 Task: Select Fire TV from Amazon Fire TV. Add to cart Fire TV Stick USB Power Cable-1. Place order for _x000D_
365 Crescent St_x000D_
Brockton, Massachusetts(MA), 02302, Cell Number (508) 897-0853
Action: Mouse moved to (12, 22)
Screenshot: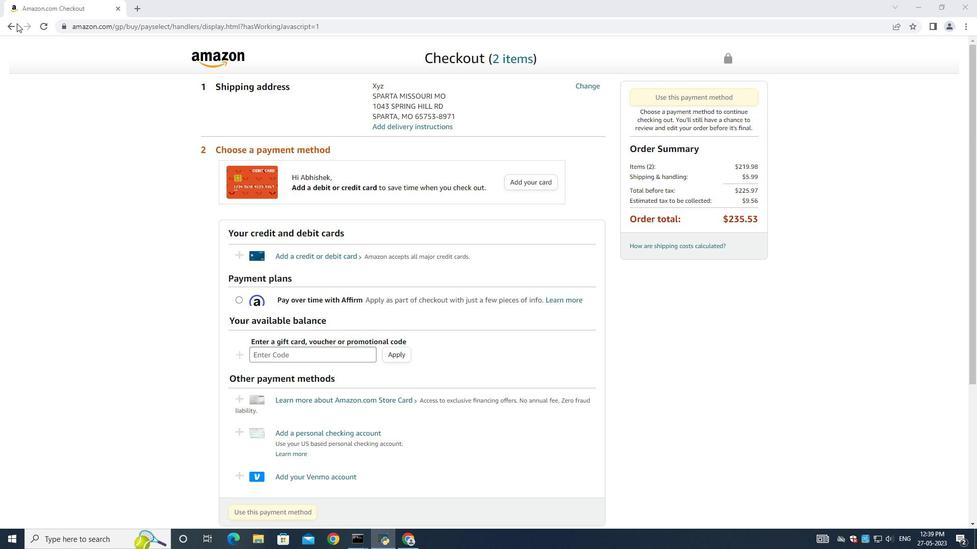 
Action: Mouse pressed left at (12, 22)
Screenshot: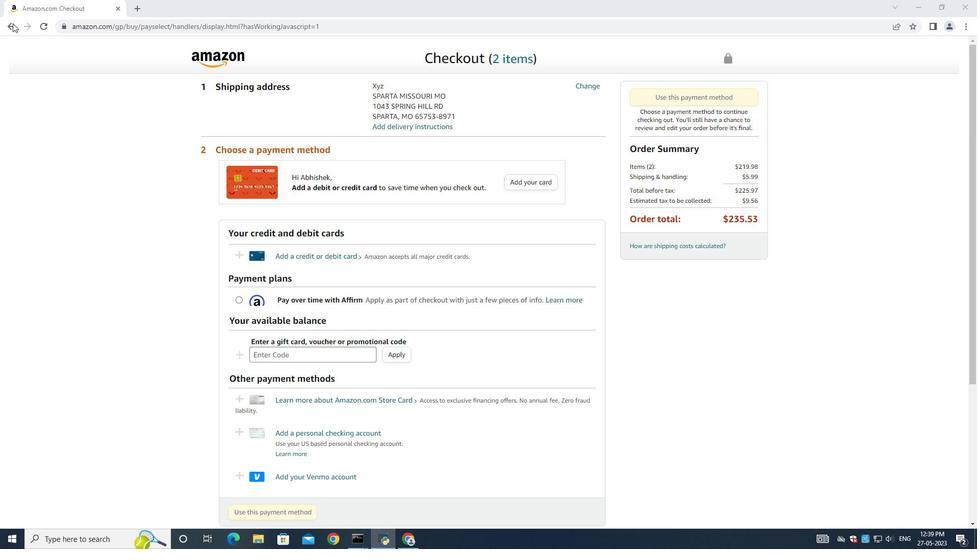 
Action: Mouse moved to (7, 22)
Screenshot: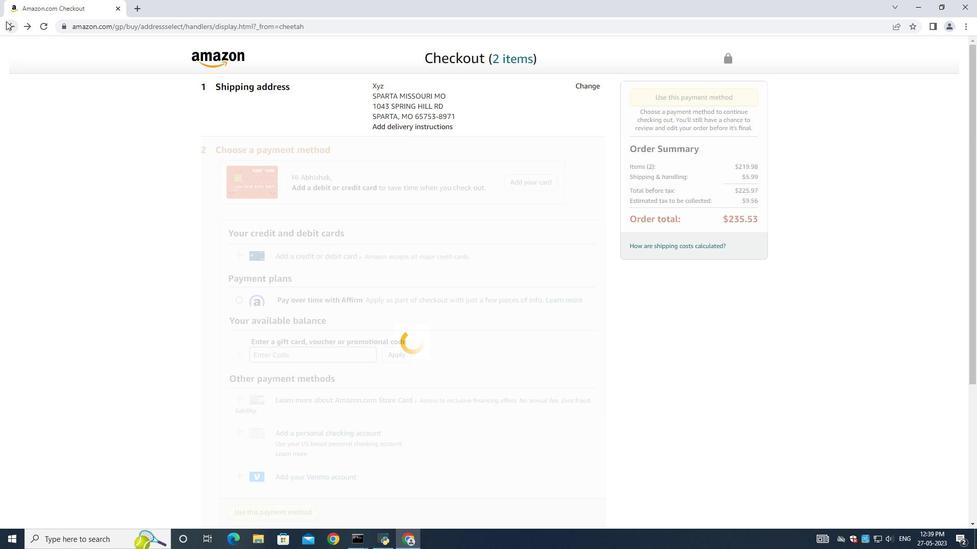 
Action: Mouse pressed left at (7, 22)
Screenshot: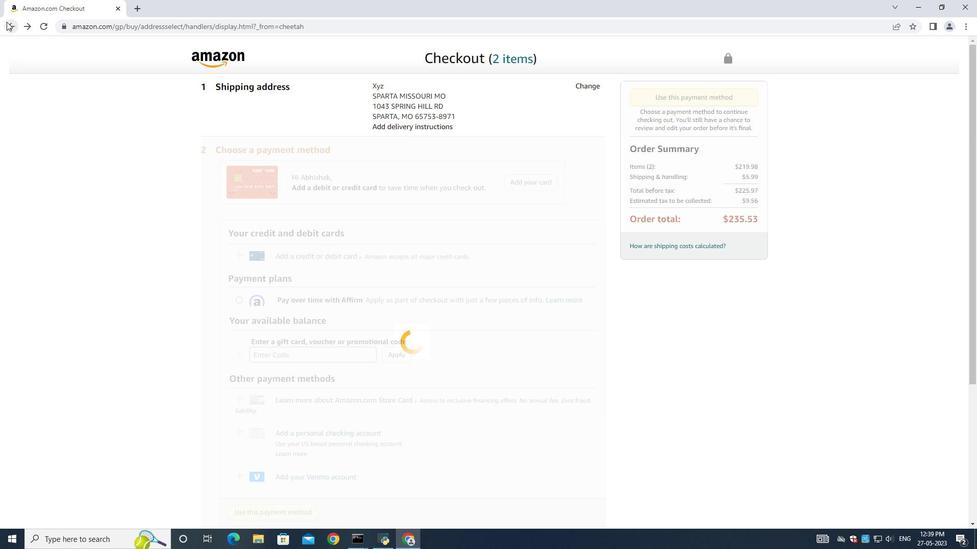 
Action: Mouse moved to (6, 28)
Screenshot: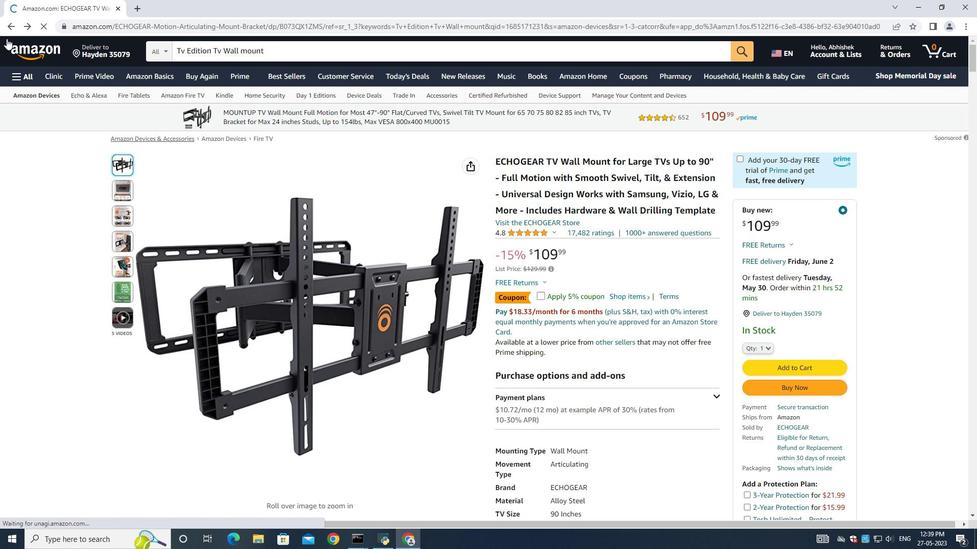 
Action: Mouse pressed left at (6, 28)
Screenshot: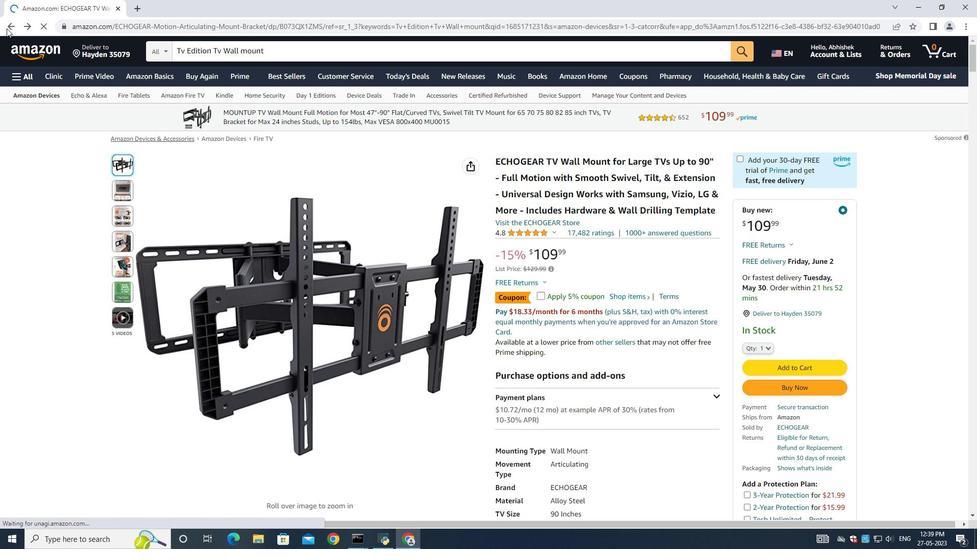 
Action: Mouse moved to (942, 208)
Screenshot: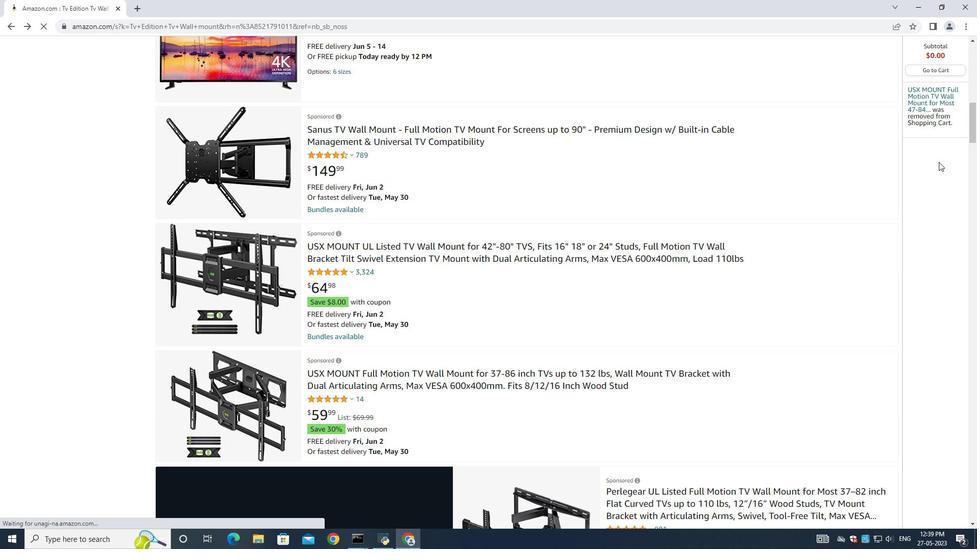 
Action: Mouse scrolled (942, 209) with delta (0, 0)
Screenshot: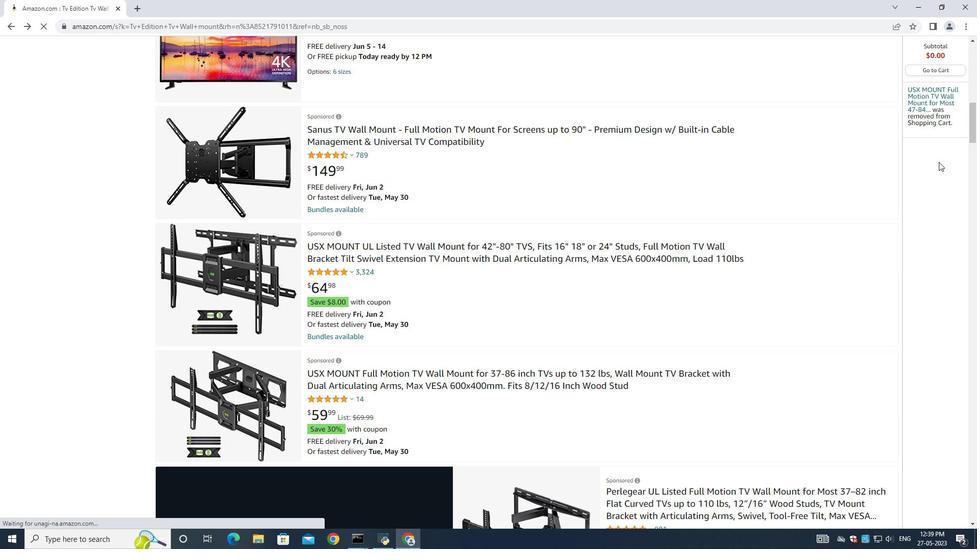 
Action: Mouse moved to (939, 220)
Screenshot: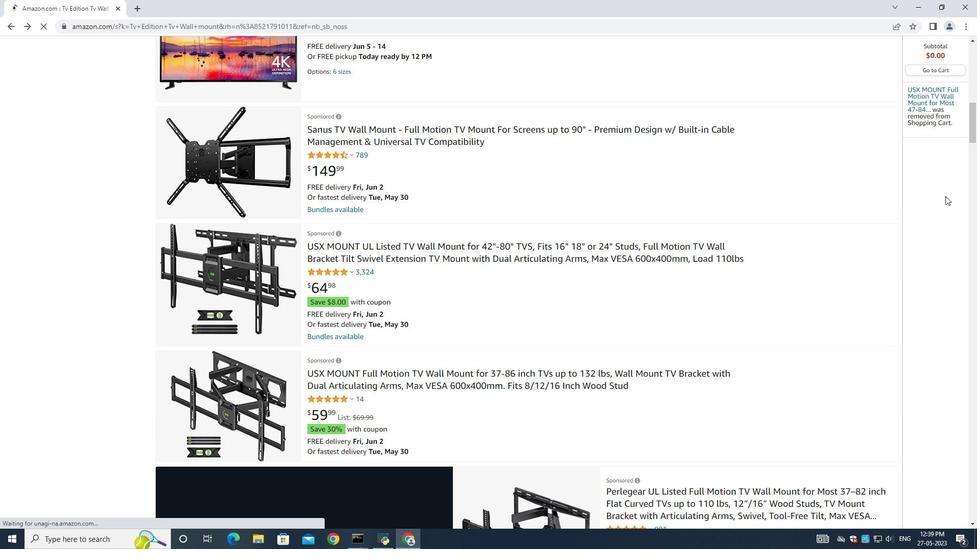 
Action: Mouse scrolled (940, 218) with delta (0, 0)
Screenshot: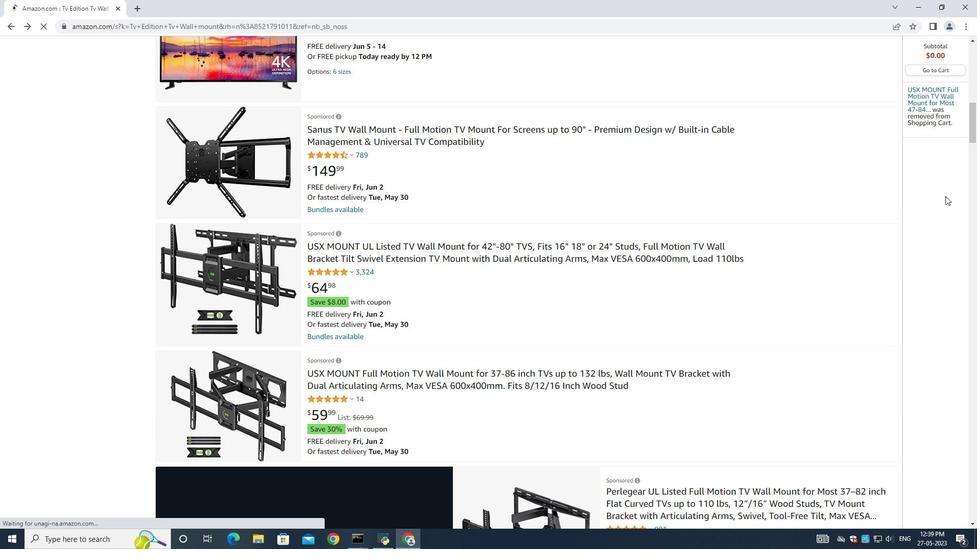 
Action: Mouse moved to (938, 225)
Screenshot: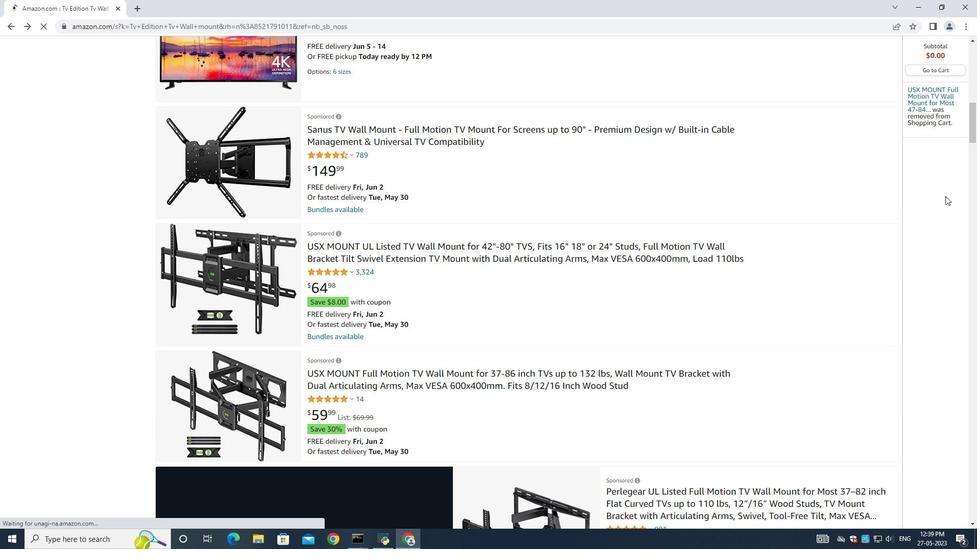 
Action: Mouse scrolled (939, 223) with delta (0, 0)
Screenshot: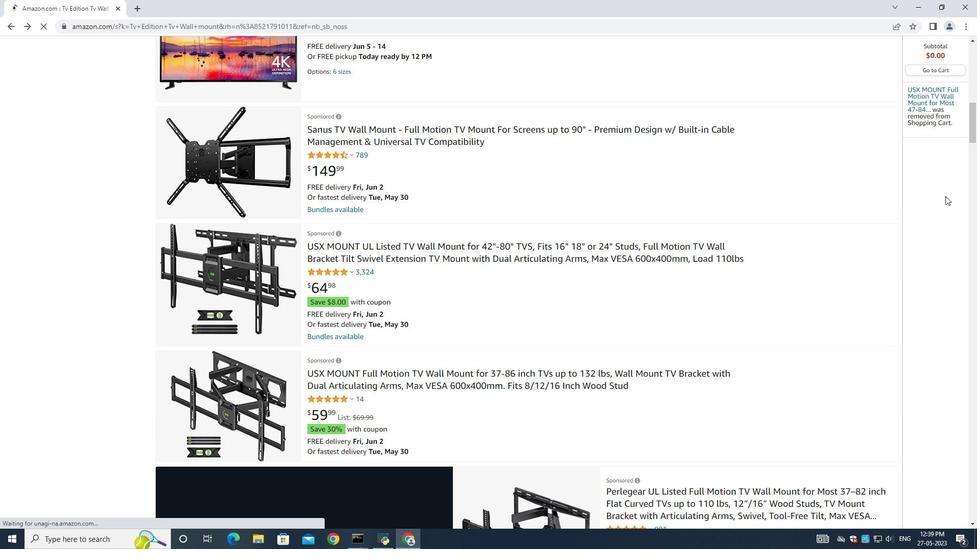 
Action: Mouse moved to (937, 227)
Screenshot: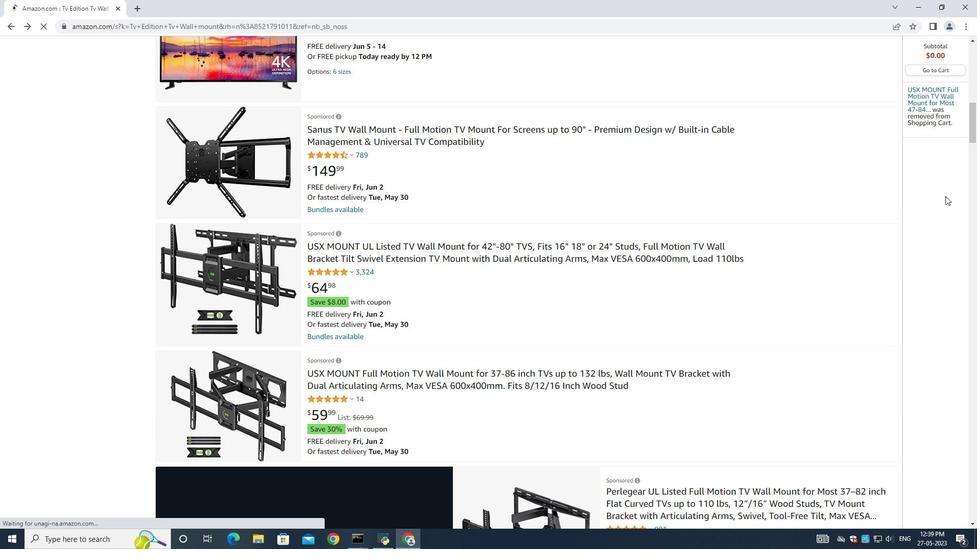 
Action: Mouse scrolled (937, 227) with delta (0, 0)
Screenshot: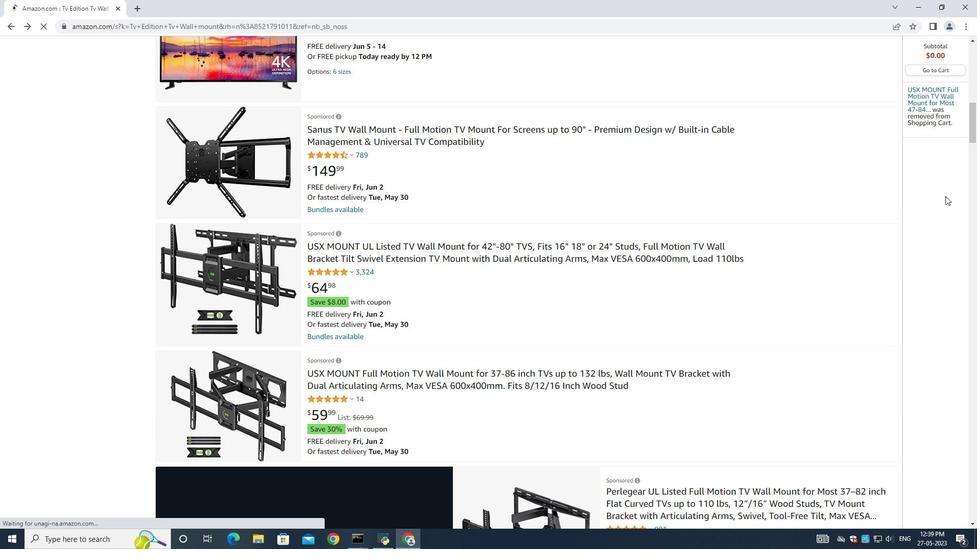 
Action: Mouse moved to (935, 230)
Screenshot: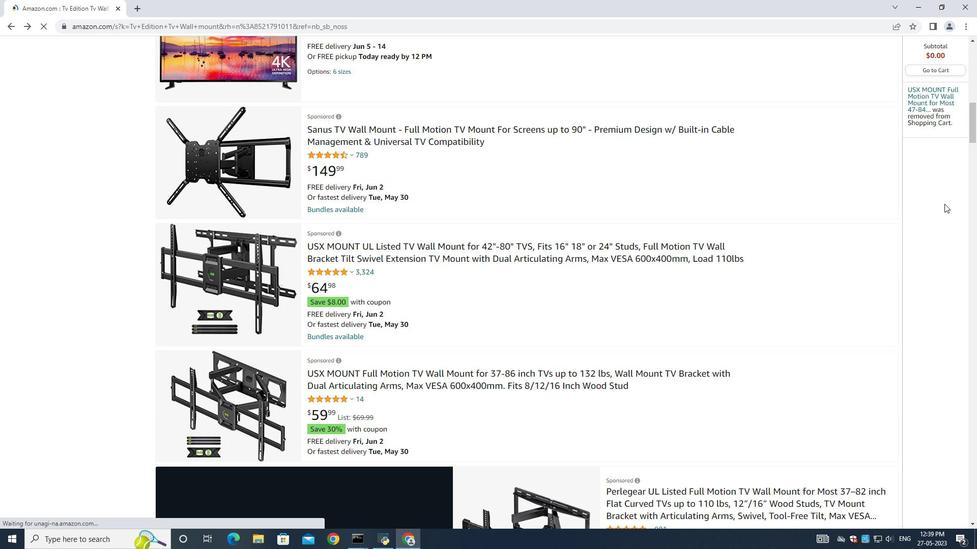 
Action: Mouse scrolled (936, 229) with delta (0, 0)
Screenshot: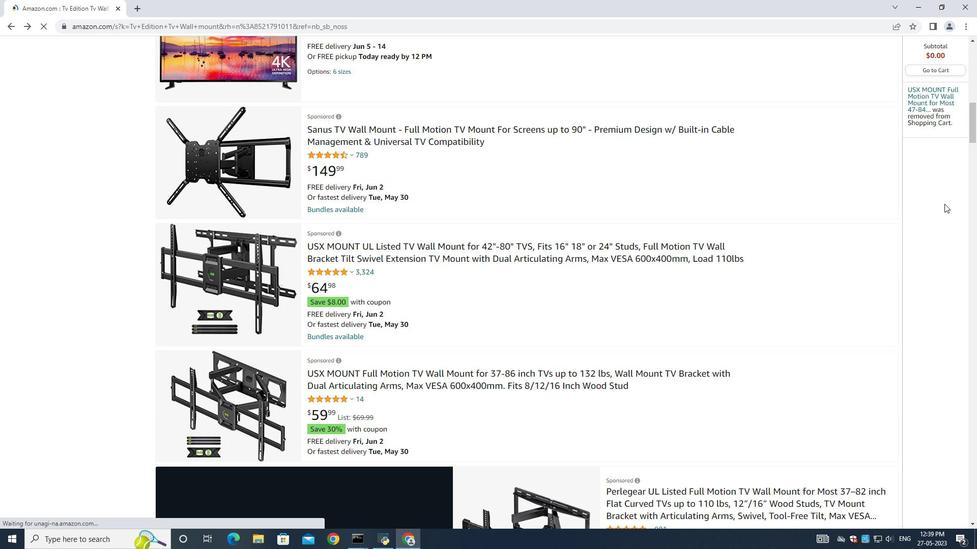 
Action: Mouse moved to (765, 330)
Screenshot: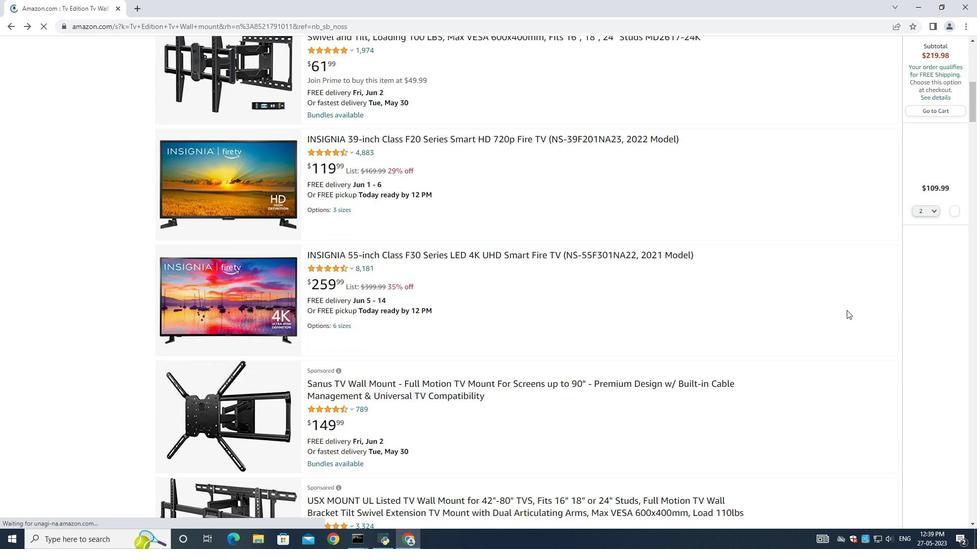 
Action: Mouse scrolled (765, 330) with delta (0, 0)
Screenshot: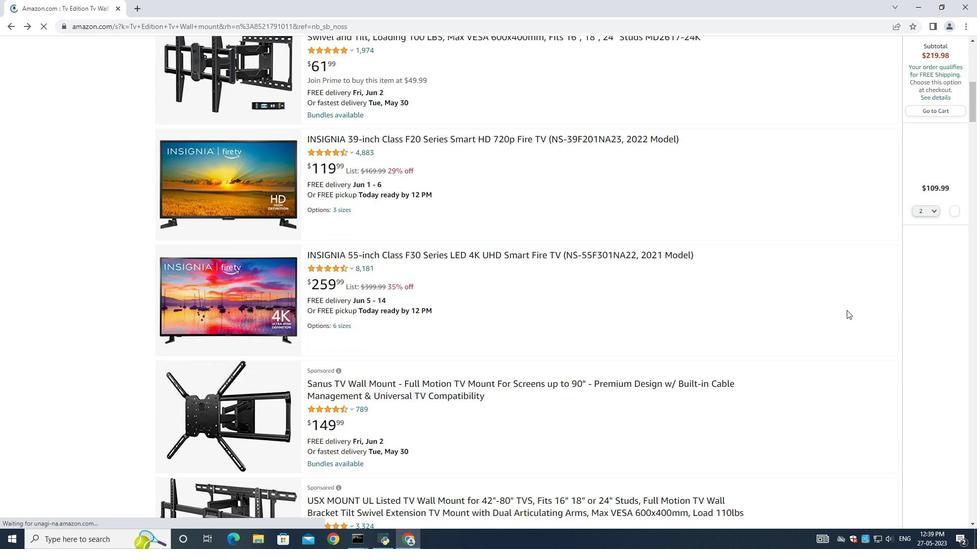 
Action: Mouse moved to (766, 329)
Screenshot: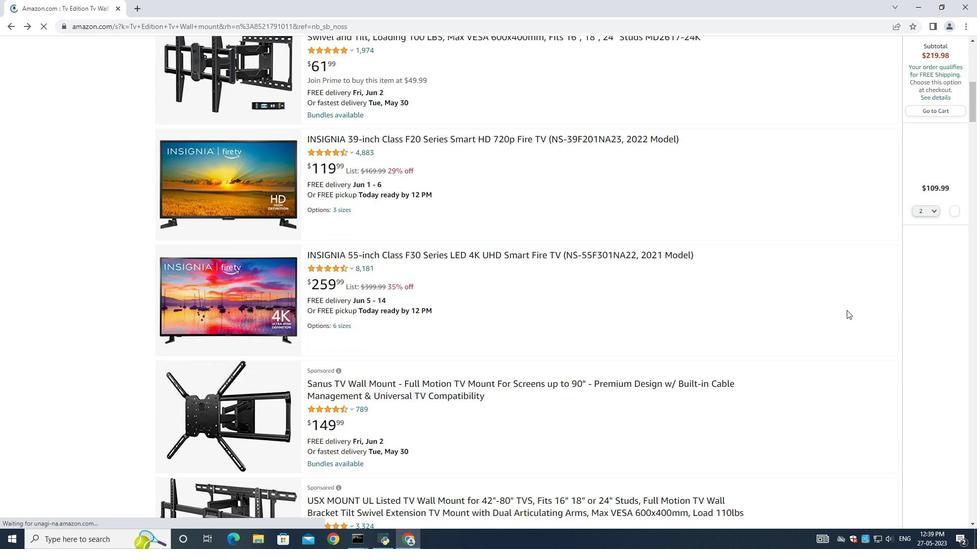 
Action: Mouse scrolled (766, 330) with delta (0, 0)
Screenshot: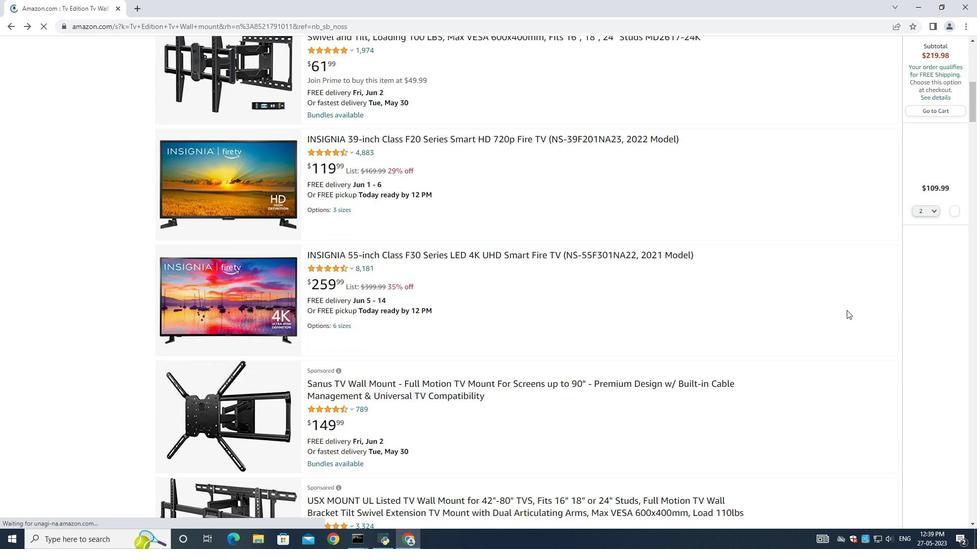 
Action: Mouse scrolled (766, 330) with delta (0, 0)
Screenshot: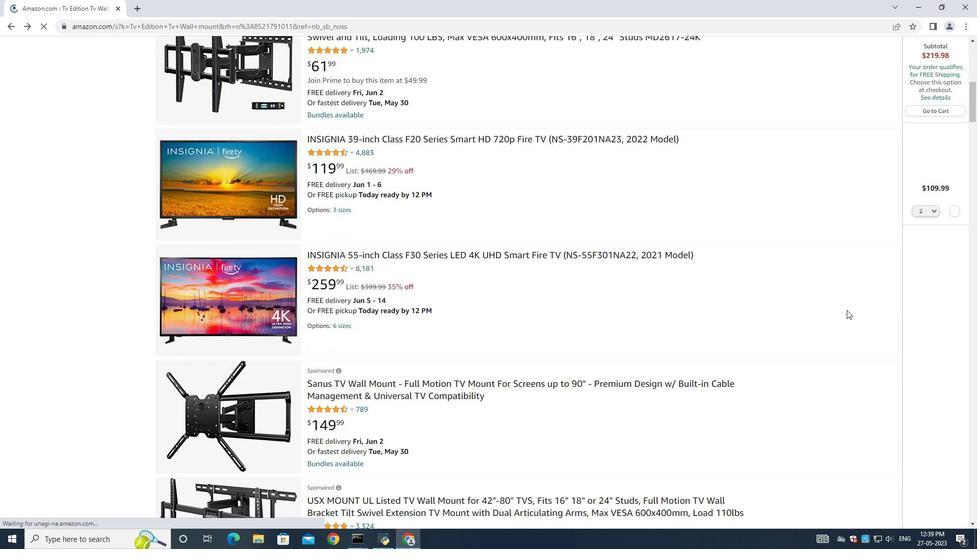 
Action: Mouse moved to (766, 329)
Screenshot: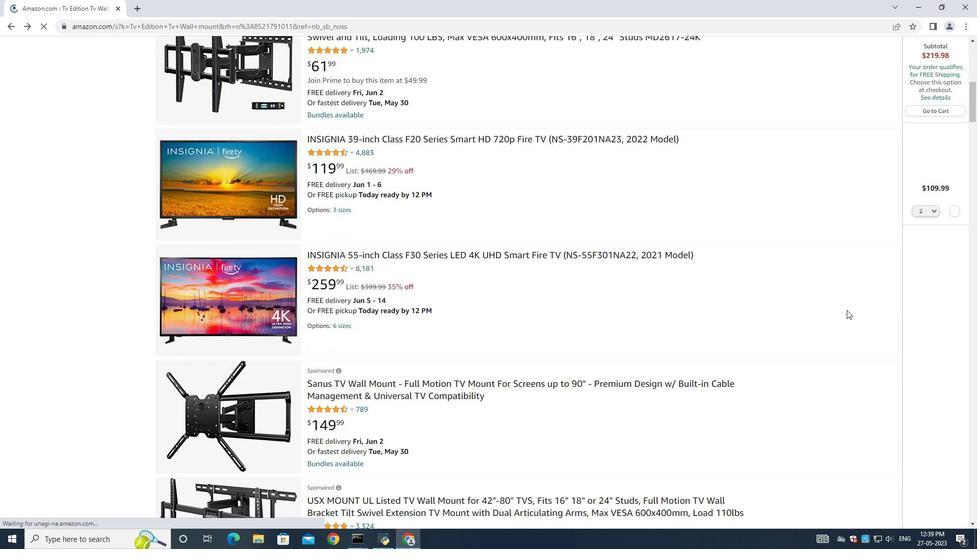 
Action: Mouse scrolled (766, 329) with delta (0, 0)
Screenshot: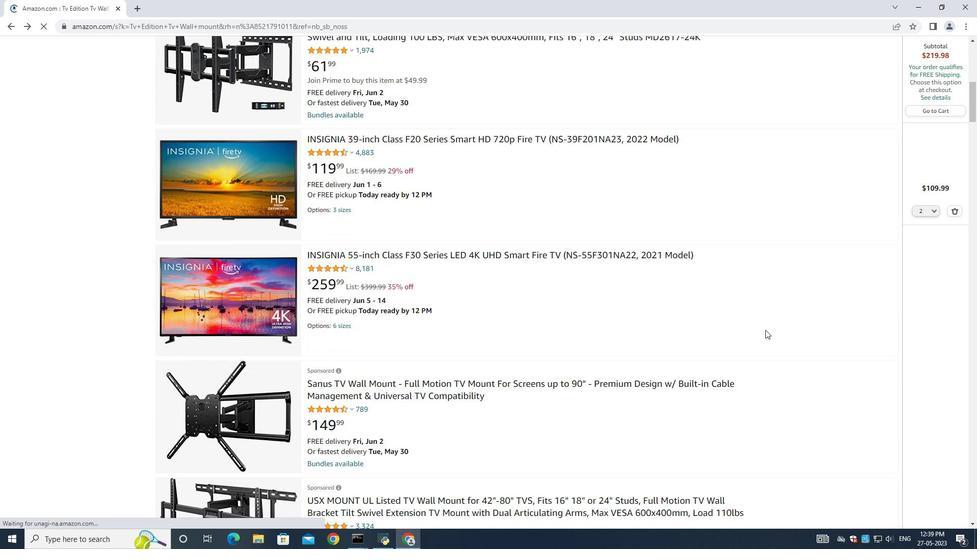 
Action: Mouse scrolled (766, 329) with delta (0, 0)
Screenshot: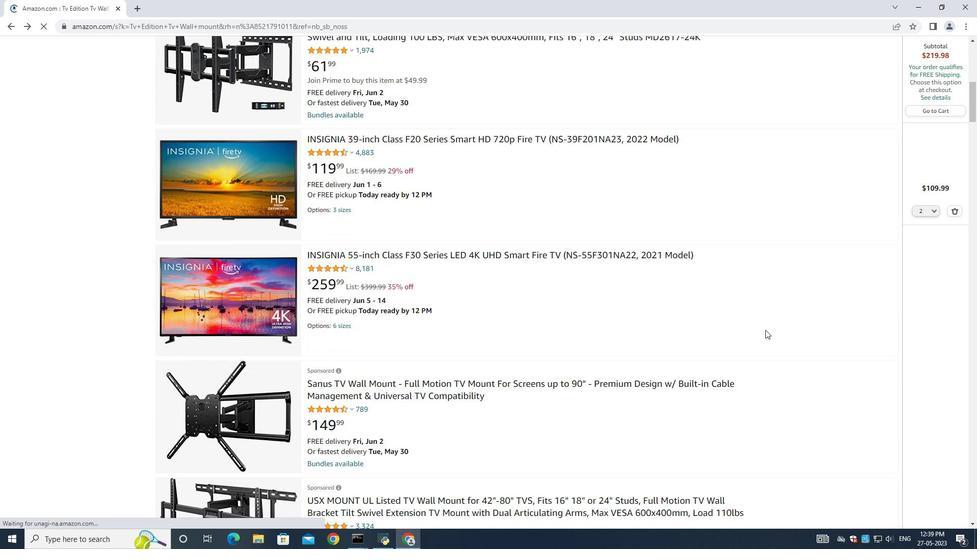 
Action: Mouse moved to (766, 328)
Screenshot: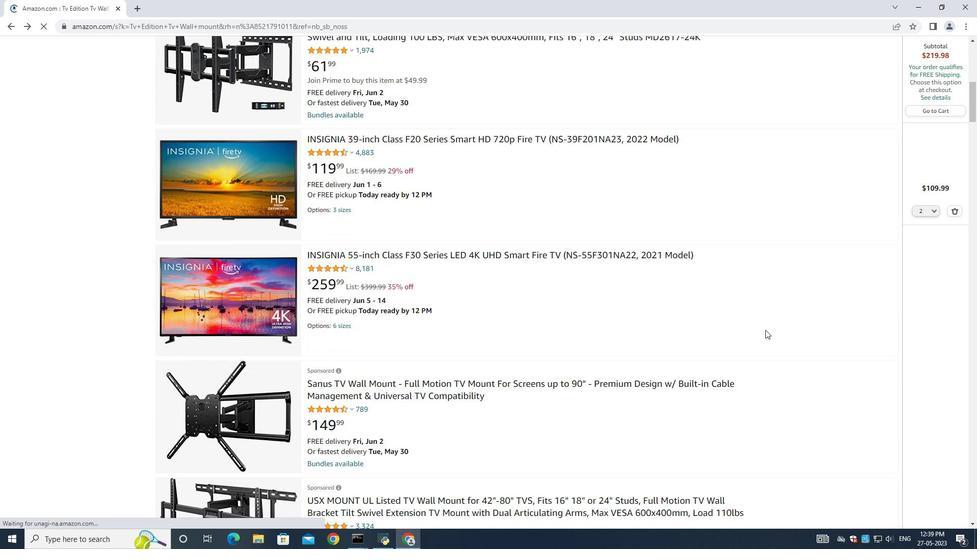 
Action: Mouse scrolled (766, 328) with delta (0, 0)
Screenshot: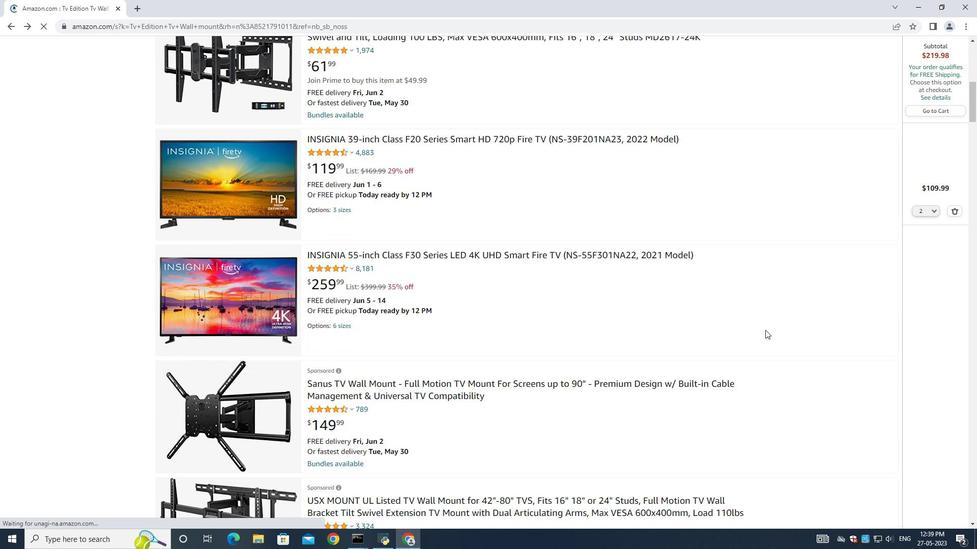 
Action: Mouse moved to (766, 327)
Screenshot: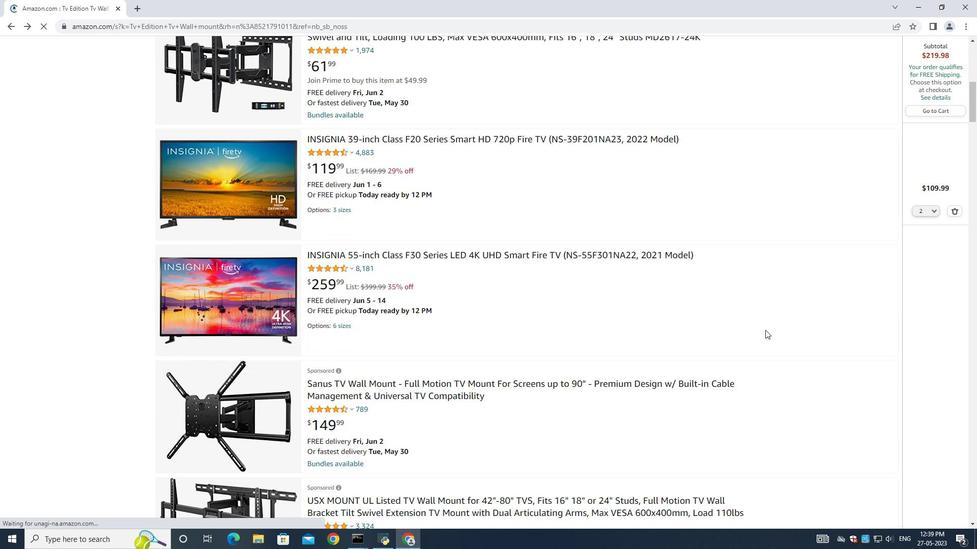 
Action: Mouse scrolled (766, 328) with delta (0, 0)
Screenshot: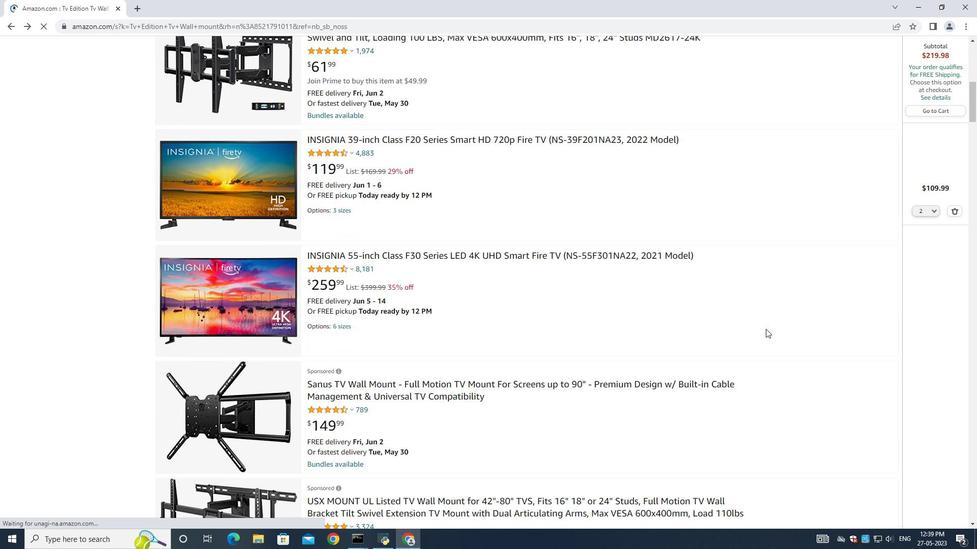 
Action: Mouse moved to (960, 210)
Screenshot: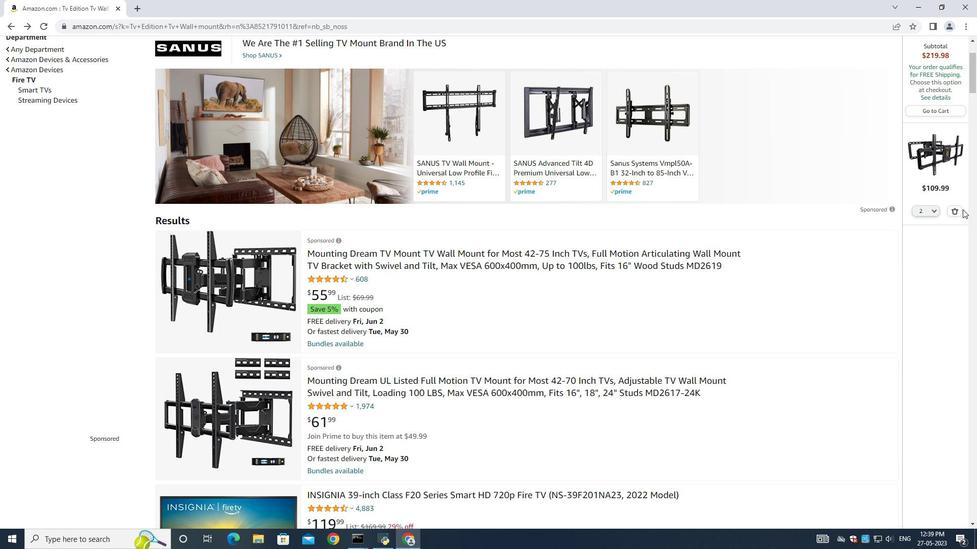 
Action: Mouse pressed left at (960, 210)
Screenshot: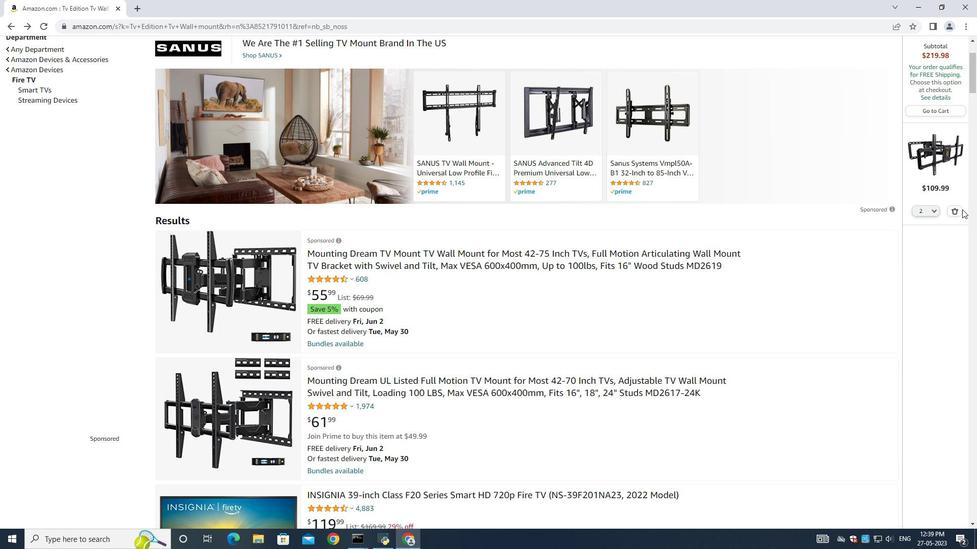 
Action: Mouse moved to (317, 291)
Screenshot: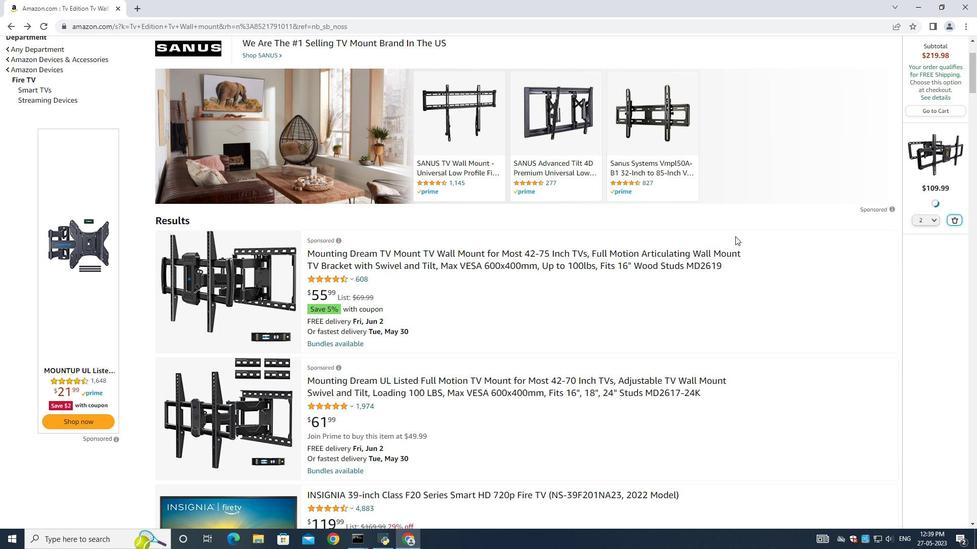 
Action: Mouse scrolled (317, 291) with delta (0, 0)
Screenshot: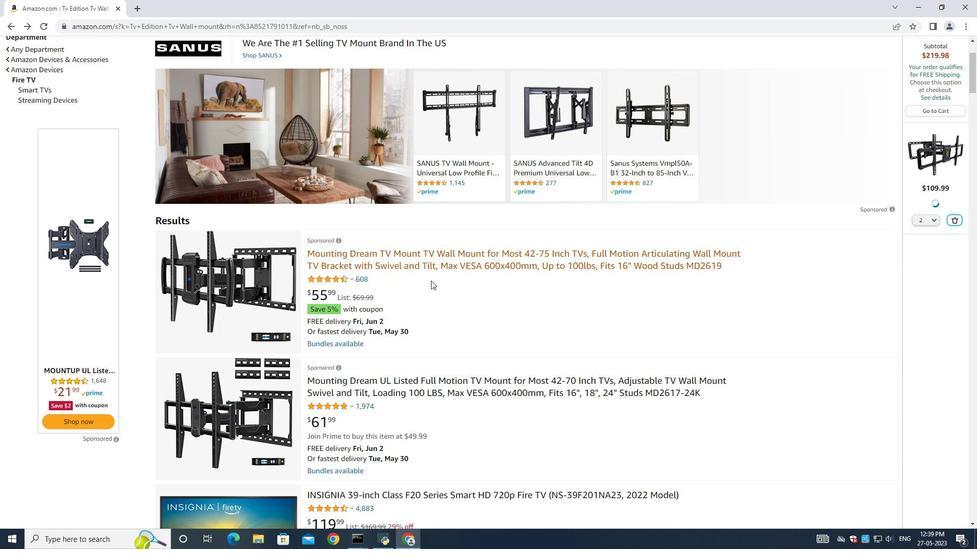 
Action: Mouse scrolled (317, 291) with delta (0, 0)
Screenshot: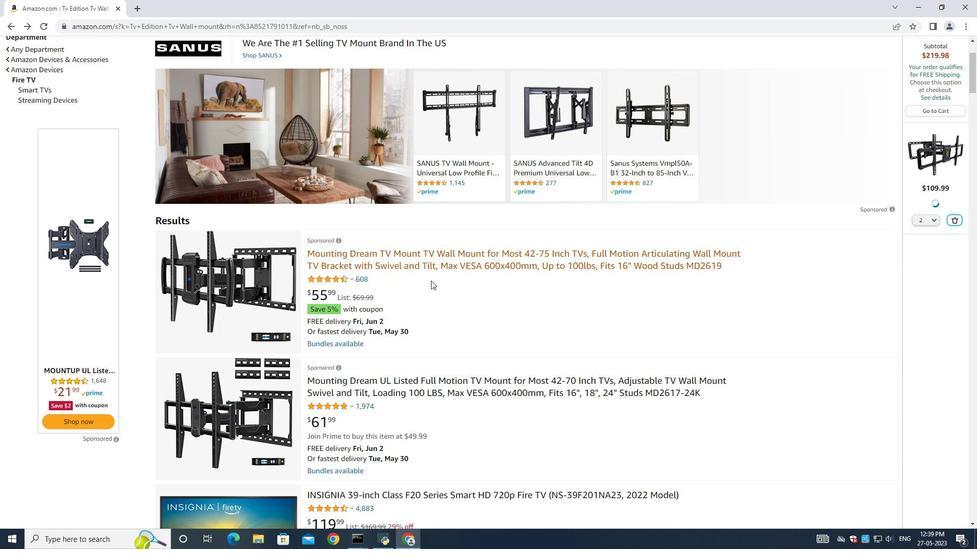 
Action: Mouse scrolled (317, 291) with delta (0, 0)
Screenshot: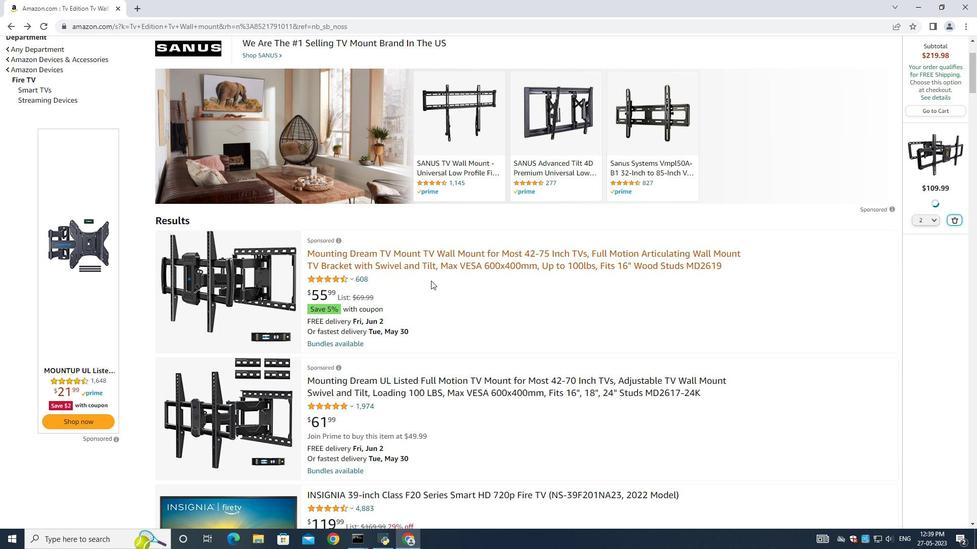 
Action: Mouse scrolled (317, 291) with delta (0, 0)
Screenshot: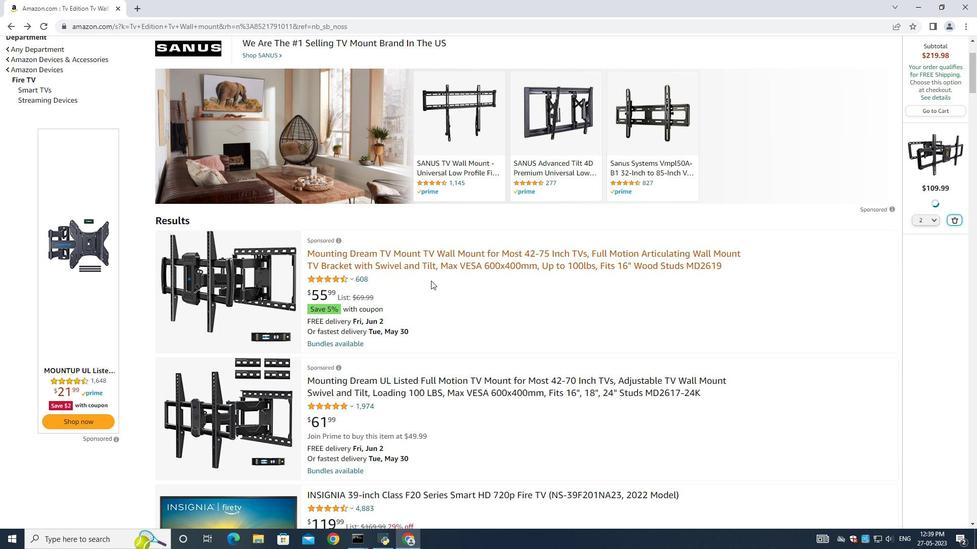 
Action: Mouse moved to (317, 291)
Screenshot: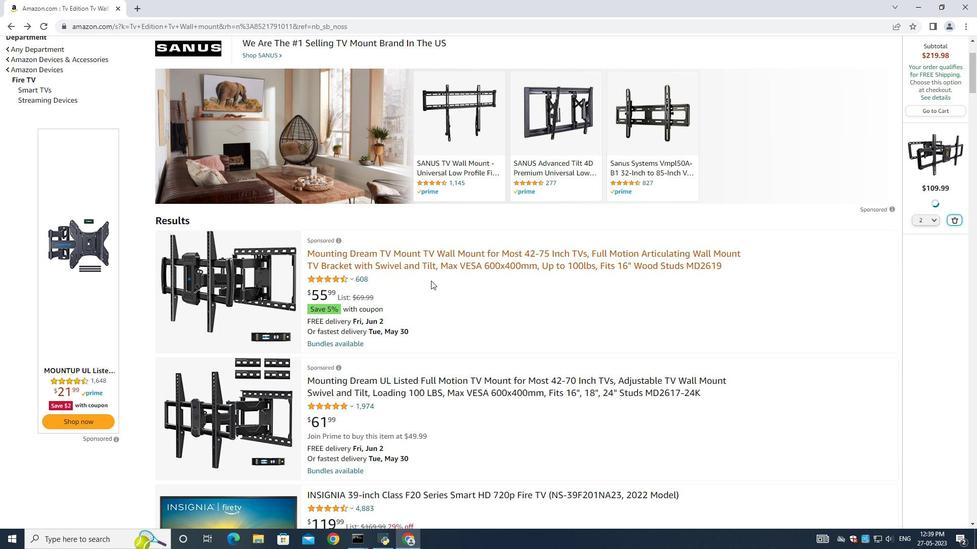 
Action: Mouse scrolled (317, 291) with delta (0, 0)
Screenshot: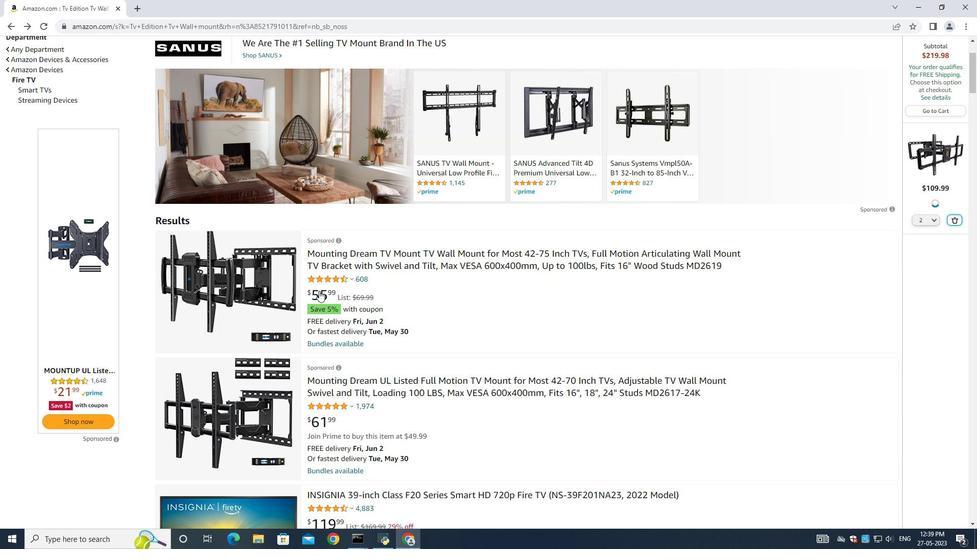 
Action: Mouse scrolled (317, 291) with delta (0, 0)
Screenshot: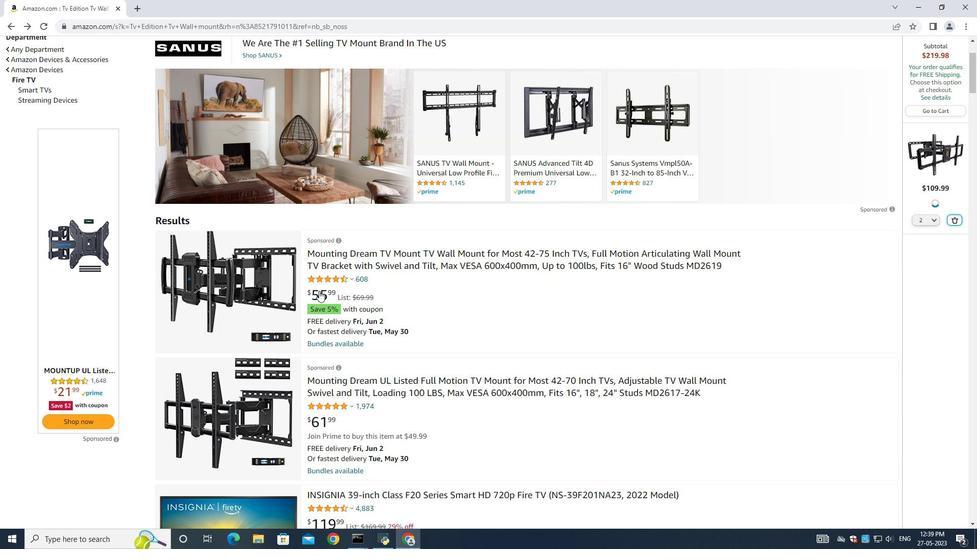 
Action: Mouse scrolled (317, 291) with delta (0, 0)
Screenshot: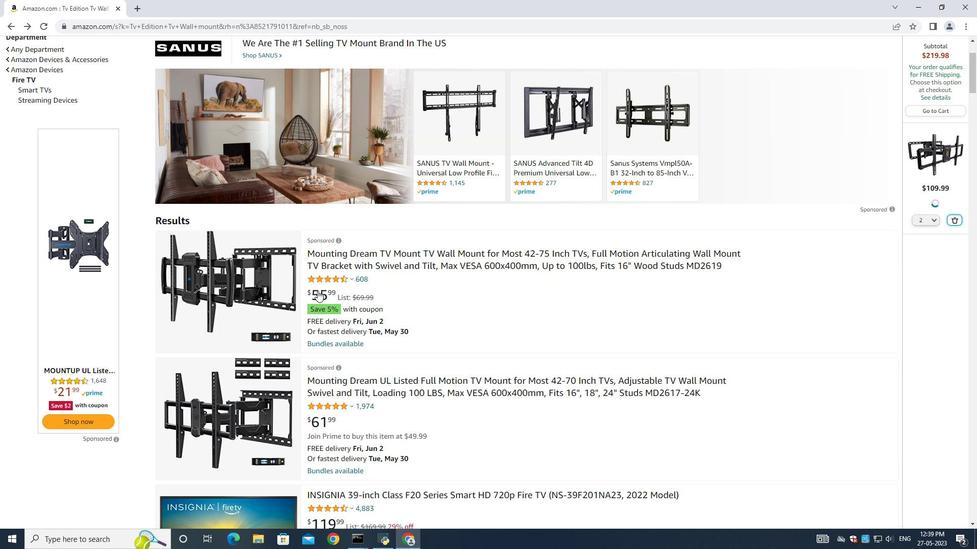 
Action: Mouse moved to (313, 289)
Screenshot: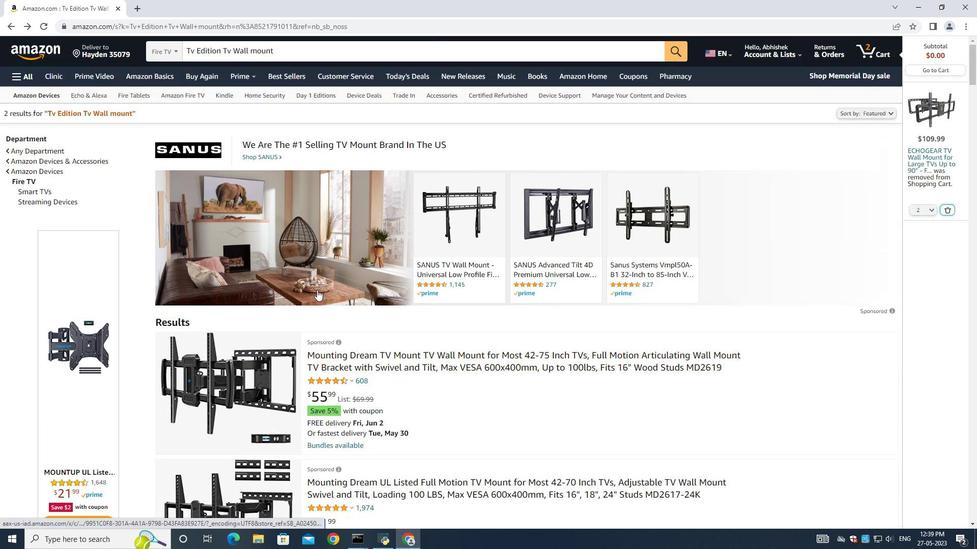 
Action: Mouse scrolled (313, 289) with delta (0, 0)
Screenshot: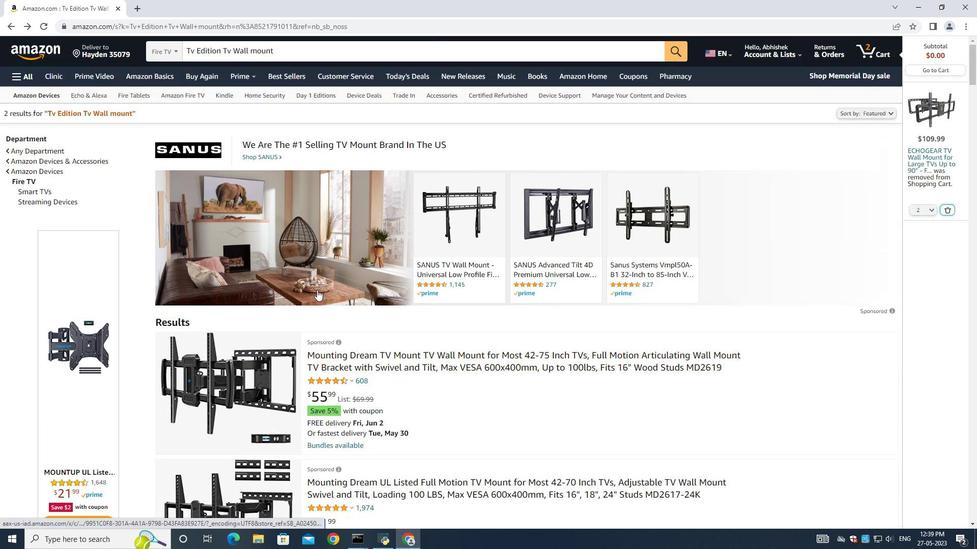
Action: Mouse scrolled (313, 289) with delta (0, 0)
Screenshot: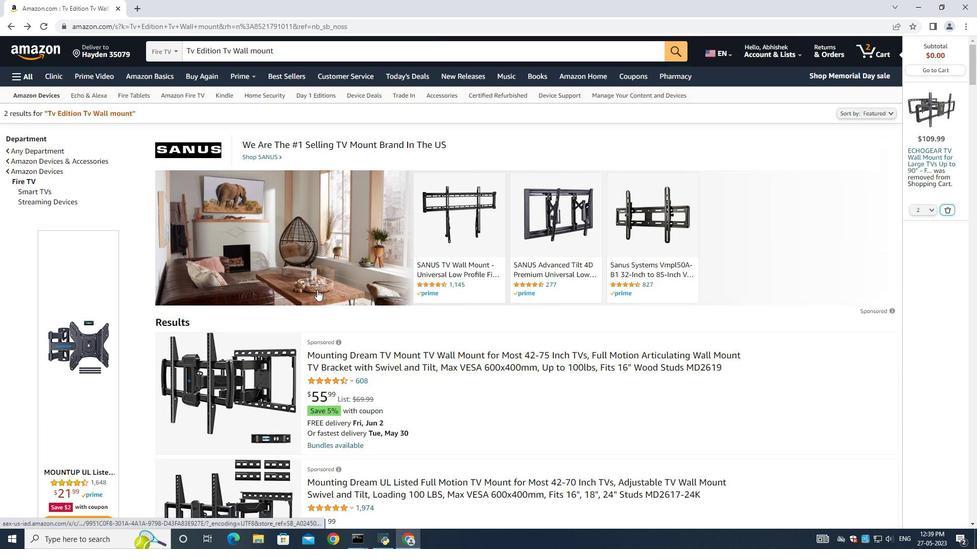 
Action: Mouse scrolled (313, 289) with delta (0, 0)
Screenshot: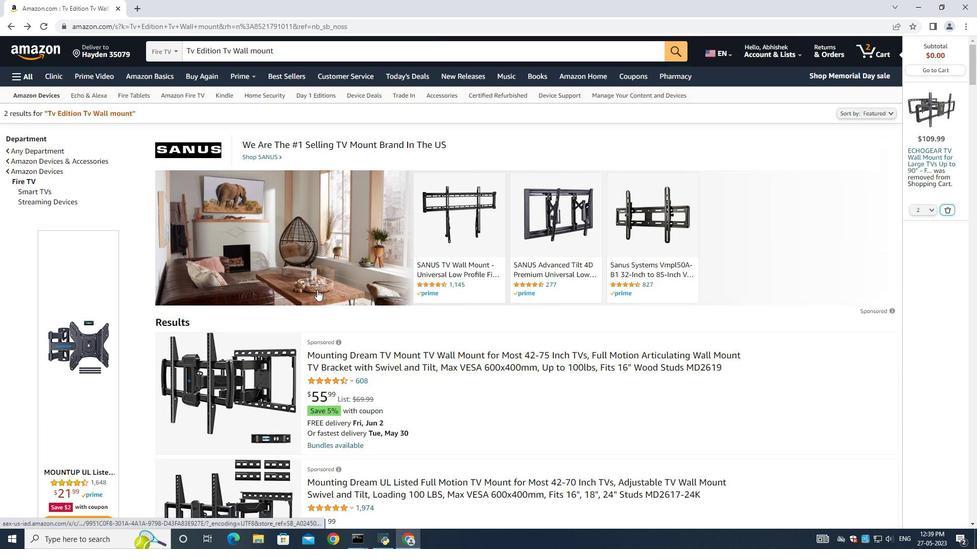 
Action: Mouse moved to (310, 287)
Screenshot: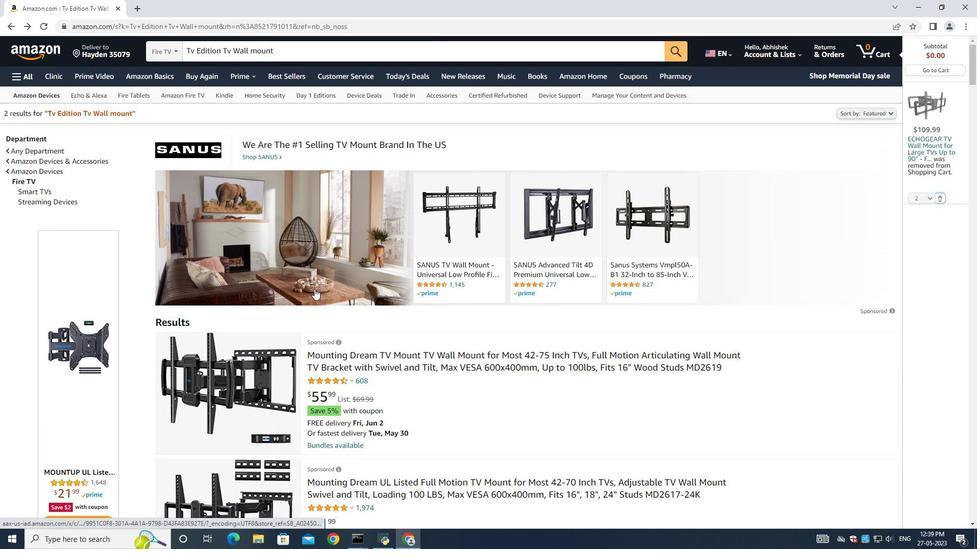
Action: Mouse scrolled (310, 287) with delta (0, 0)
Screenshot: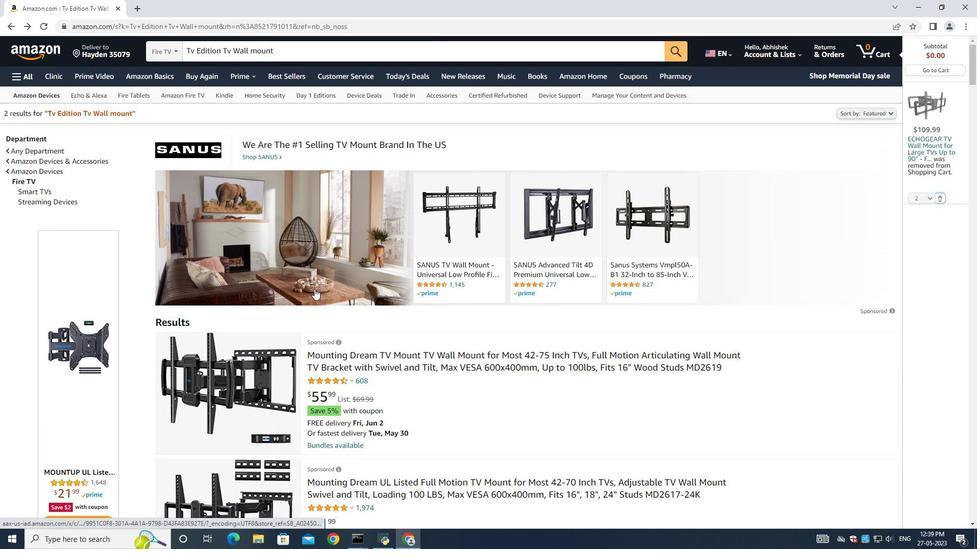 
Action: Mouse moved to (149, 253)
Screenshot: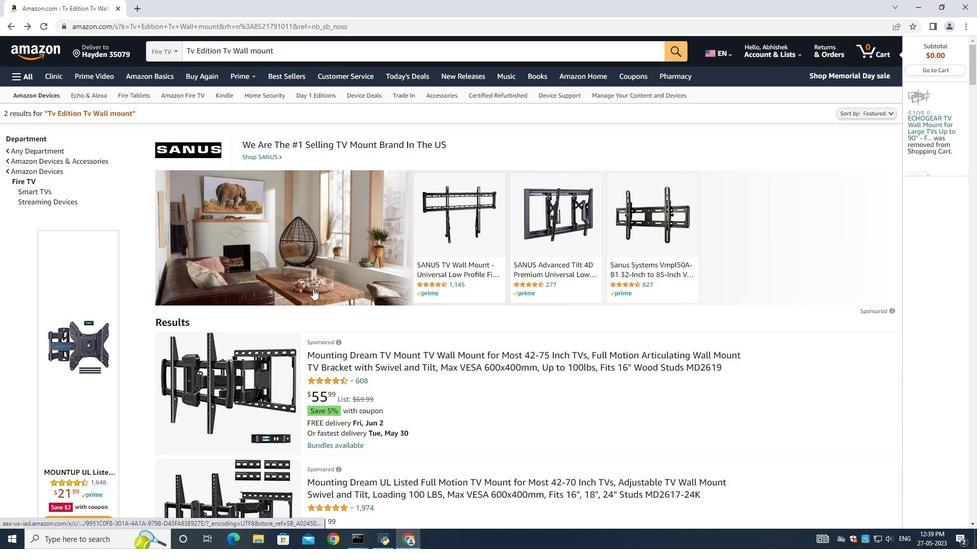 
Action: Mouse scrolled (270, 276) with delta (0, 0)
Screenshot: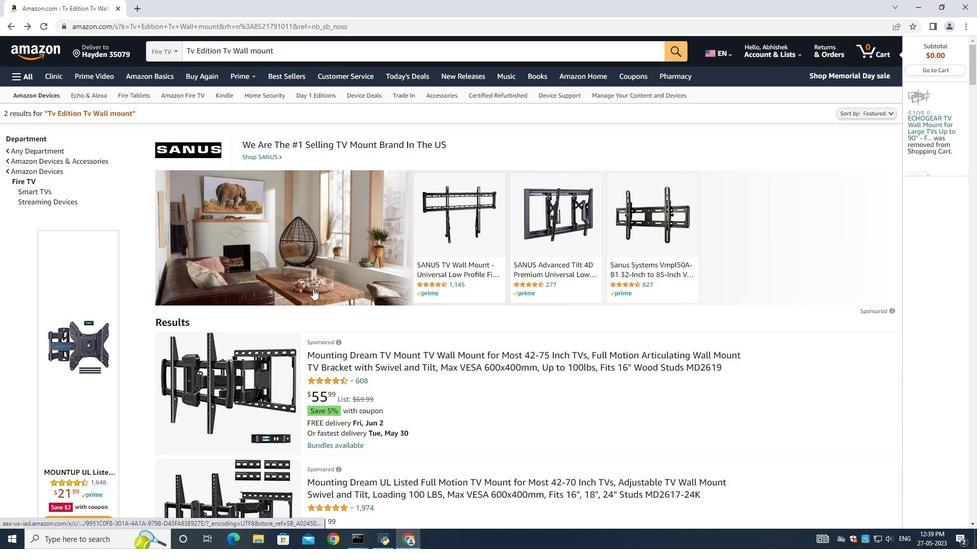 
Action: Mouse moved to (33, 61)
Screenshot: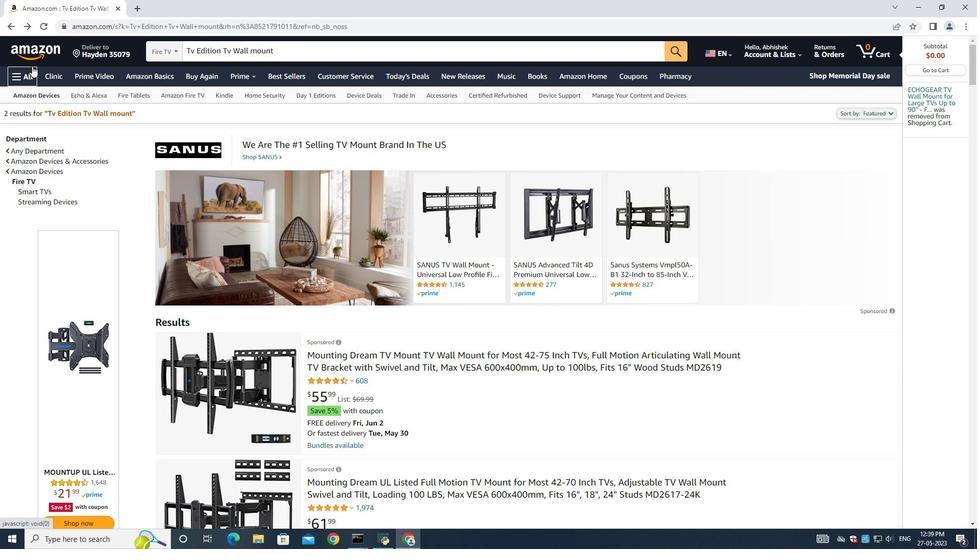 
Action: Mouse pressed left at (33, 61)
Screenshot: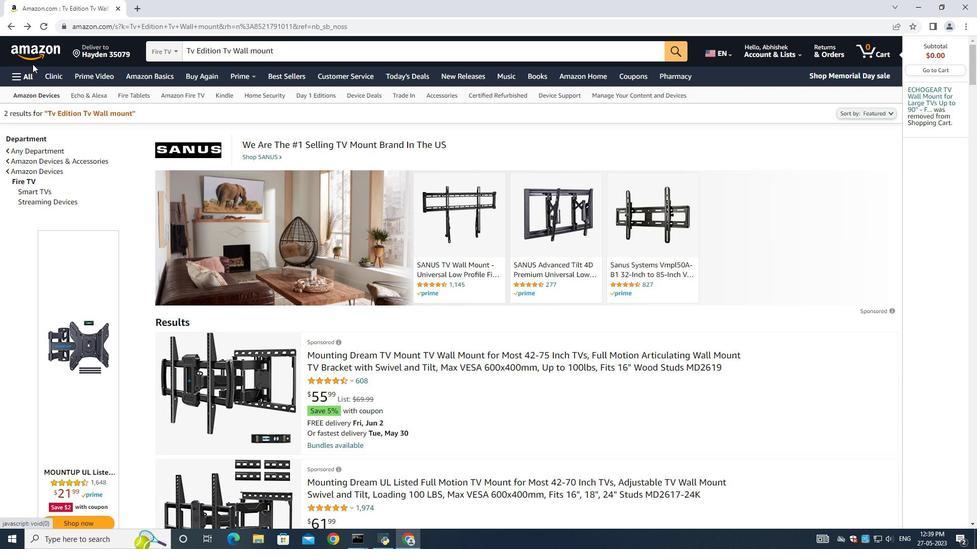 
Action: Mouse moved to (19, 78)
Screenshot: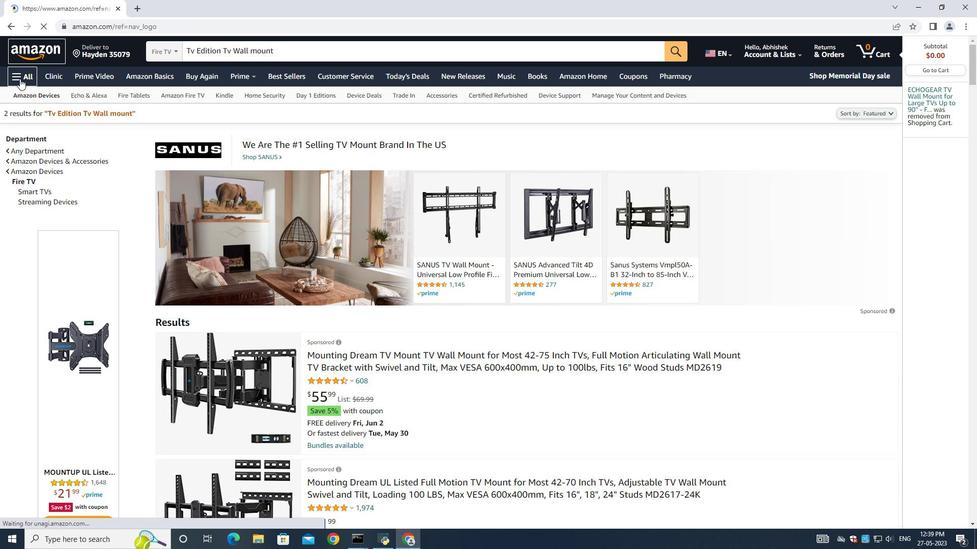 
Action: Mouse pressed left at (19, 78)
Screenshot: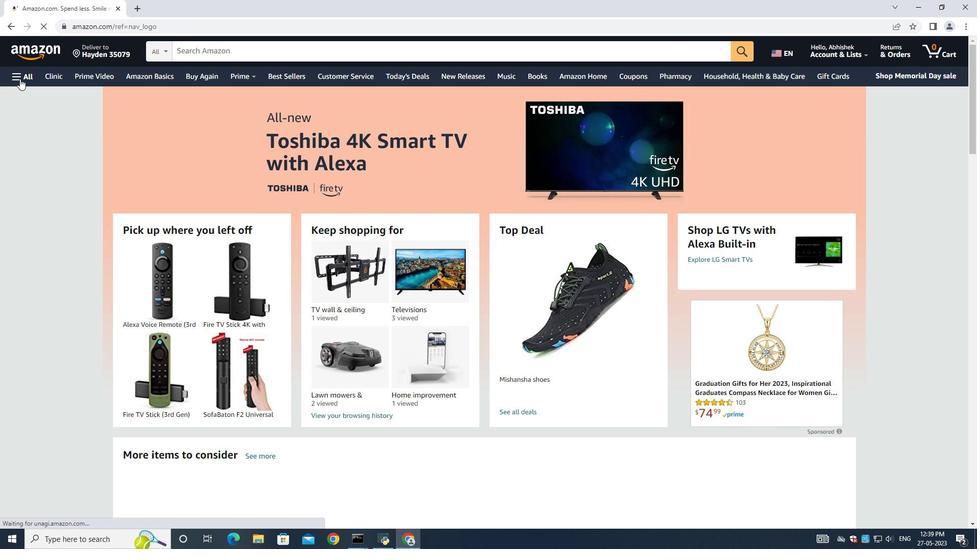 
Action: Mouse moved to (65, 281)
Screenshot: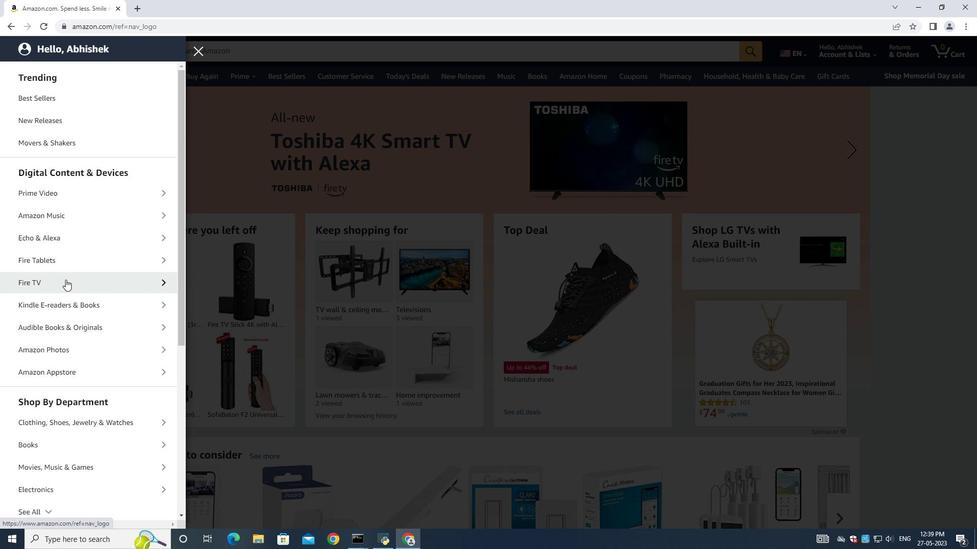 
Action: Mouse pressed left at (65, 281)
Screenshot: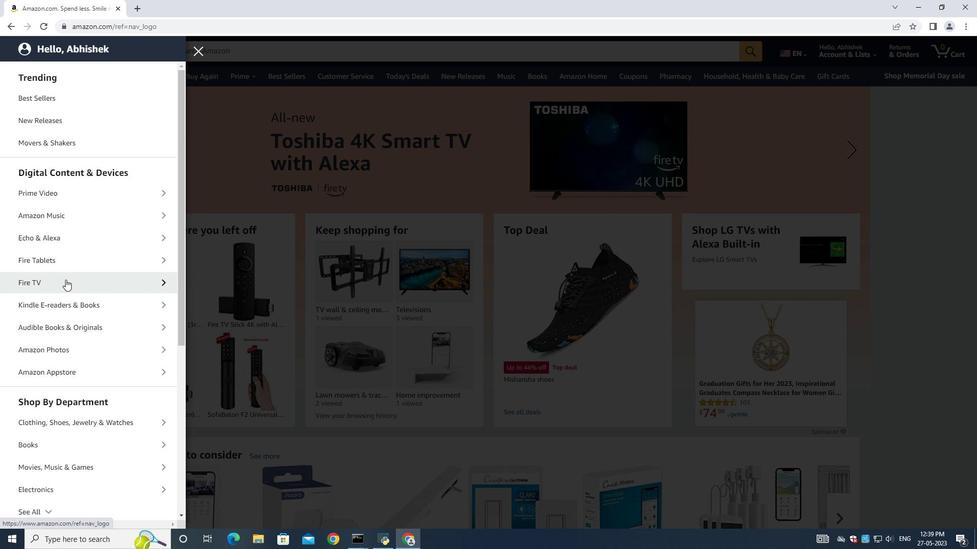 
Action: Mouse moved to (86, 124)
Screenshot: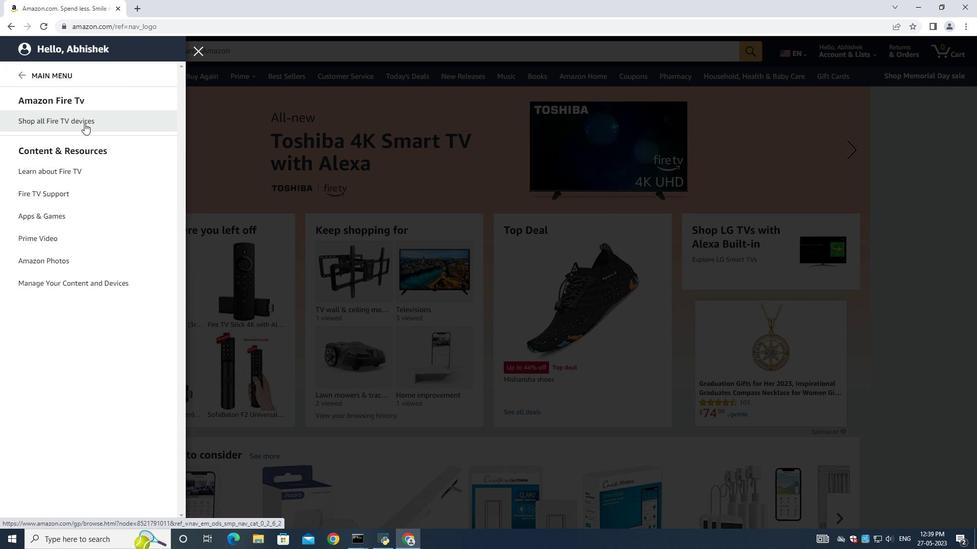 
Action: Mouse pressed left at (86, 124)
Screenshot: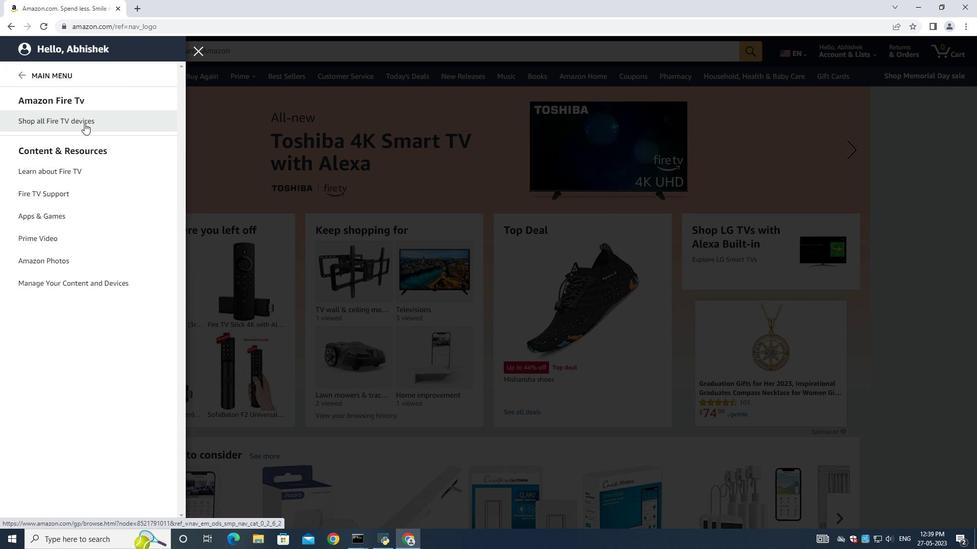 
Action: Mouse moved to (252, 55)
Screenshot: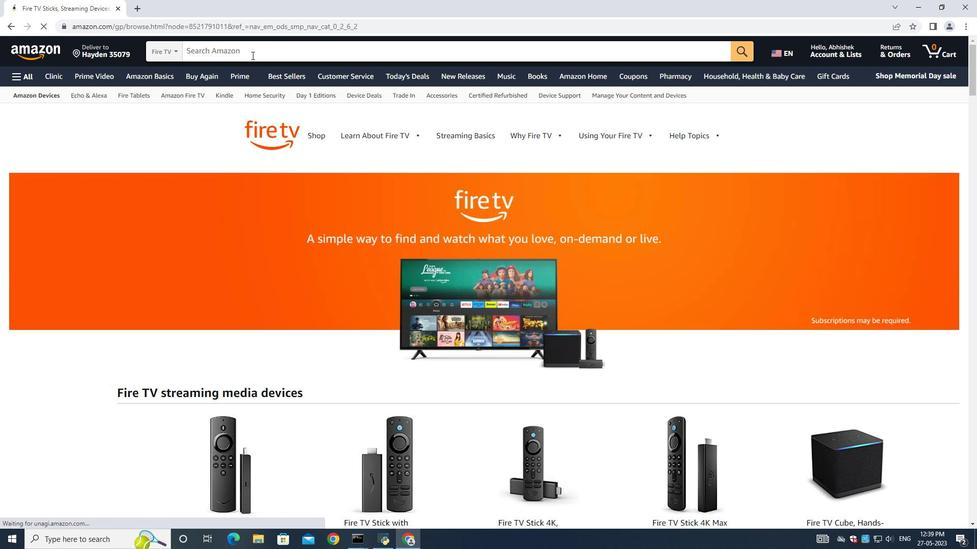 
Action: Mouse pressed left at (252, 55)
Screenshot: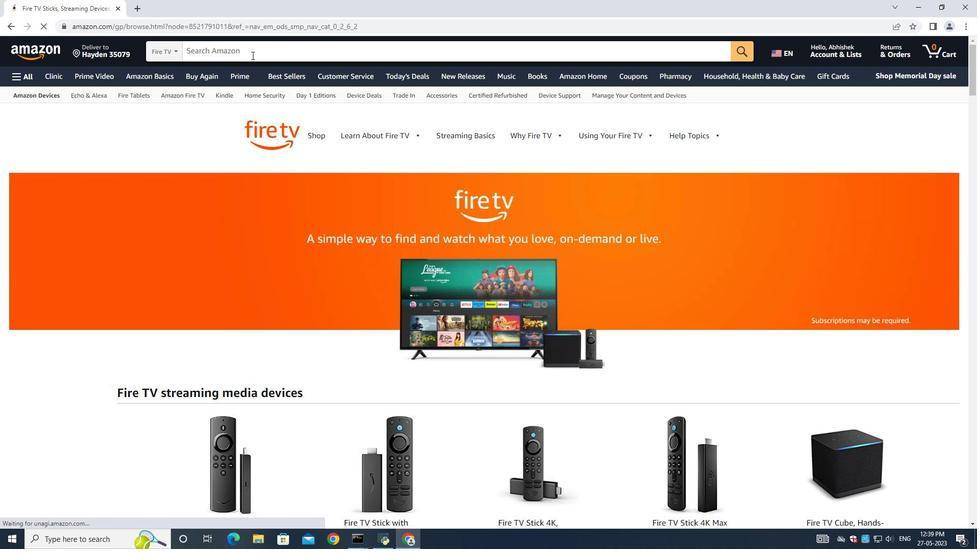 
Action: Key pressed <Key.shift>Tv<Key.space><Key.shift>Stick<Key.space><Key.shift><Key.shift>U<Key.shift>SB<Key.space>power<Key.space>cable<Key.space><Key.enter>
Screenshot: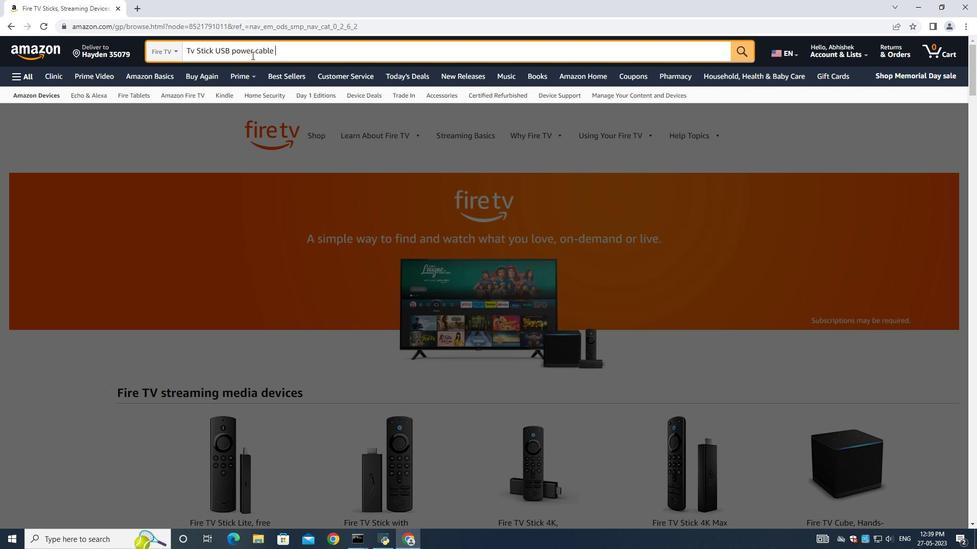 
Action: Mouse moved to (443, 284)
Screenshot: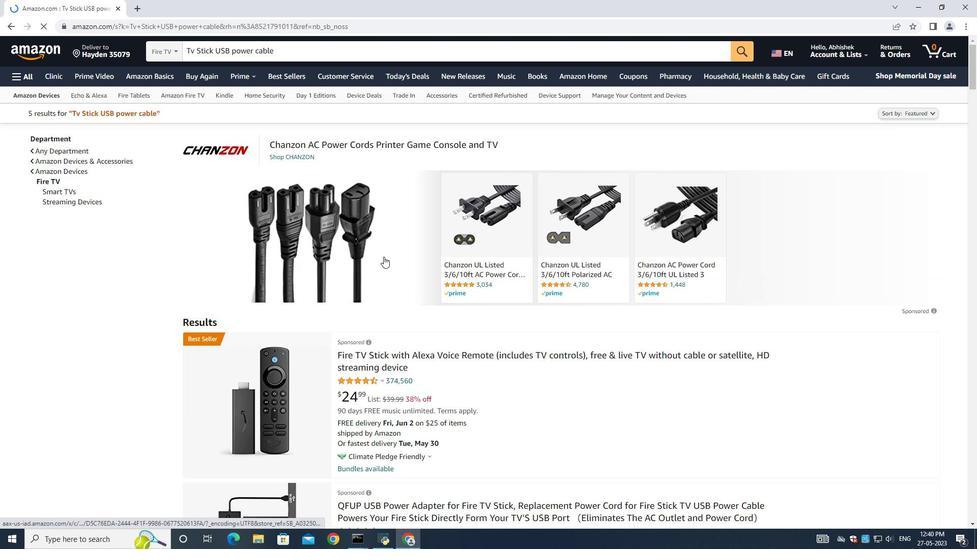 
Action: Mouse scrolled (443, 283) with delta (0, 0)
Screenshot: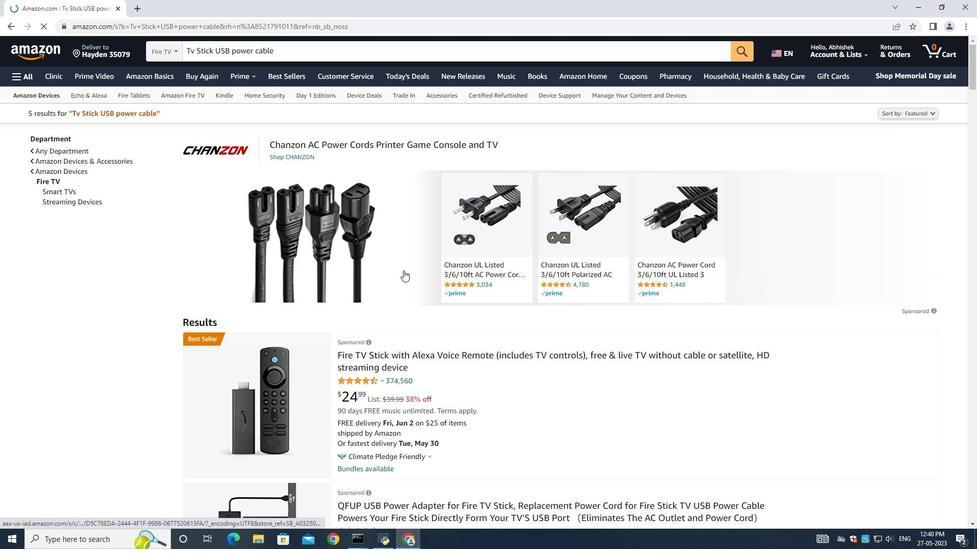 
Action: Mouse moved to (443, 284)
Screenshot: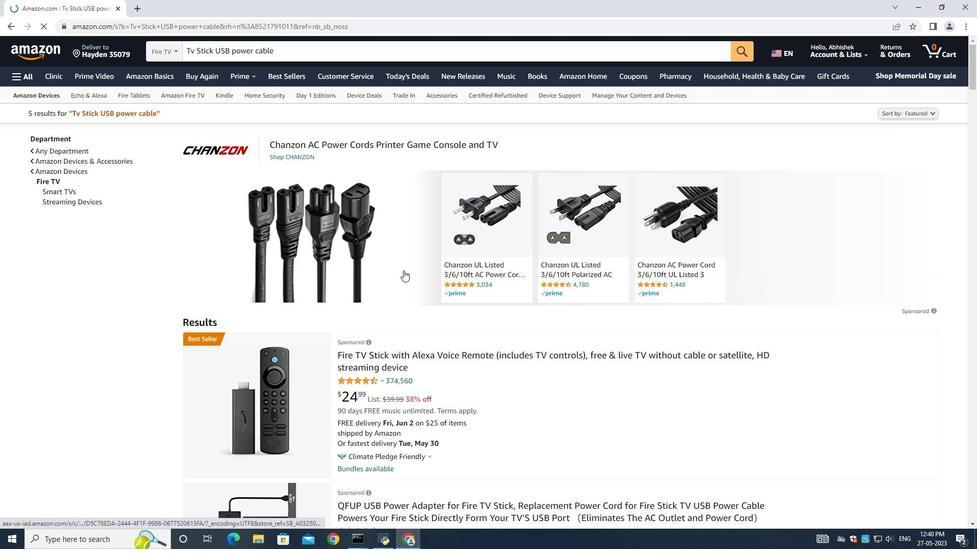 
Action: Mouse scrolled (443, 283) with delta (0, 0)
Screenshot: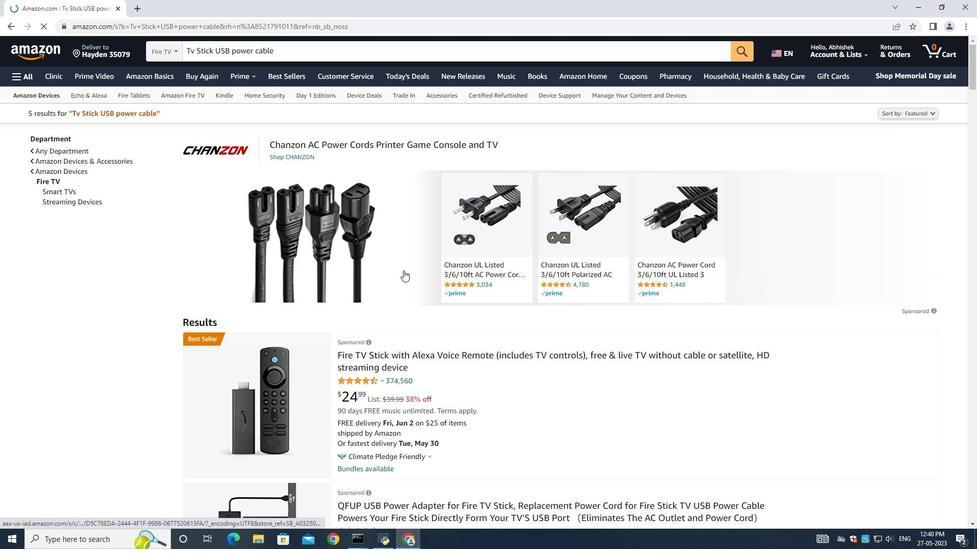 
Action: Mouse moved to (443, 284)
Screenshot: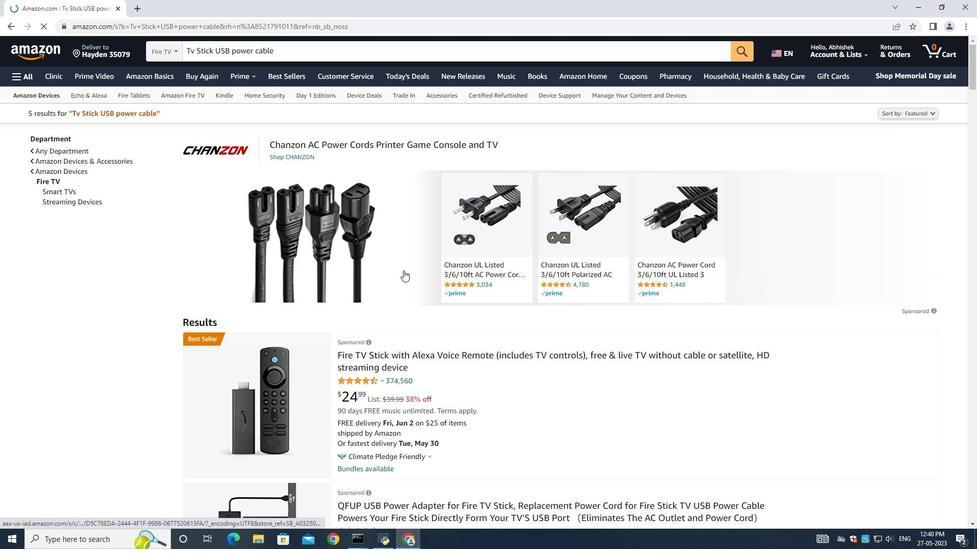 
Action: Mouse scrolled (443, 284) with delta (0, 0)
Screenshot: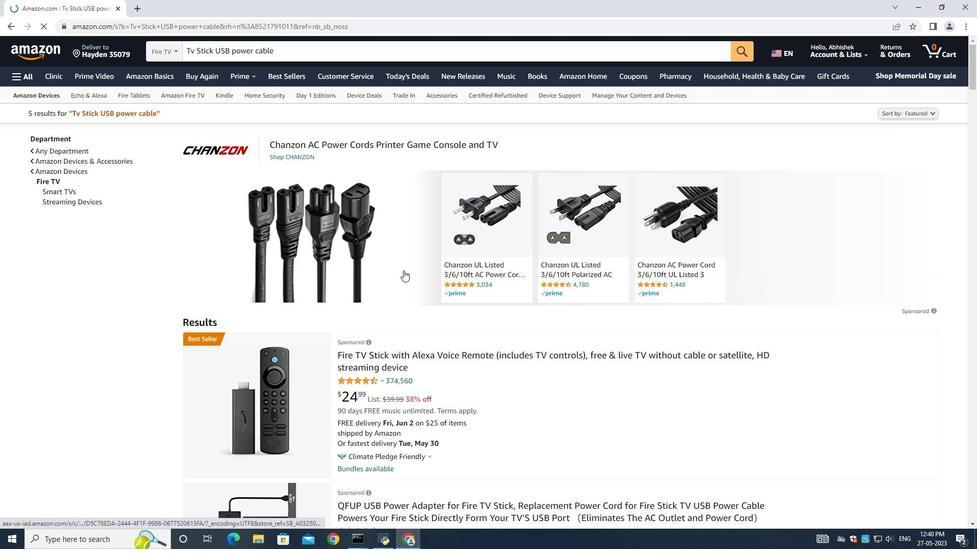 
Action: Mouse scrolled (443, 284) with delta (0, 0)
Screenshot: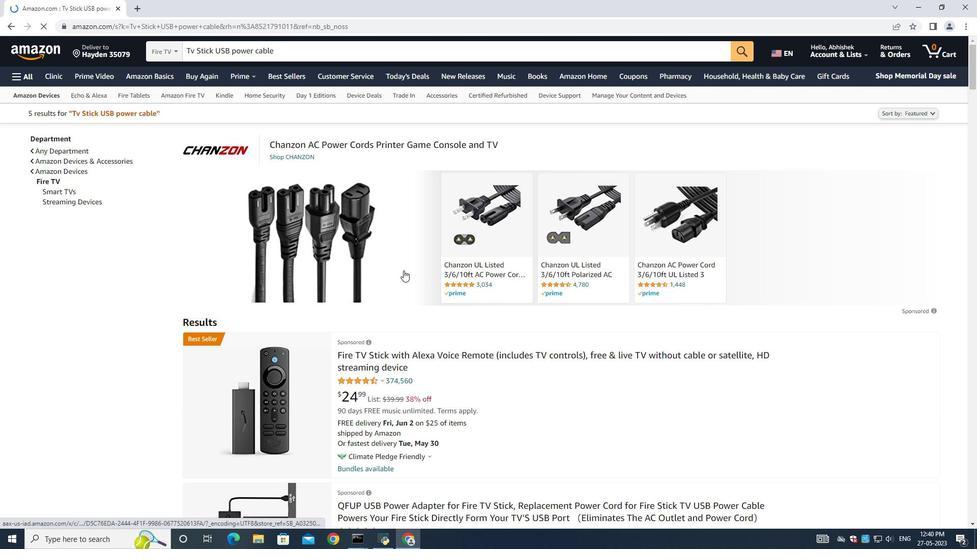 
Action: Mouse scrolled (443, 284) with delta (0, 0)
Screenshot: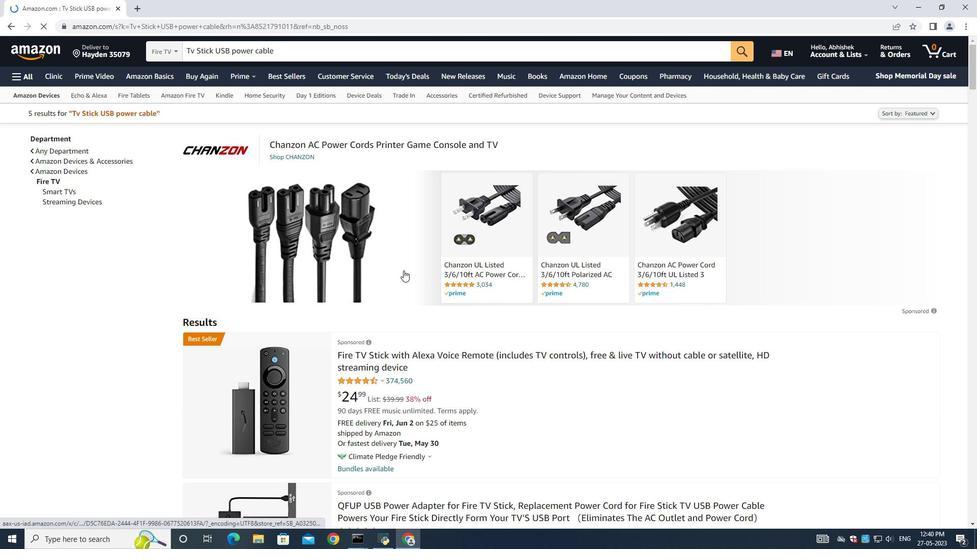 
Action: Mouse moved to (542, 266)
Screenshot: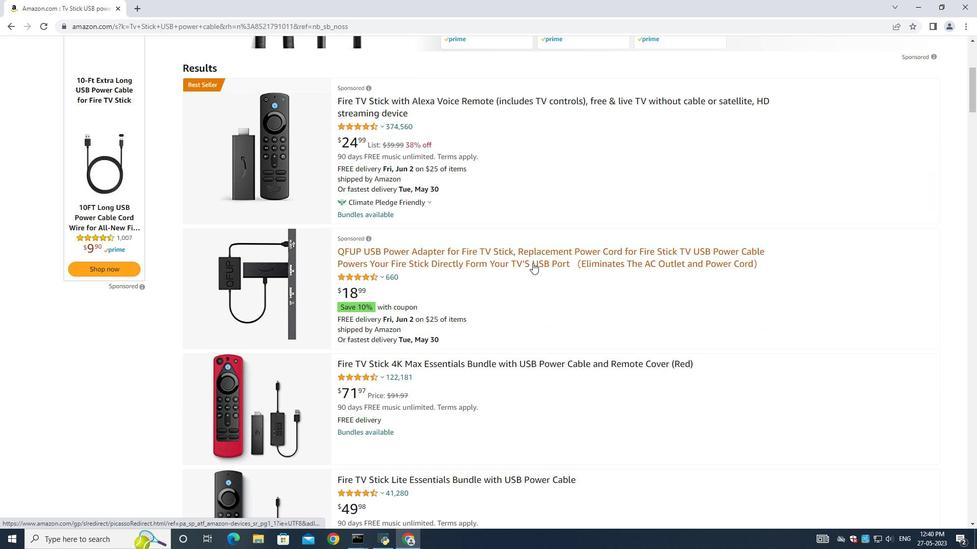 
Action: Mouse scrolled (542, 266) with delta (0, 0)
Screenshot: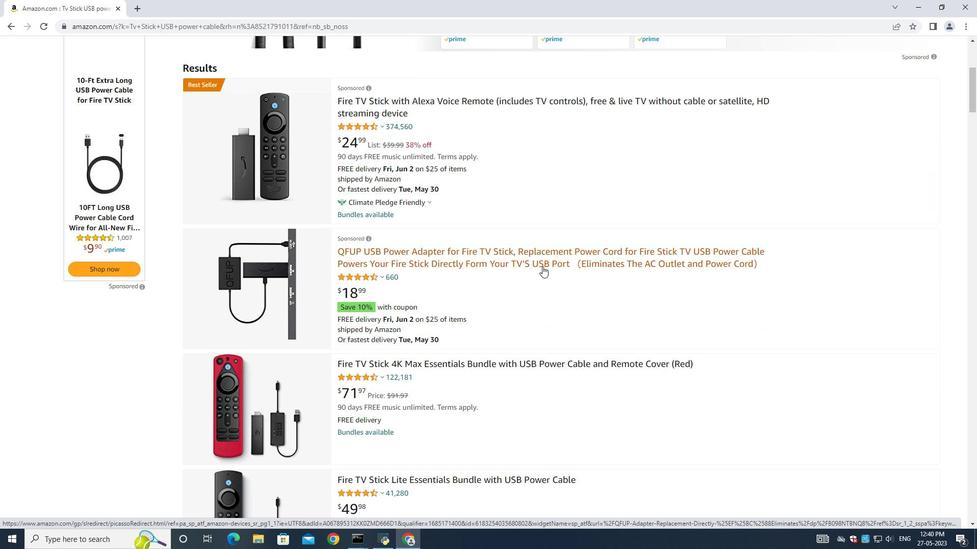 
Action: Mouse scrolled (542, 266) with delta (0, 0)
Screenshot: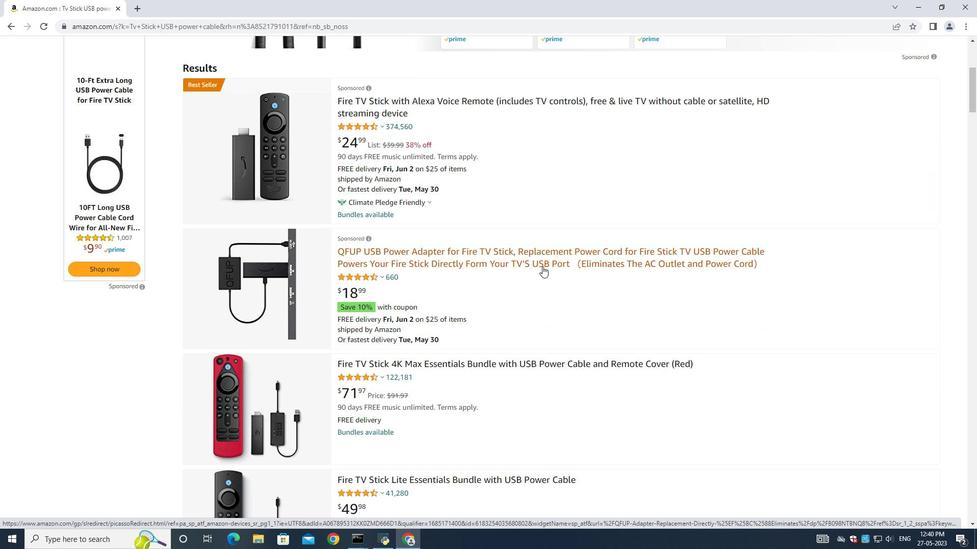 
Action: Mouse moved to (620, 261)
Screenshot: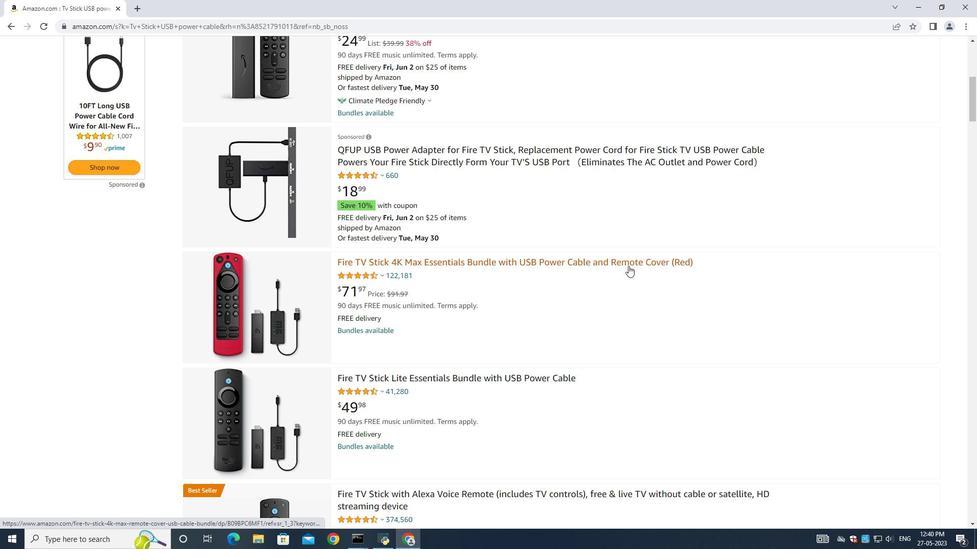 
Action: Mouse pressed left at (620, 261)
Screenshot: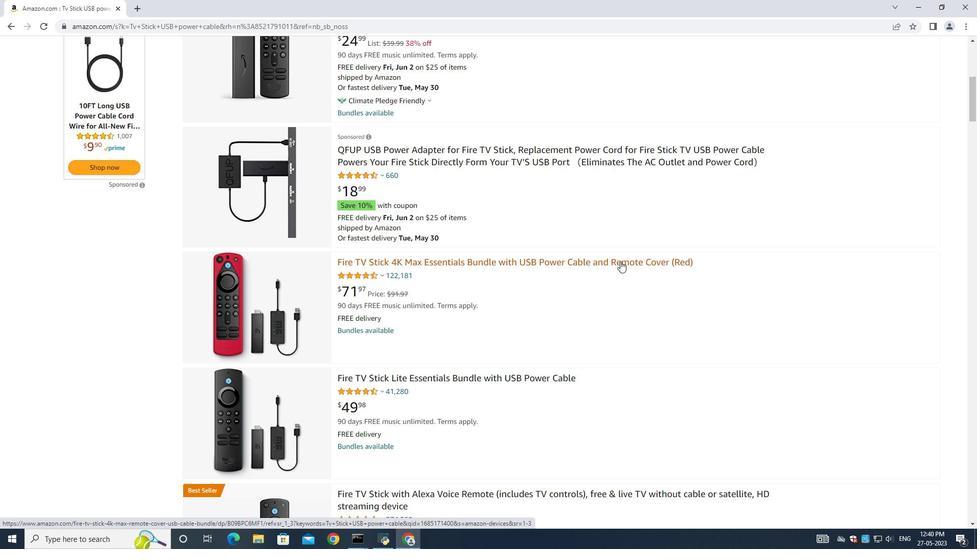
Action: Mouse moved to (788, 276)
Screenshot: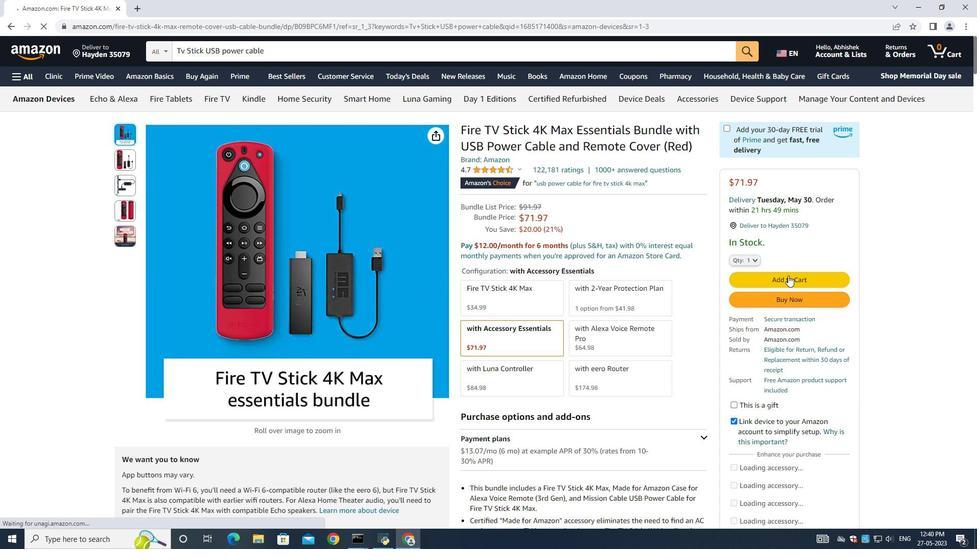 
Action: Mouse pressed left at (788, 276)
Screenshot: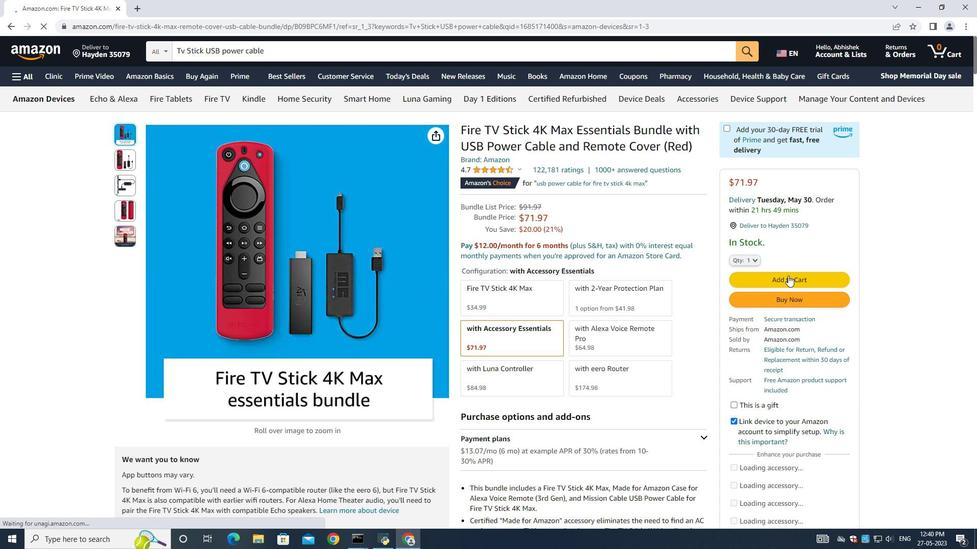 
Action: Mouse moved to (752, 132)
Screenshot: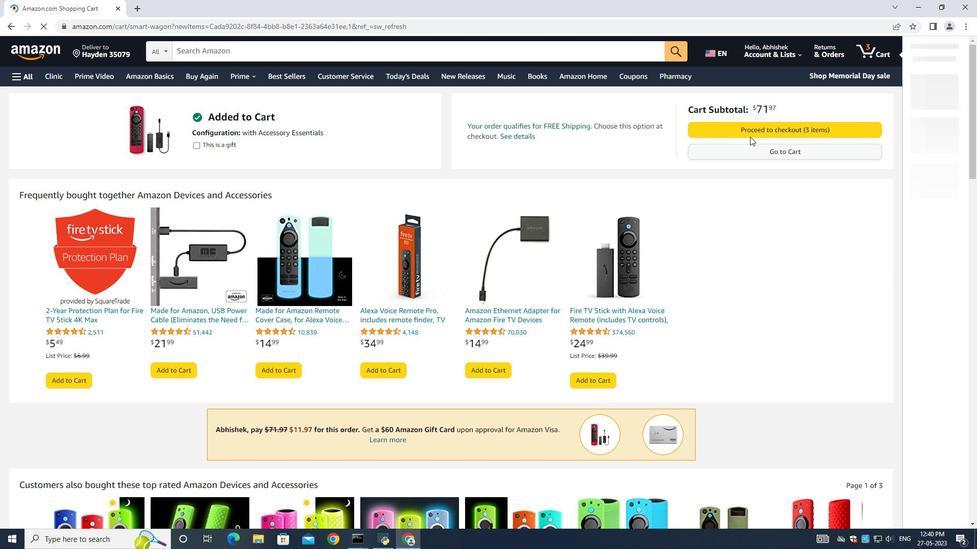 
Action: Mouse pressed left at (752, 132)
Screenshot: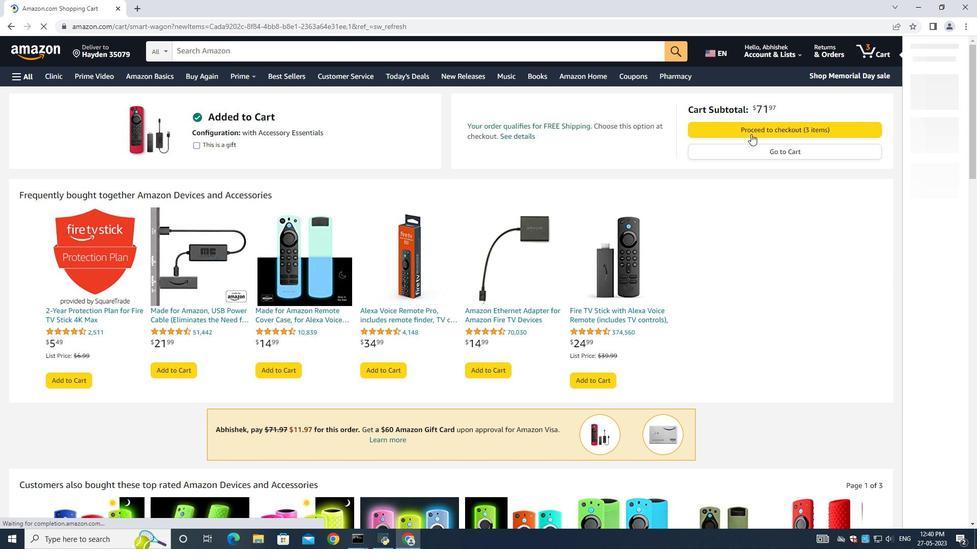 
Action: Mouse moved to (329, 291)
Screenshot: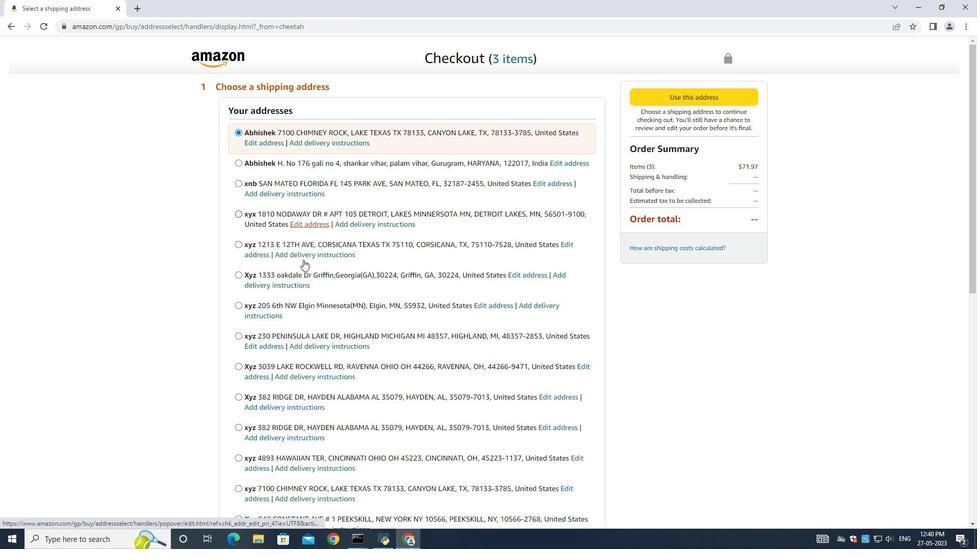 
Action: Mouse scrolled (329, 290) with delta (0, 0)
Screenshot: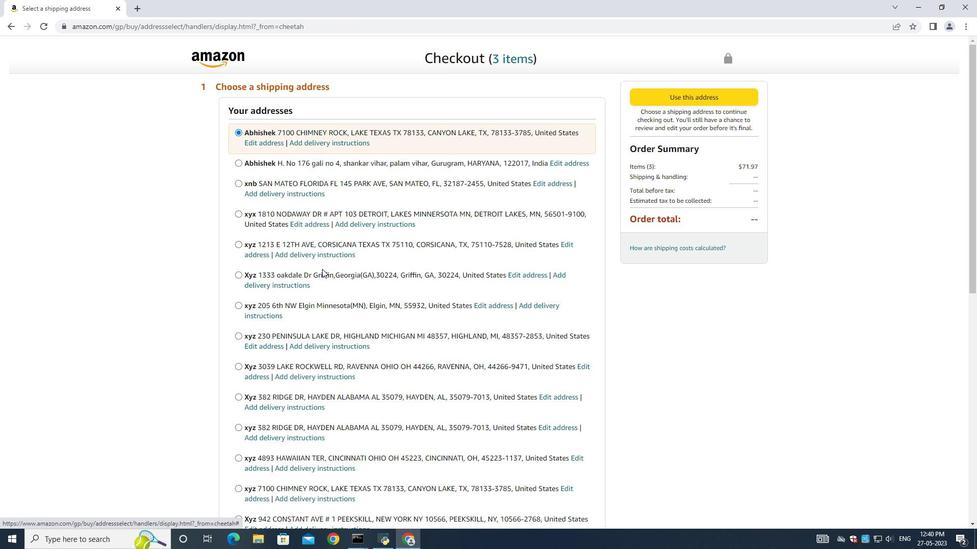 
Action: Mouse moved to (329, 292)
Screenshot: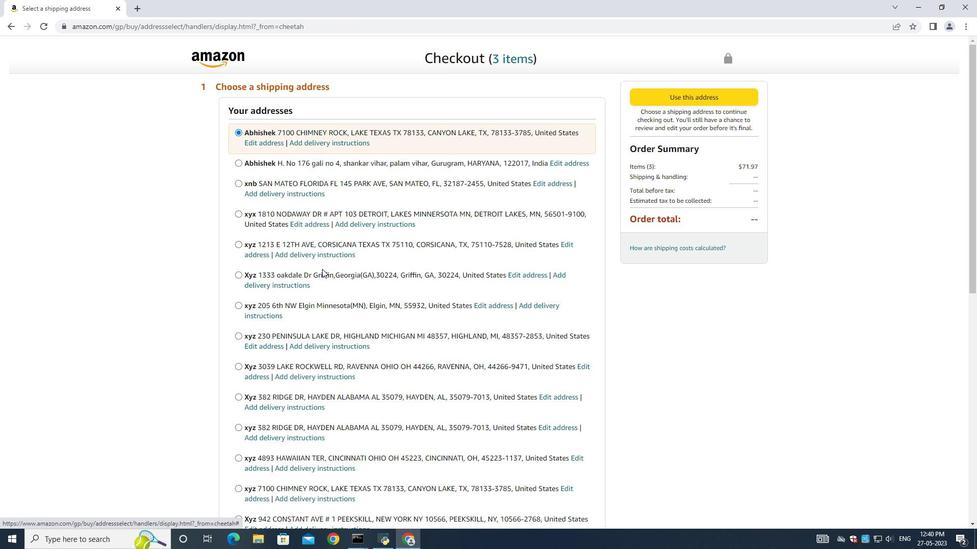 
Action: Mouse scrolled (329, 292) with delta (0, 0)
Screenshot: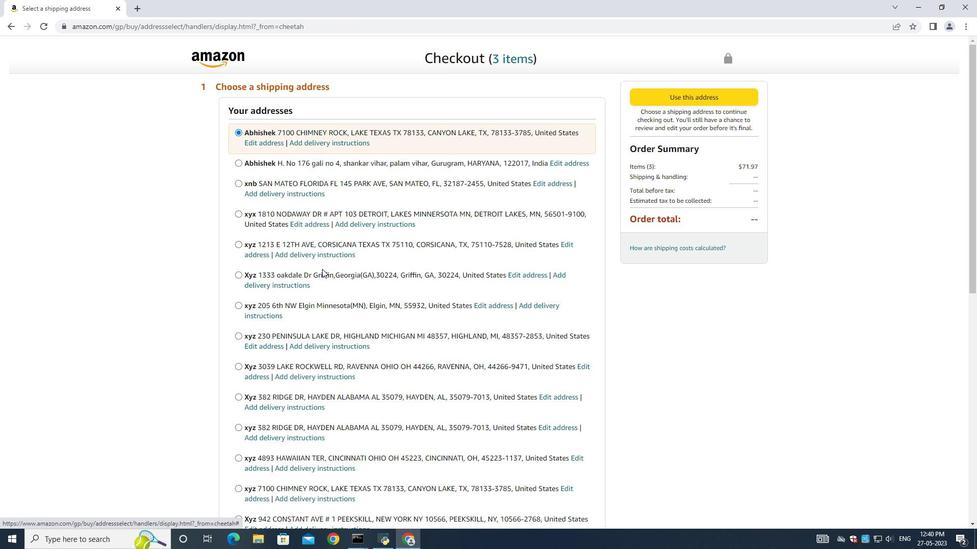 
Action: Mouse scrolled (329, 292) with delta (0, 0)
Screenshot: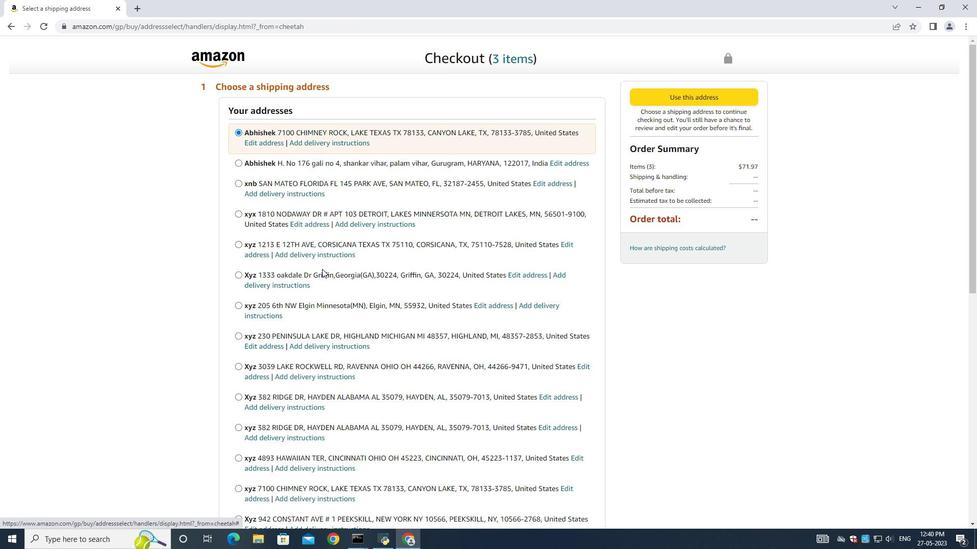 
Action: Mouse scrolled (329, 292) with delta (0, 0)
Screenshot: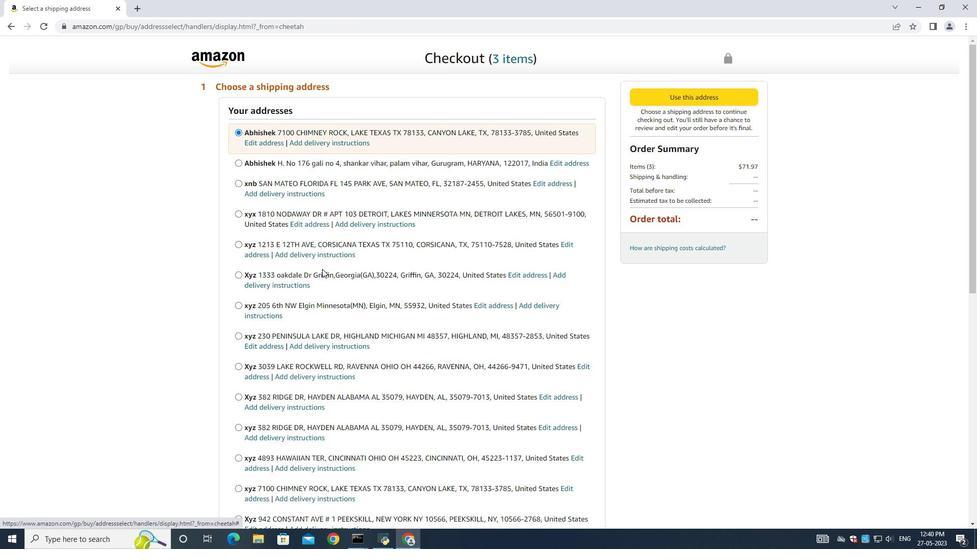 
Action: Mouse moved to (330, 298)
Screenshot: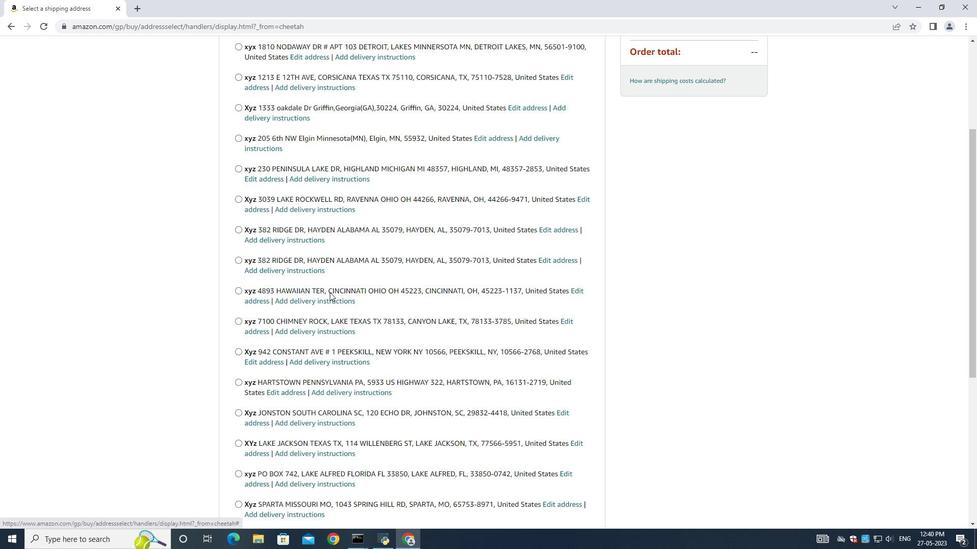 
Action: Mouse scrolled (330, 297) with delta (0, 0)
Screenshot: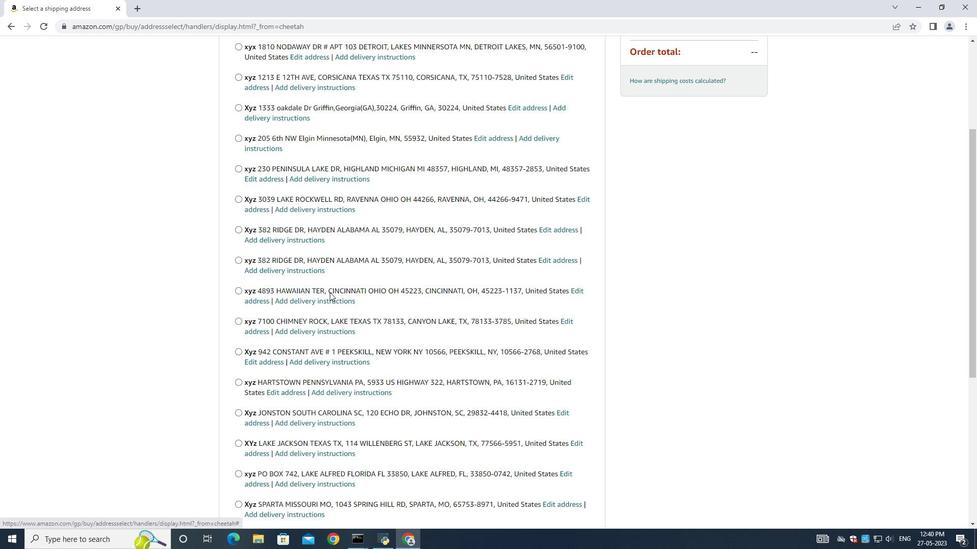 
Action: Mouse moved to (330, 300)
Screenshot: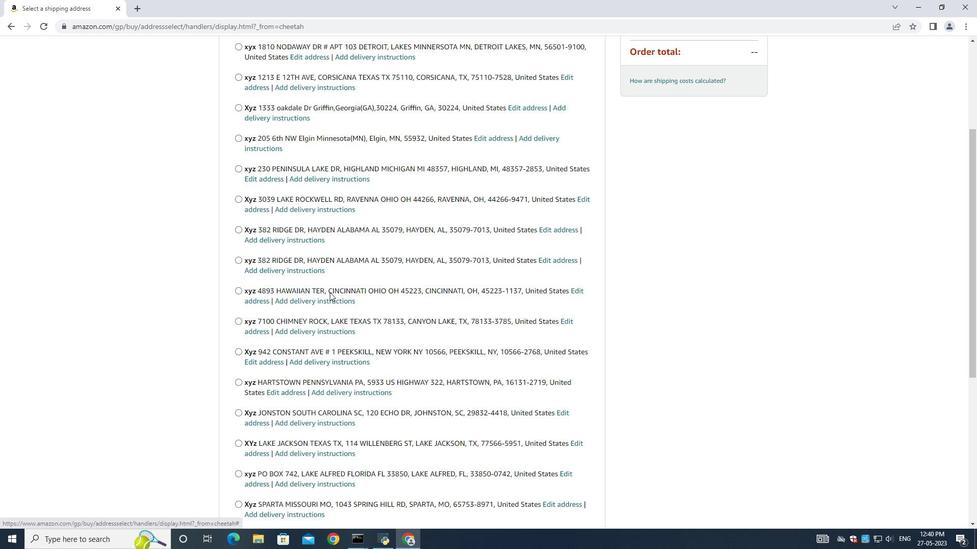 
Action: Mouse scrolled (330, 300) with delta (0, 0)
Screenshot: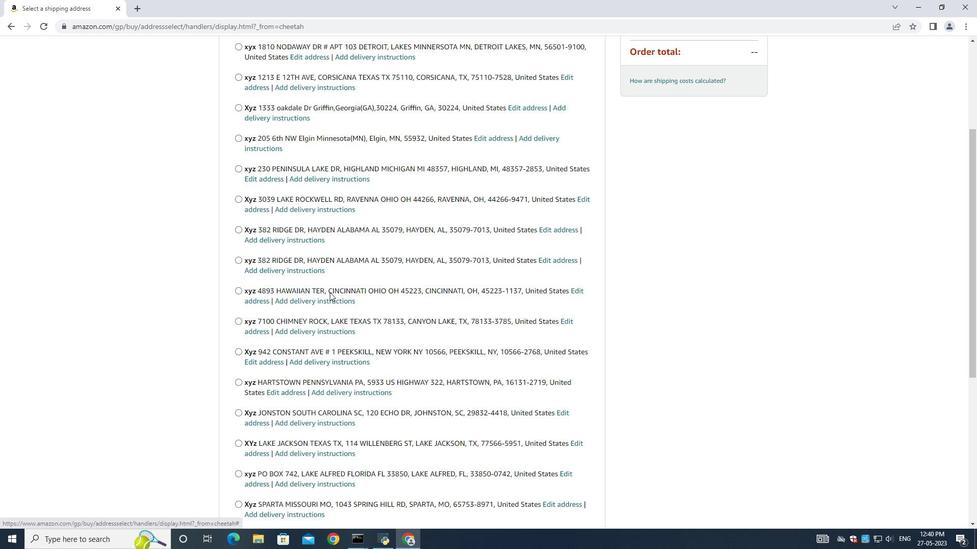 
Action: Mouse moved to (330, 301)
Screenshot: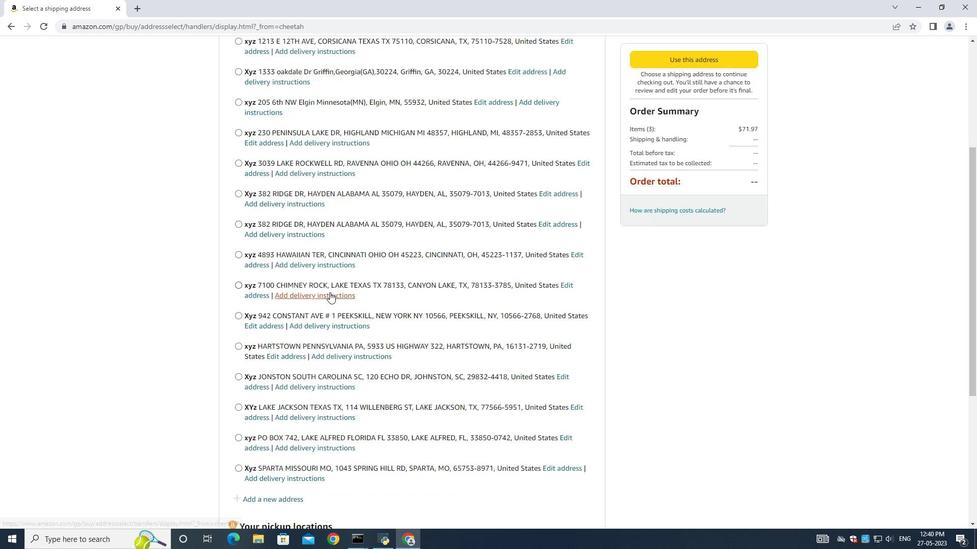 
Action: Mouse scrolled (330, 300) with delta (0, 0)
Screenshot: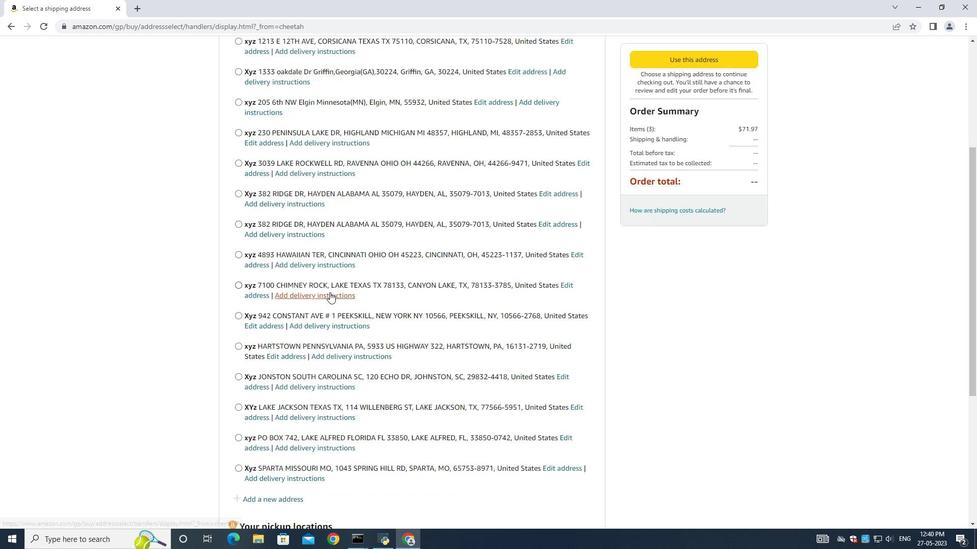 
Action: Mouse scrolled (330, 300) with delta (0, 0)
Screenshot: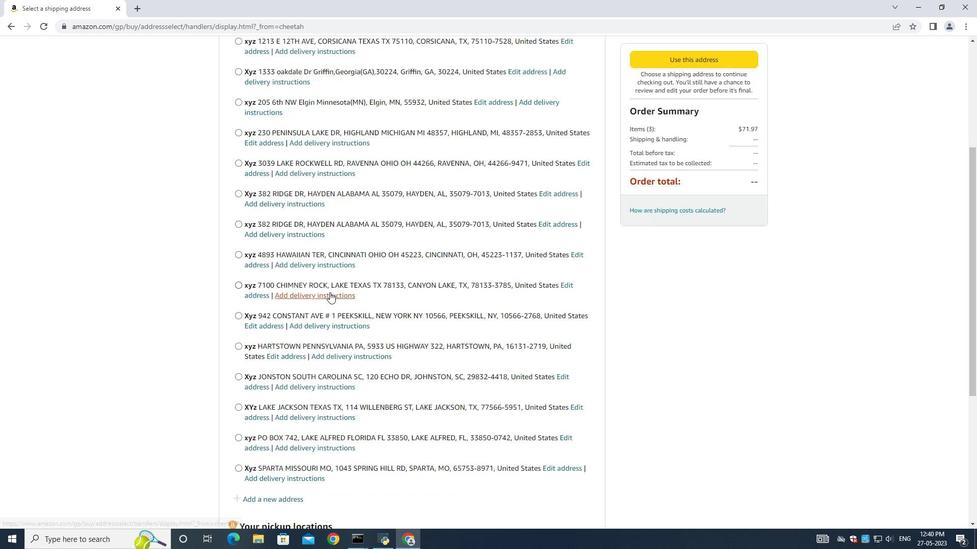
Action: Mouse moved to (256, 295)
Screenshot: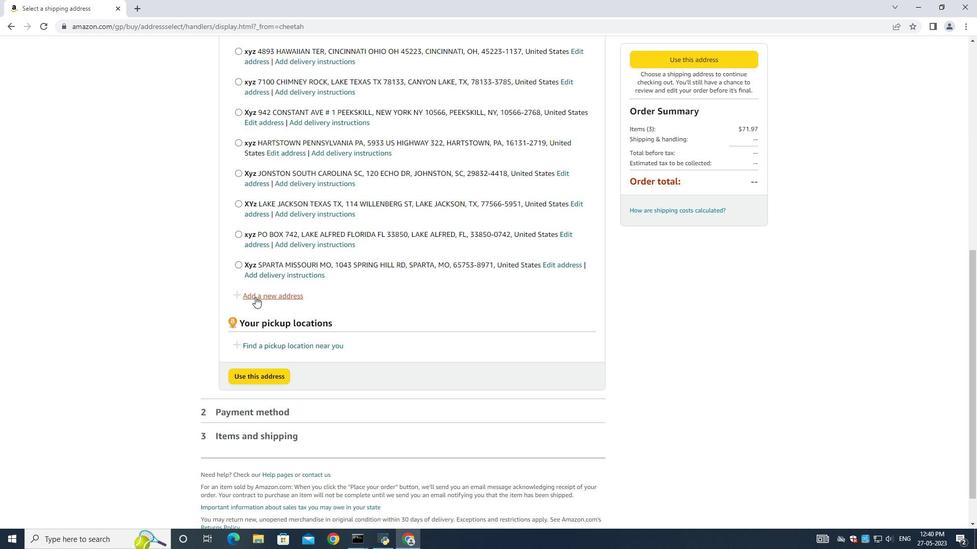 
Action: Mouse pressed left at (256, 295)
Screenshot: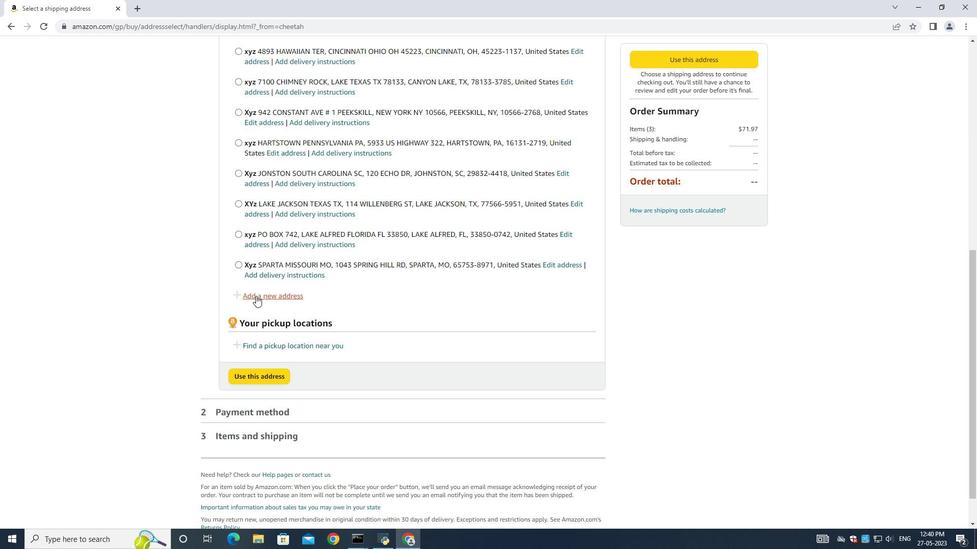 
Action: Mouse moved to (372, 281)
Screenshot: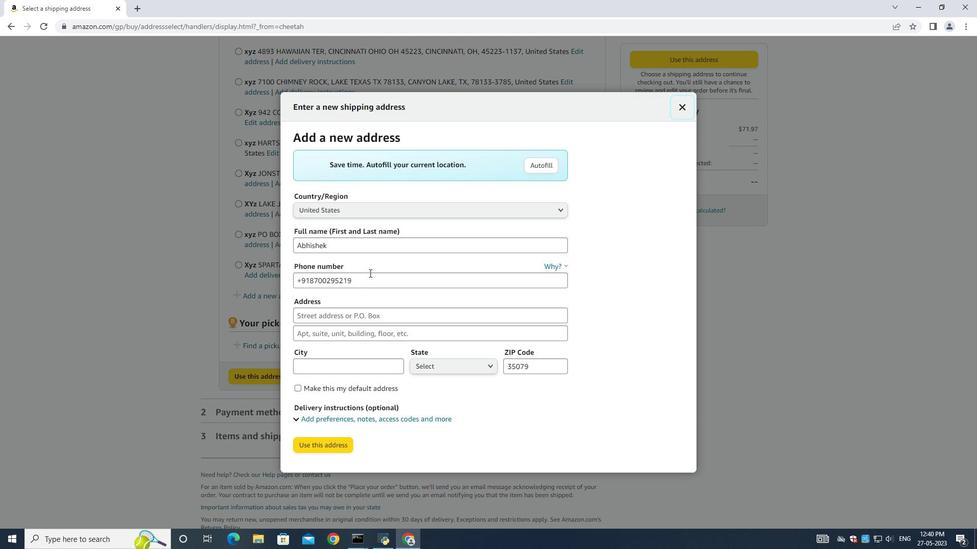 
Action: Mouse pressed left at (372, 281)
Screenshot: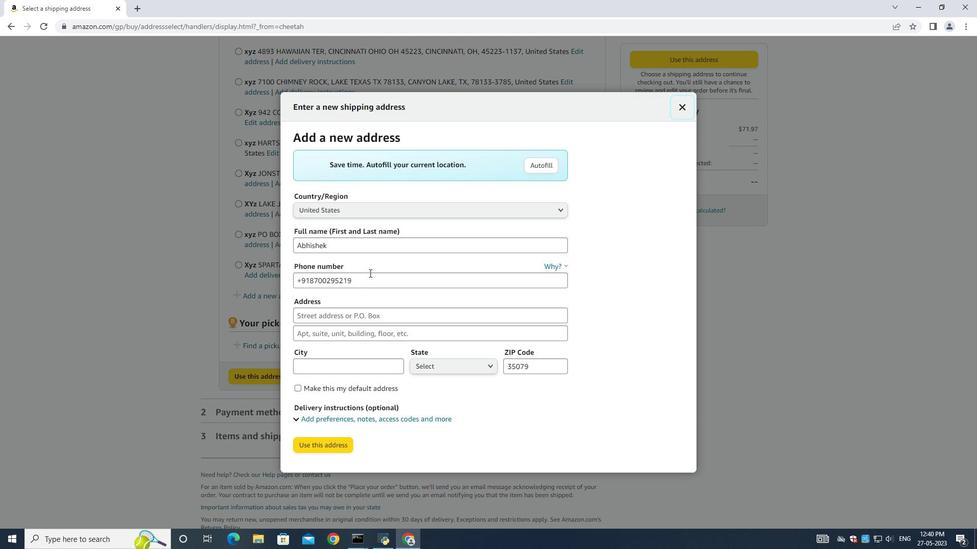 
Action: Mouse moved to (372, 282)
Screenshot: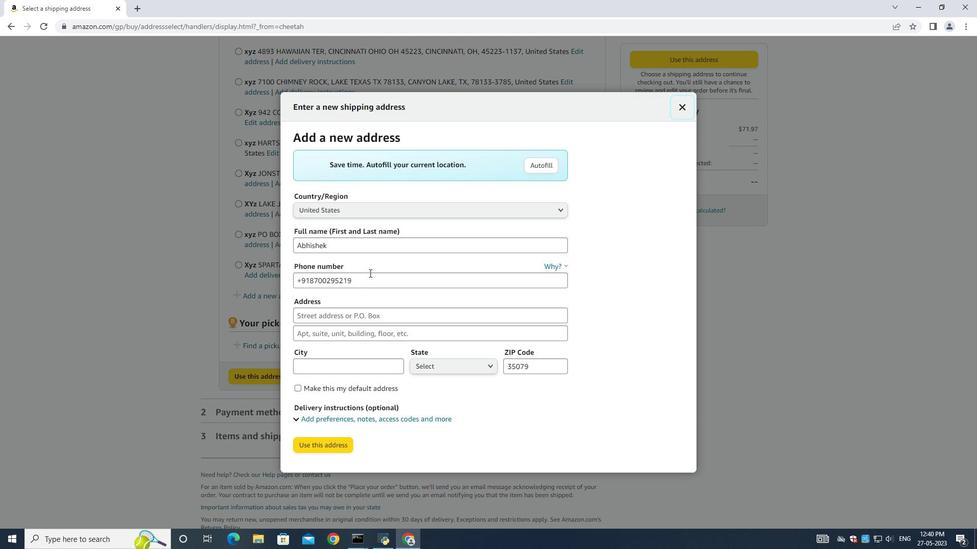 
Action: Key pressed ctrl+A<Key.backspace>
Screenshot: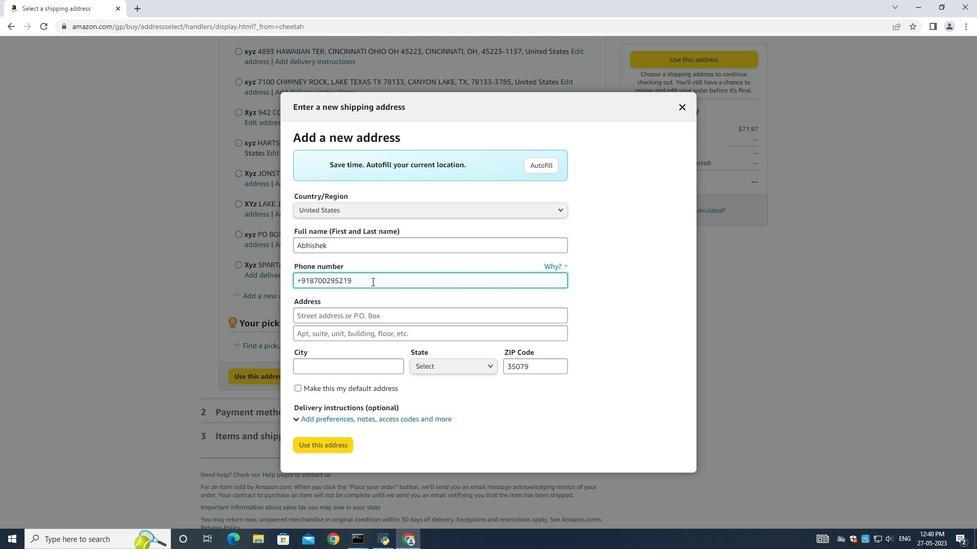
Action: Mouse moved to (367, 243)
Screenshot: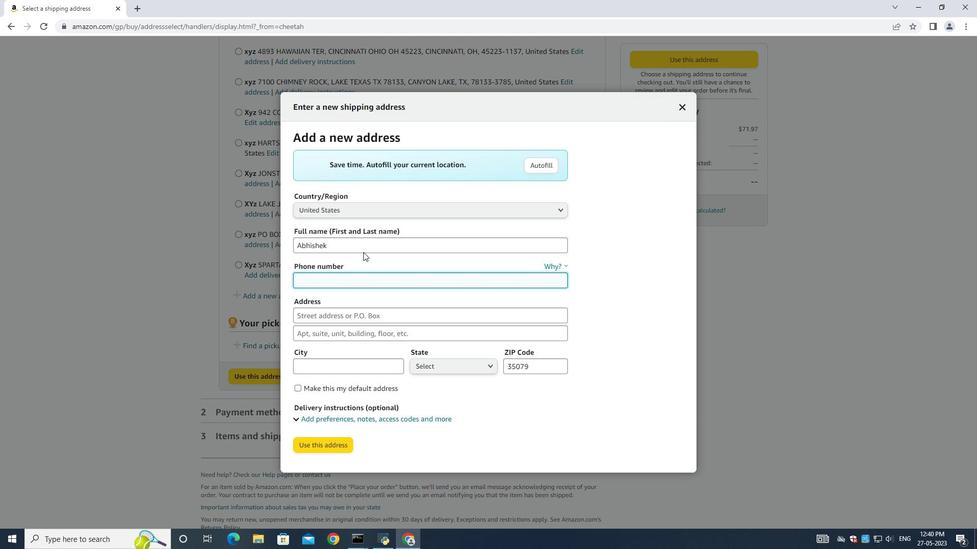 
Action: Mouse pressed left at (367, 243)
Screenshot: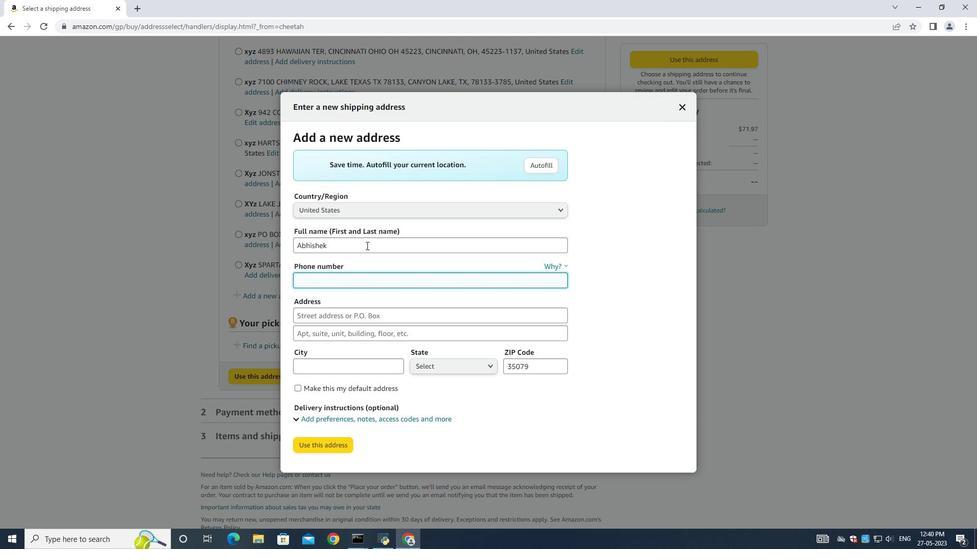 
Action: Key pressed ctrl+A<Key.backspace><Key.shift><Key.shift><Key.shift><Key.shift><Key.shift><Key.shift><Key.shift><Key.shift><Key.shift><Key.shift><Key.shift><Key.shift><Key.shift><Key.shift><Key.shift><Key.shift><Key.shift><Key.shift><Key.shift><Key.shift><Key.shift><Key.shift><Key.shift><Key.shift><Key.shift><Key.shift><Key.shift><Key.shift><Key.shift><Key.shift><Key.shift><Key.shift><Key.shift><Key.shift>Xyx
Screenshot: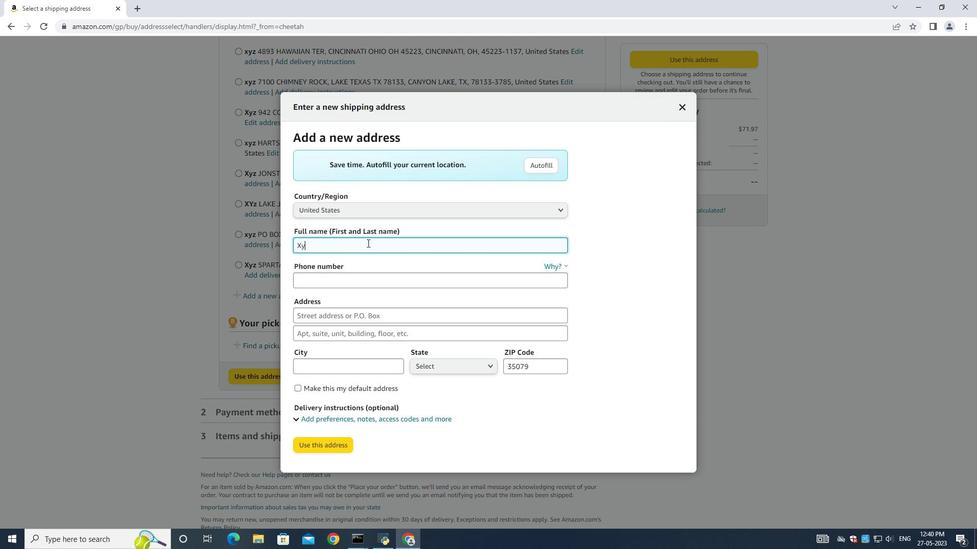
Action: Mouse moved to (363, 276)
Screenshot: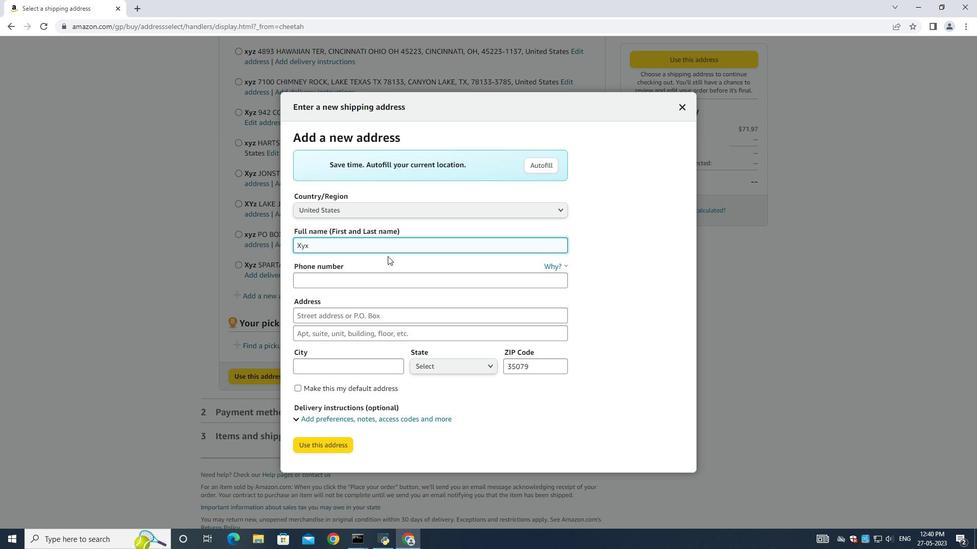 
Action: Mouse pressed left at (363, 276)
Screenshot: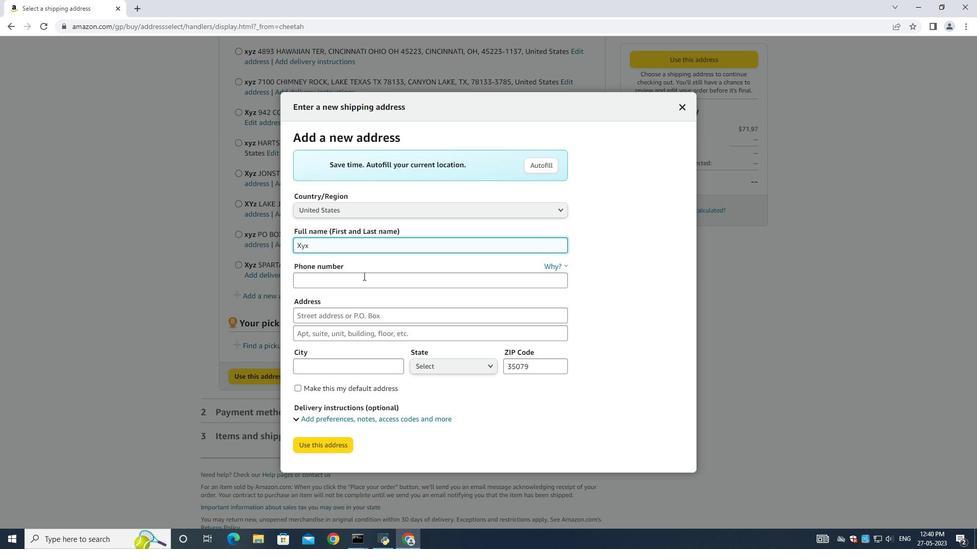 
Action: Mouse moved to (363, 276)
Screenshot: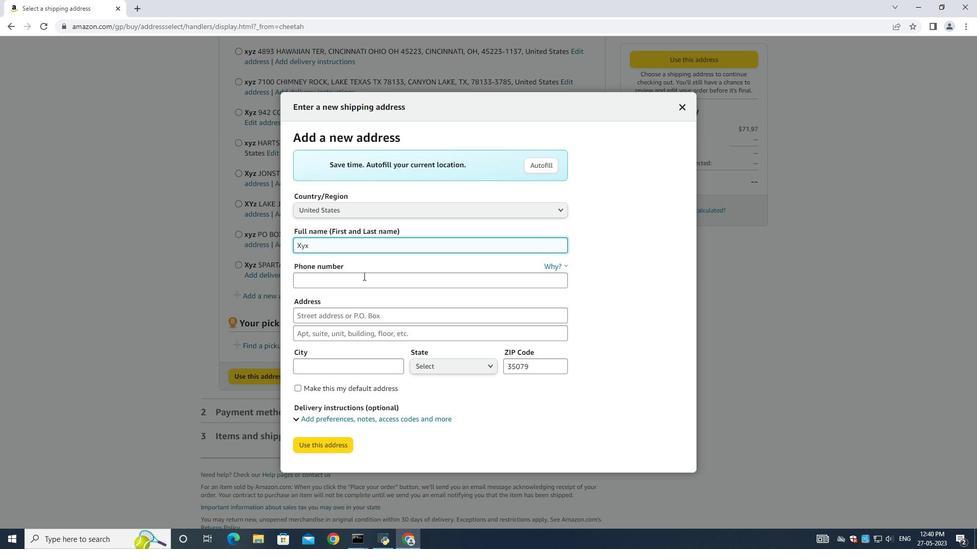 
Action: Key pressed <Key.shift><Key.shift>(508<Key.shift>)<Key.space>897-0853
Screenshot: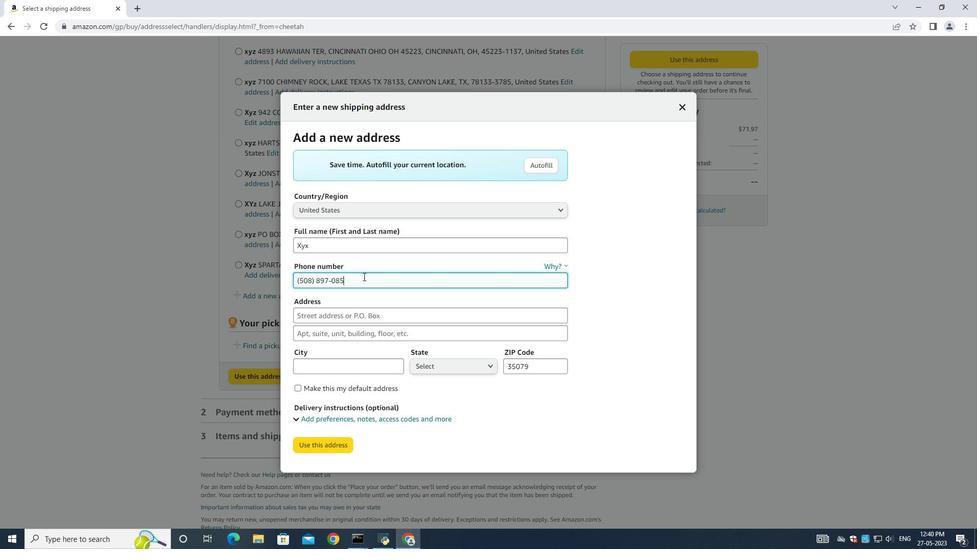 
Action: Mouse moved to (318, 321)
Screenshot: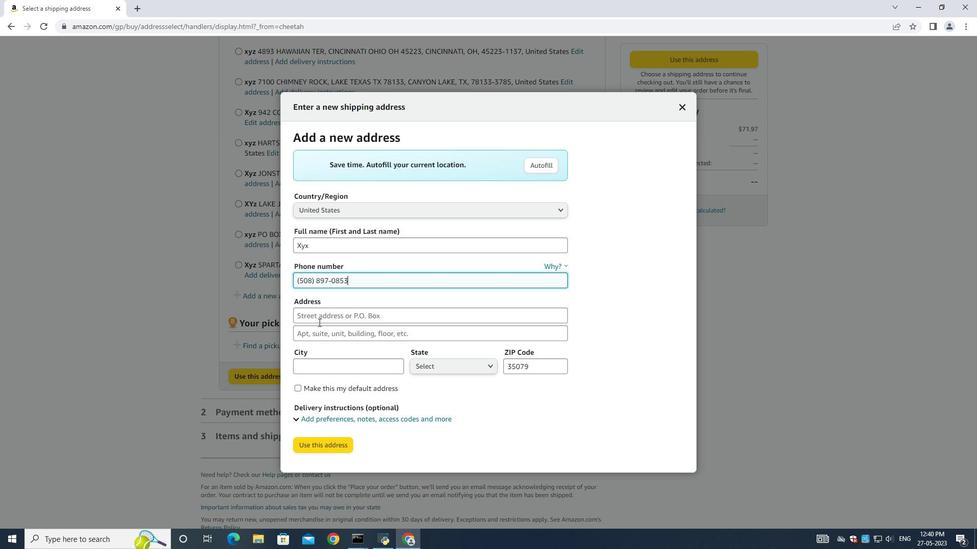 
Action: Mouse pressed left at (318, 321)
Screenshot: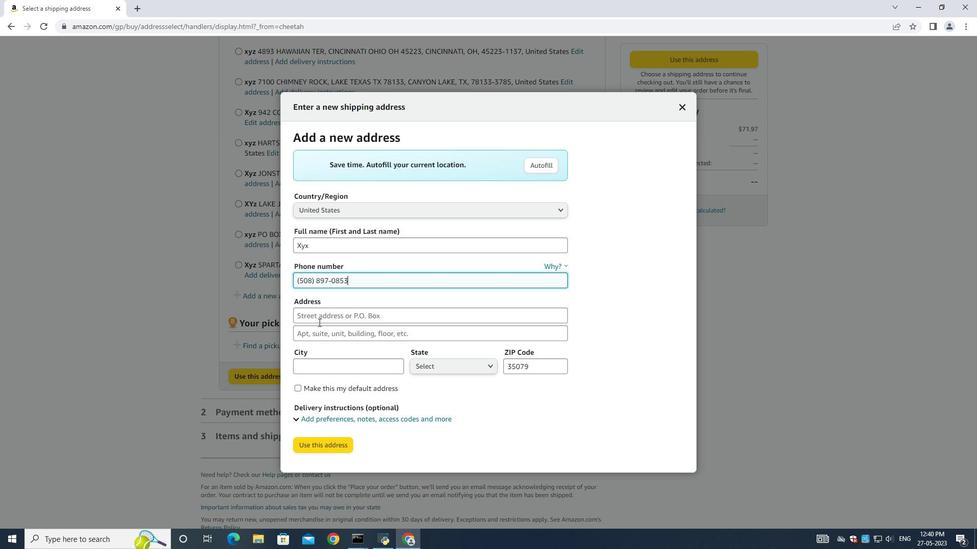 
Action: Key pressed 365<Key.space><Key.shift>Crescent<Key.space><Key.caps_lock><Key.caps_lock><Key.shift>St<Key.space>
Screenshot: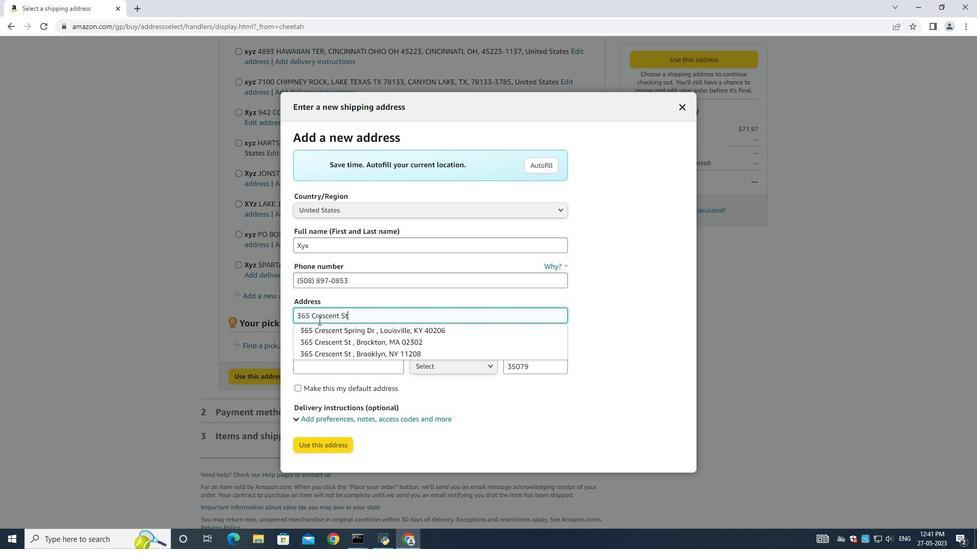 
Action: Mouse moved to (335, 370)
Screenshot: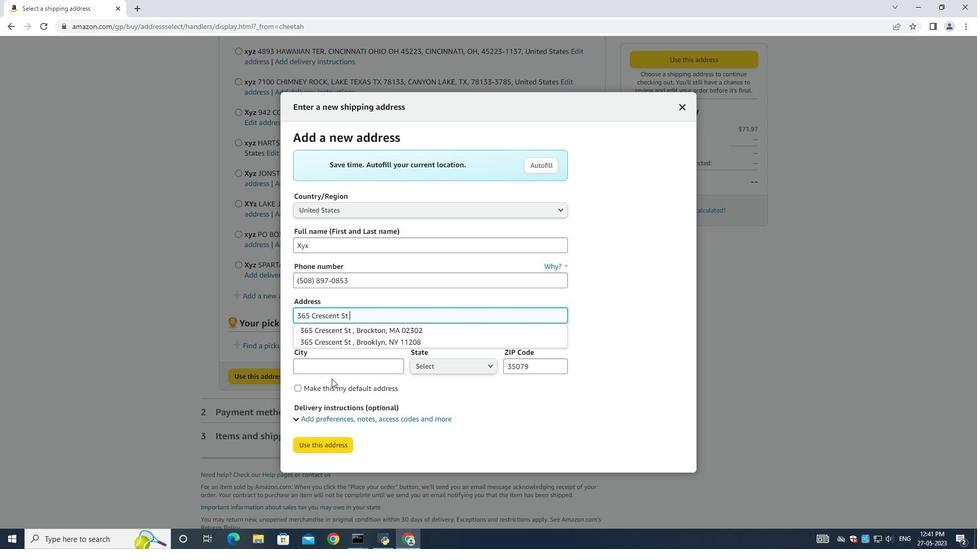 
Action: Mouse pressed left at (335, 370)
Screenshot: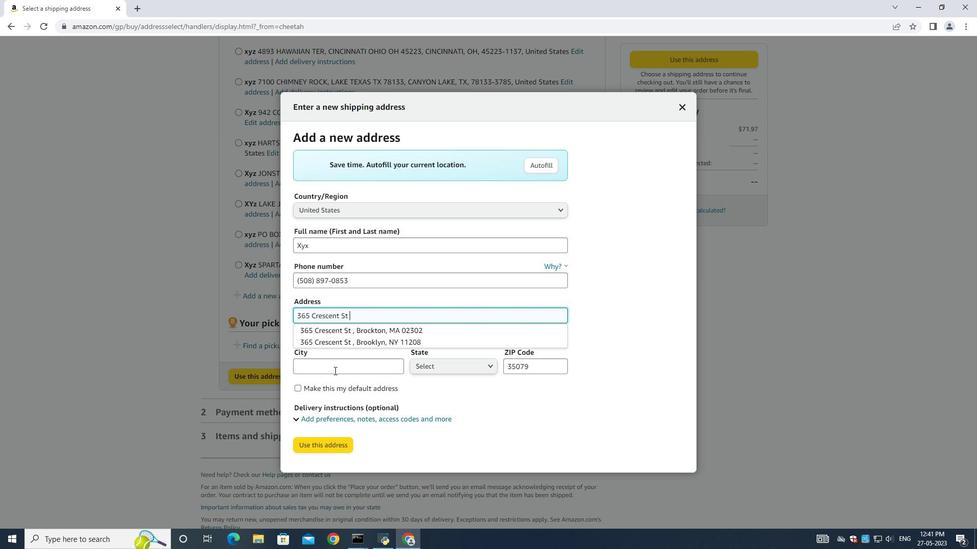 
Action: Mouse moved to (334, 337)
Screenshot: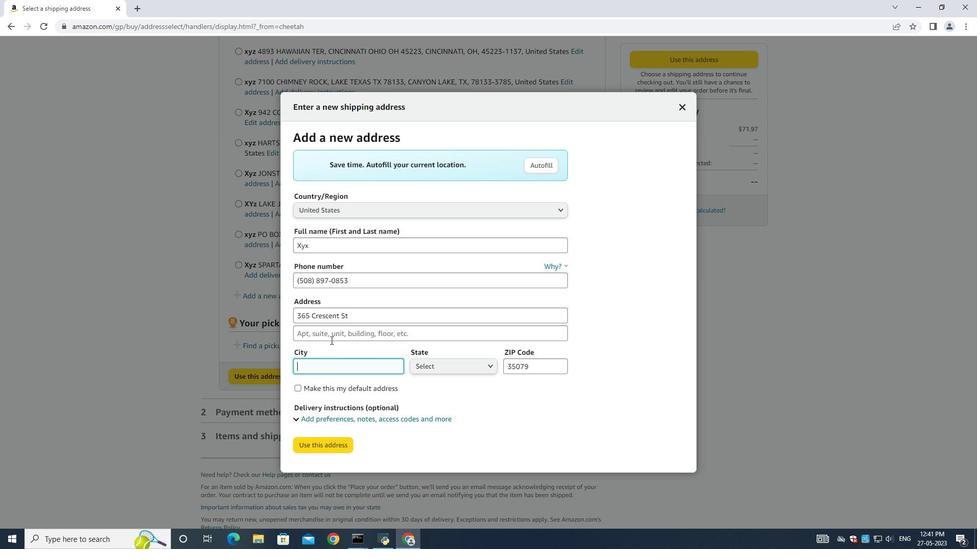 
Action: Mouse pressed left at (334, 337)
Screenshot: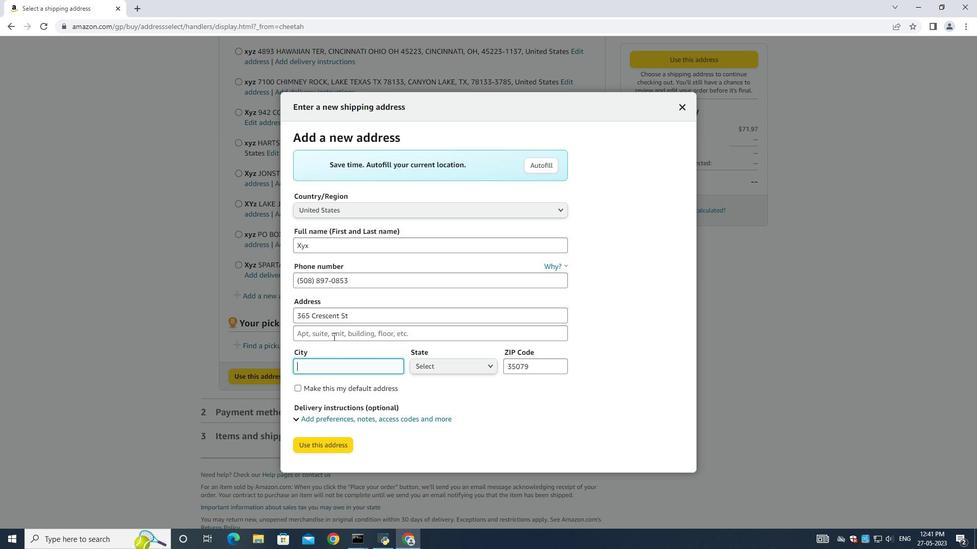 
Action: Key pressed <Key.shift><Key.shift><Key.shift><Key.shift><Key.shift>Brockton<Key.space><Key.shift>Massachusetts<Key.shift_r>(MA)<Key.space>
Screenshot: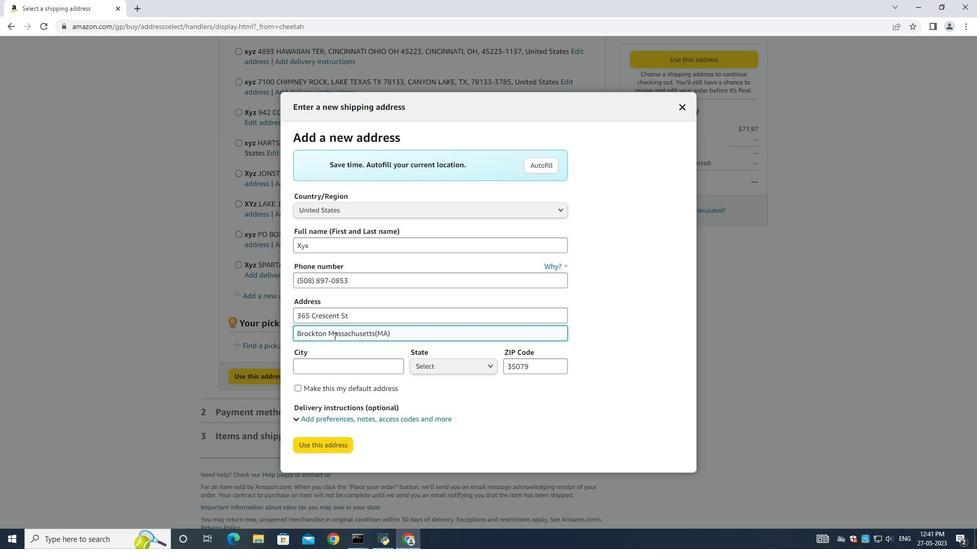 
Action: Mouse moved to (340, 364)
Screenshot: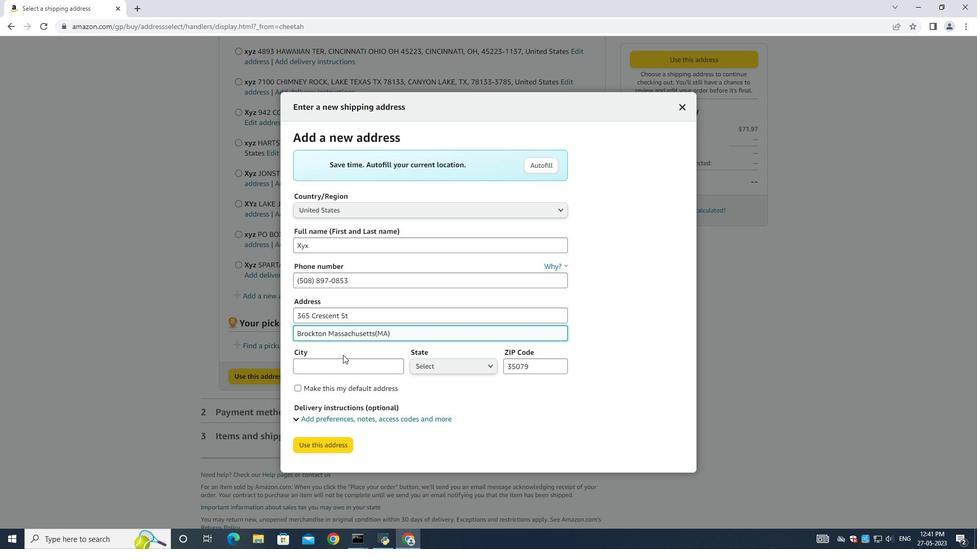 
Action: Mouse pressed left at (340, 364)
Screenshot: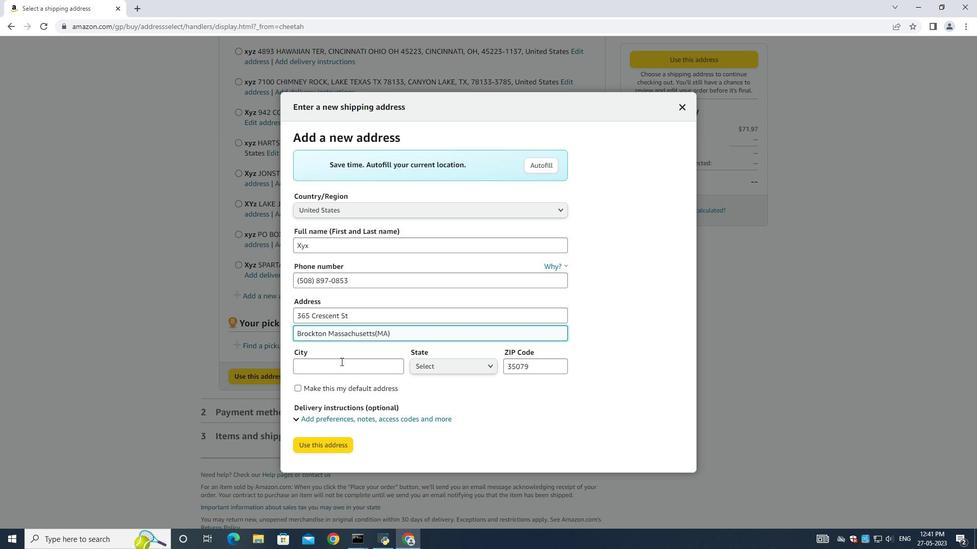 
Action: Mouse moved to (339, 364)
Screenshot: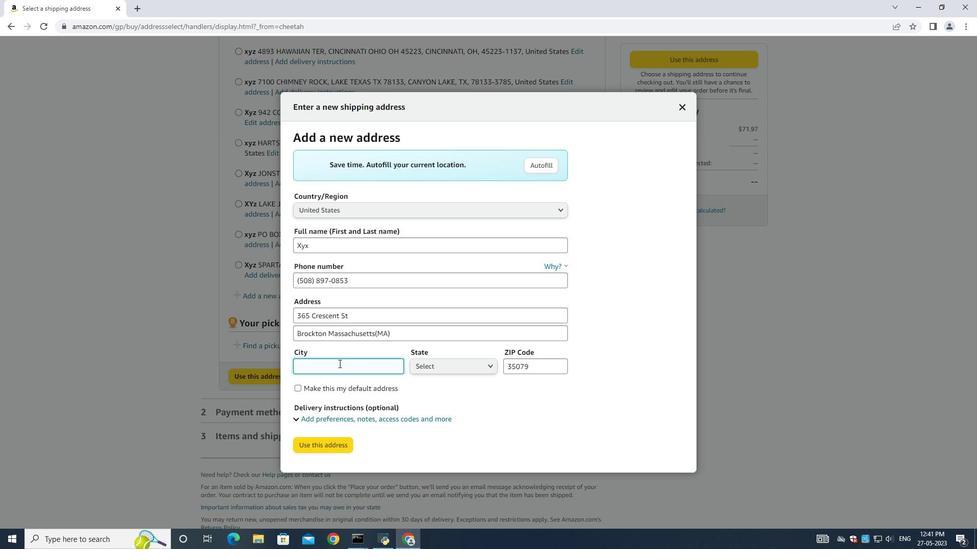 
Action: Key pressed <Key.shift><Key.shift><Key.shift><Key.shift><Key.shift><Key.shift><Key.shift><Key.shift><Key.shift><Key.shift><Key.shift><Key.shift>Brockton
Screenshot: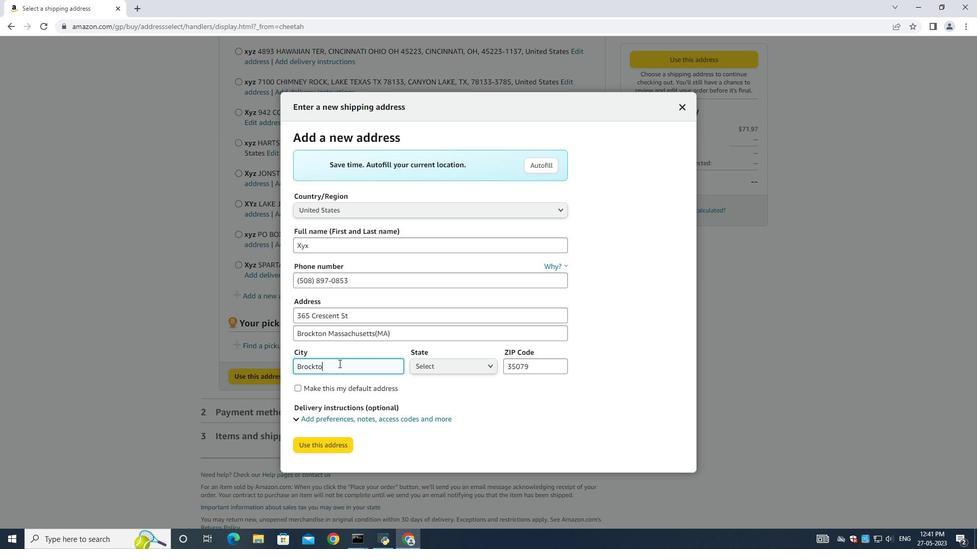 
Action: Mouse moved to (442, 361)
Screenshot: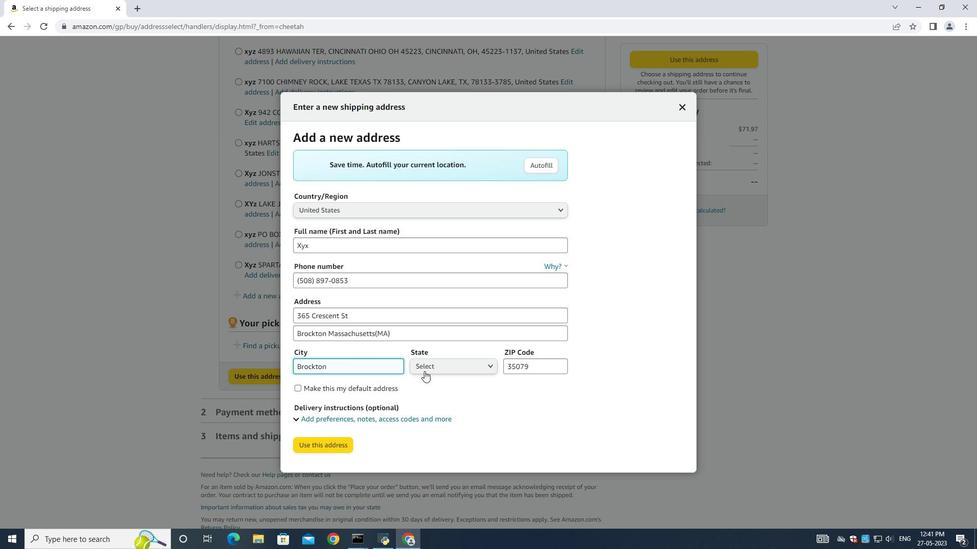 
Action: Mouse pressed left at (442, 361)
Screenshot: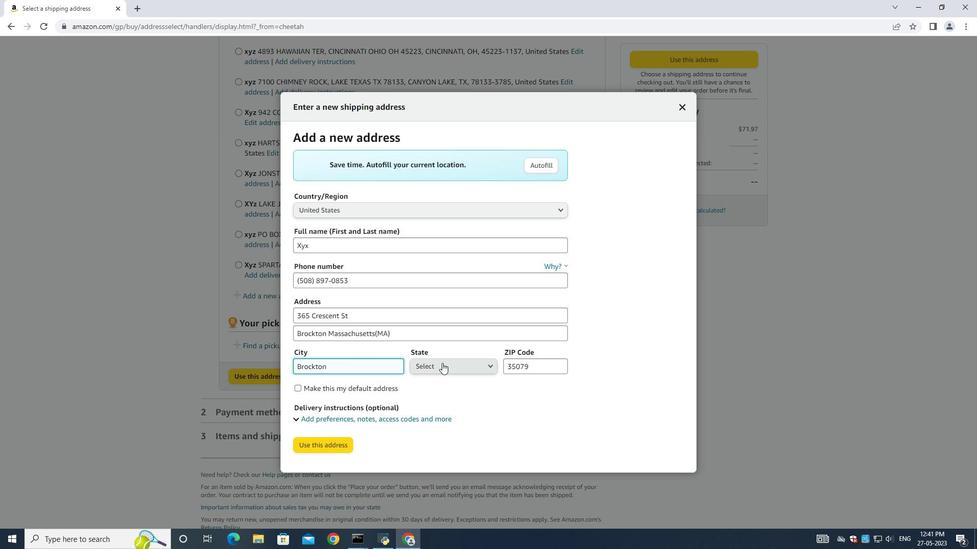 
Action: Mouse moved to (446, 311)
Screenshot: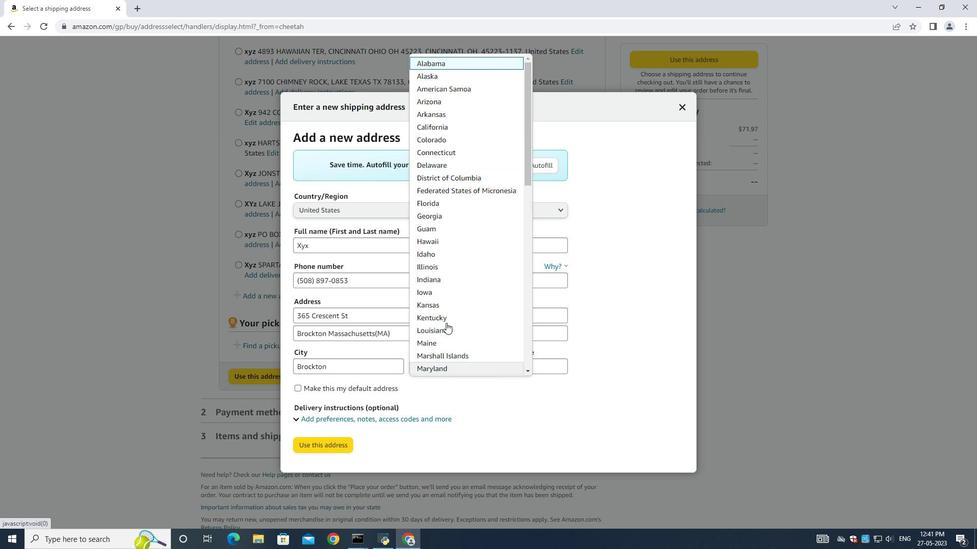 
Action: Mouse scrolled (446, 311) with delta (0, 0)
Screenshot: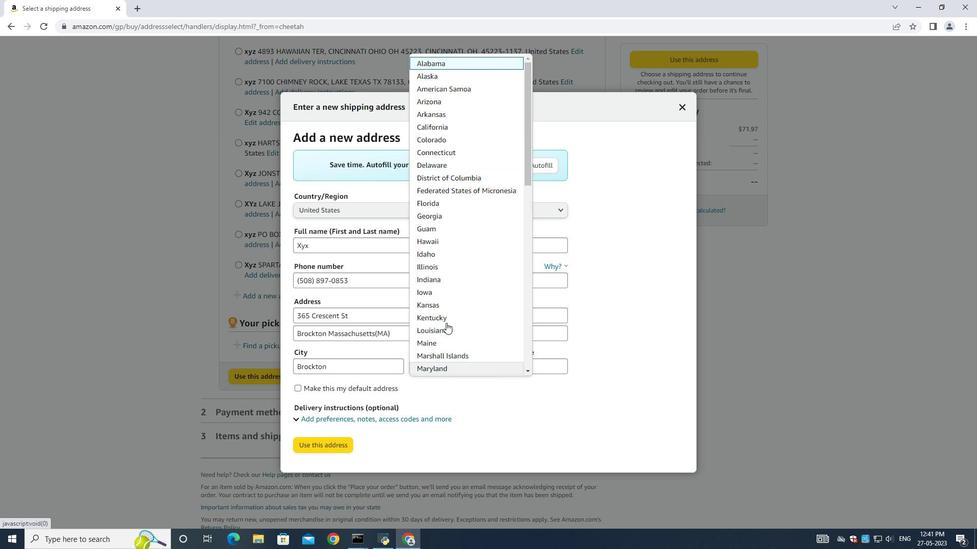 
Action: Mouse moved to (448, 315)
Screenshot: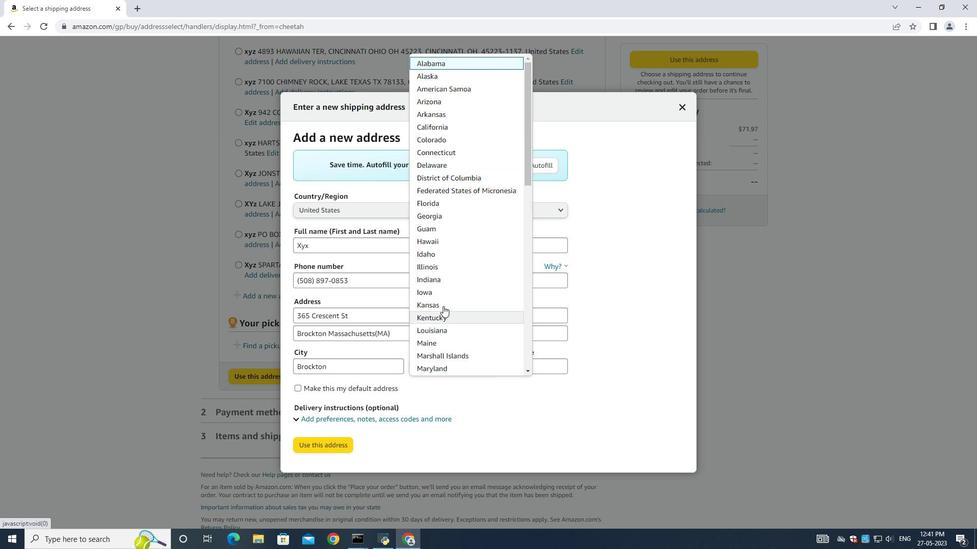 
Action: Mouse scrolled (448, 315) with delta (0, 0)
Screenshot: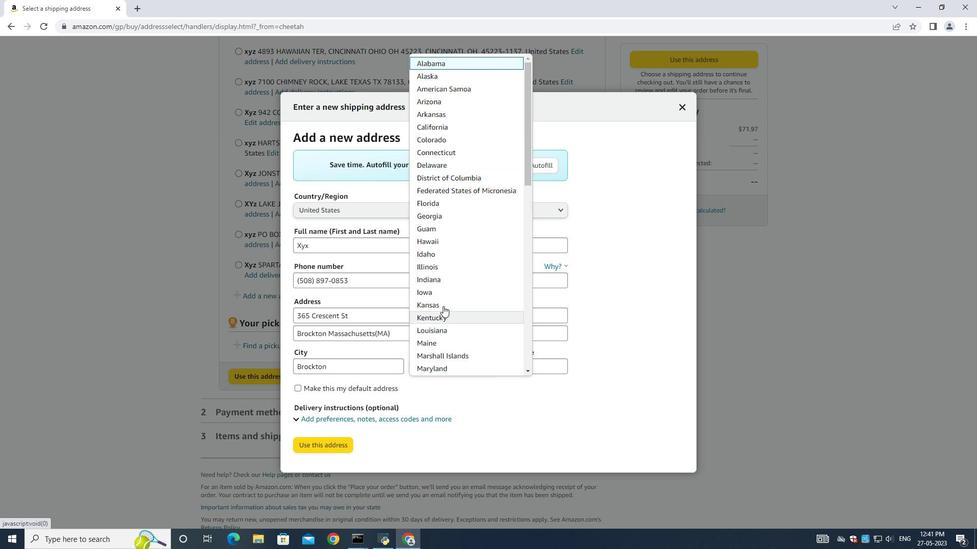 
Action: Mouse moved to (448, 316)
Screenshot: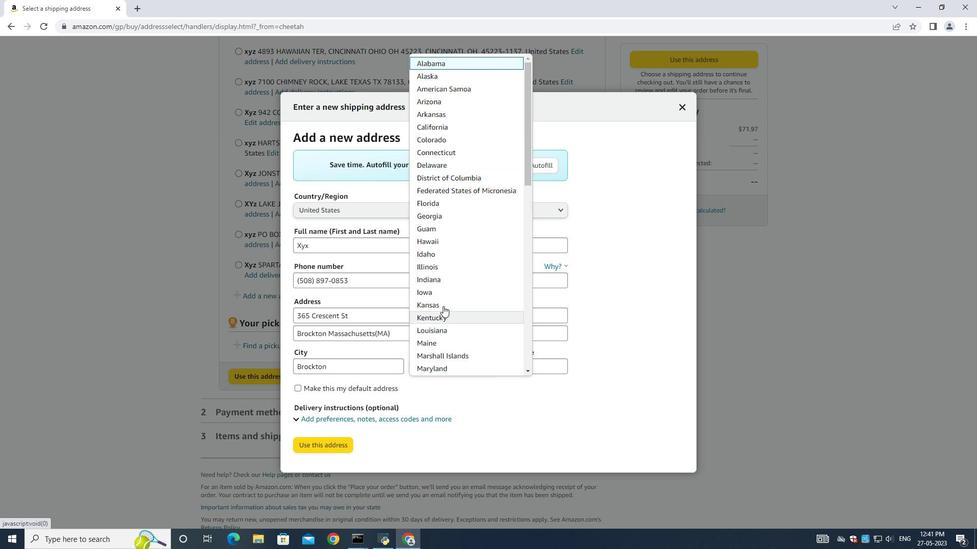 
Action: Mouse scrolled (448, 315) with delta (0, 0)
Screenshot: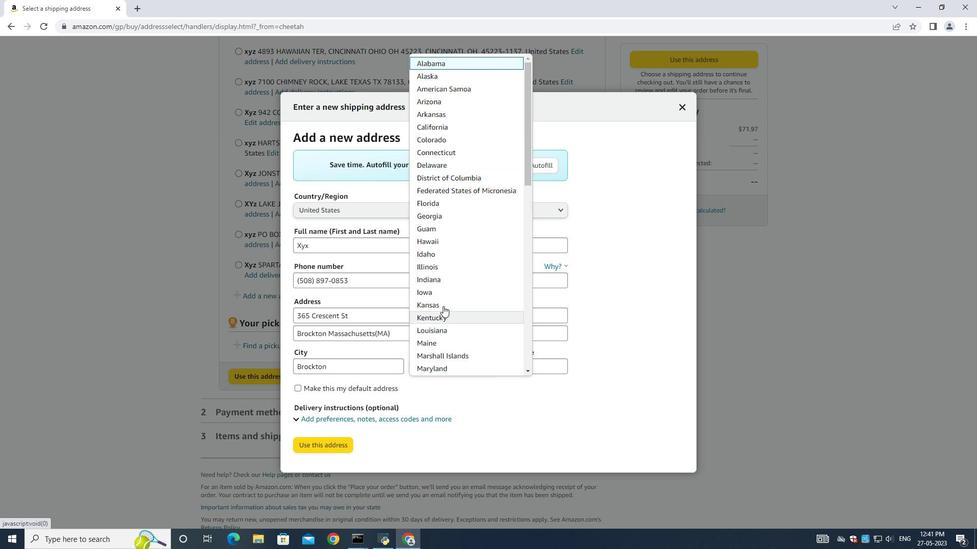 
Action: Mouse moved to (448, 316)
Screenshot: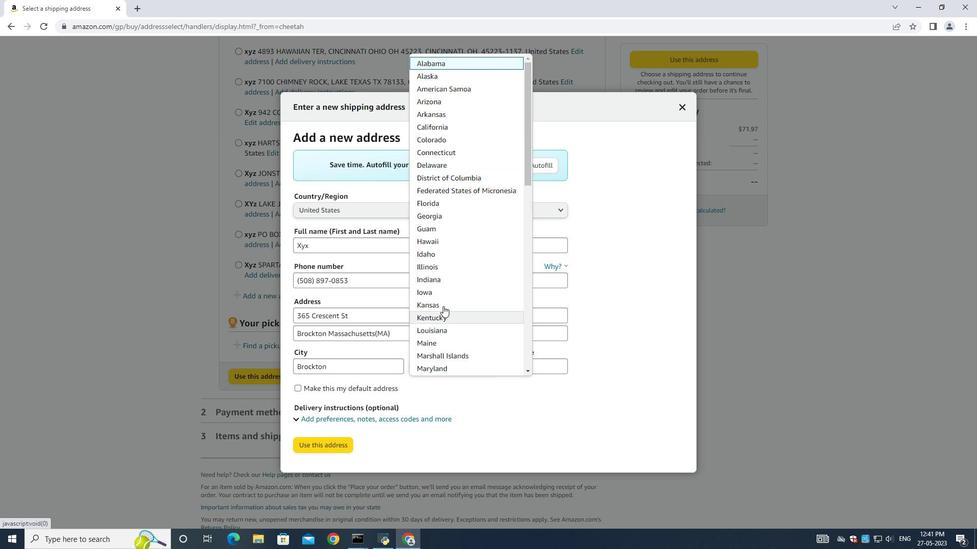 
Action: Mouse scrolled (448, 316) with delta (0, 0)
Screenshot: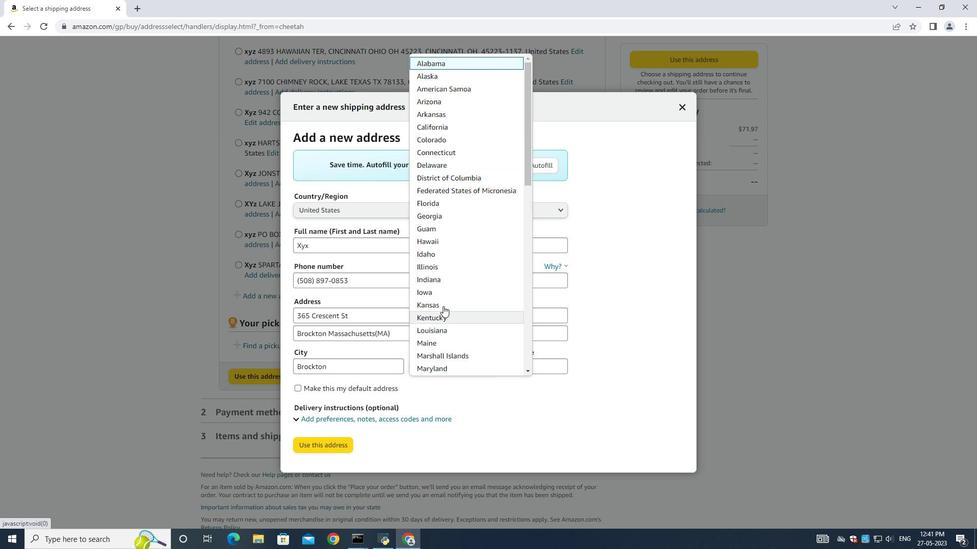 
Action: Mouse scrolled (448, 316) with delta (0, 0)
Screenshot: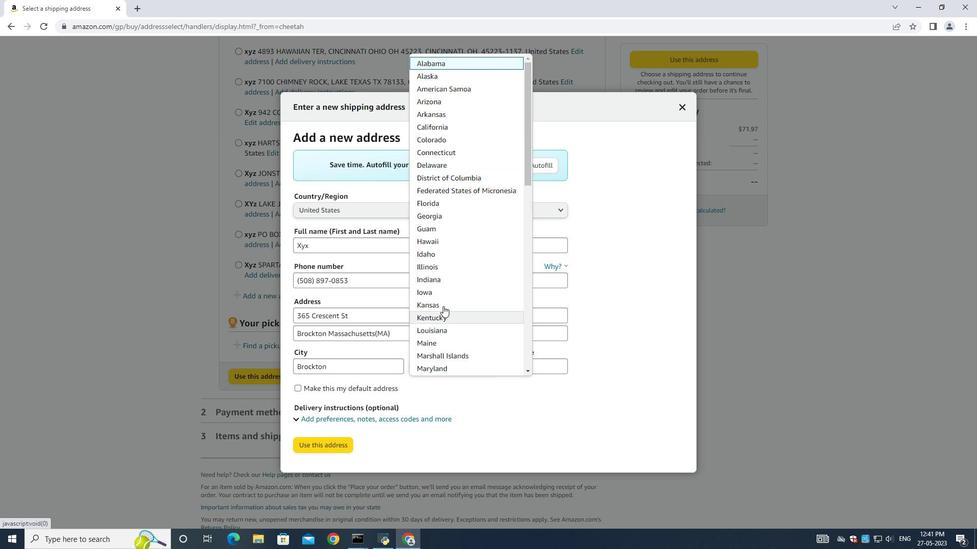 
Action: Mouse moved to (448, 317)
Screenshot: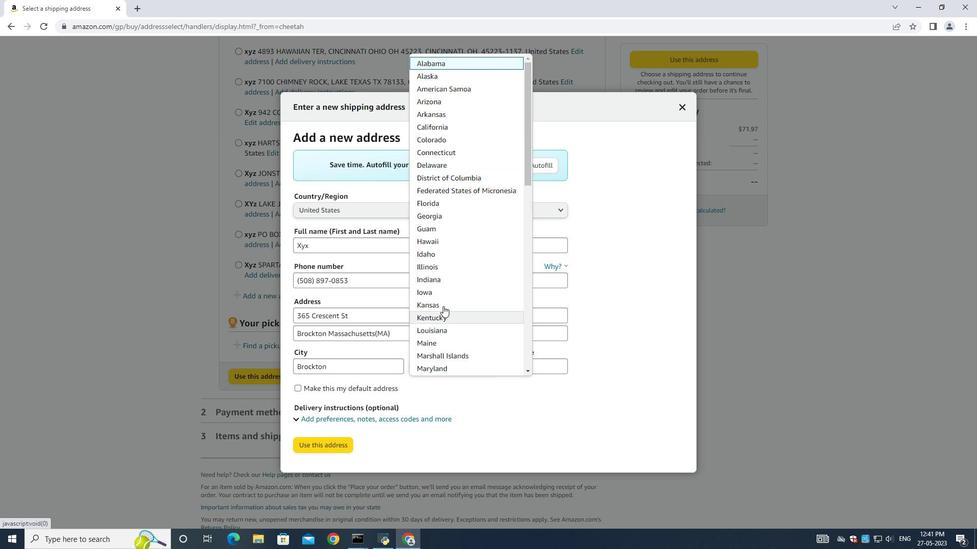 
Action: Mouse scrolled (448, 316) with delta (0, 0)
Screenshot: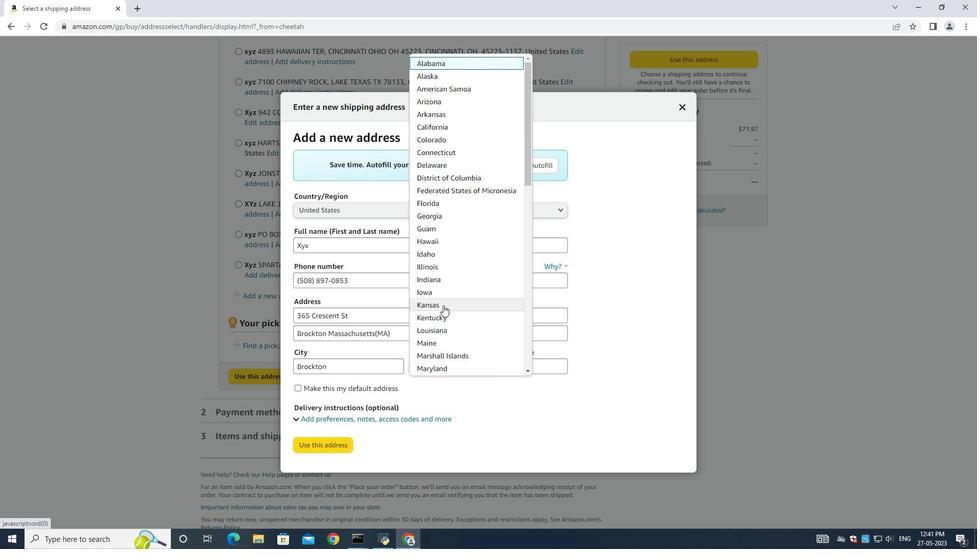 
Action: Mouse moved to (472, 79)
Screenshot: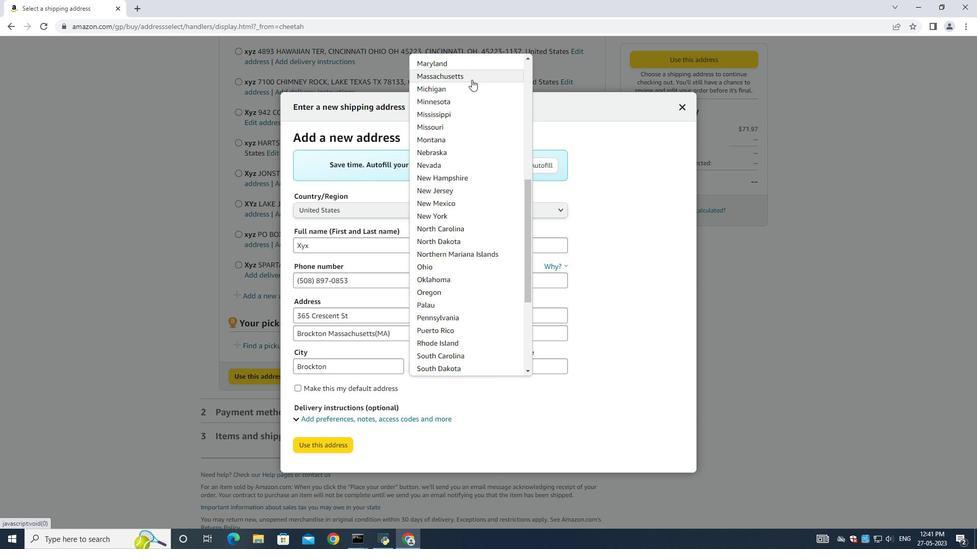 
Action: Mouse pressed left at (472, 79)
Screenshot: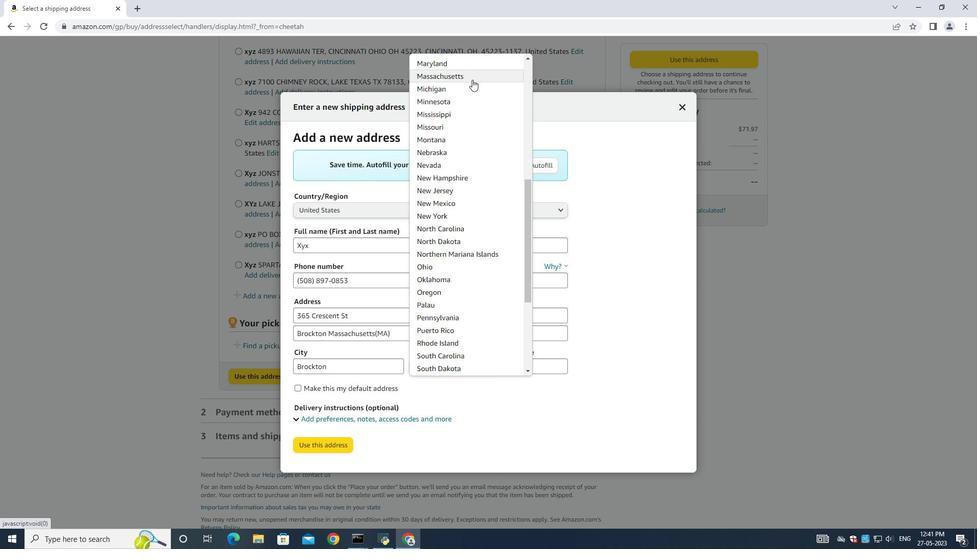 
Action: Mouse moved to (534, 371)
Screenshot: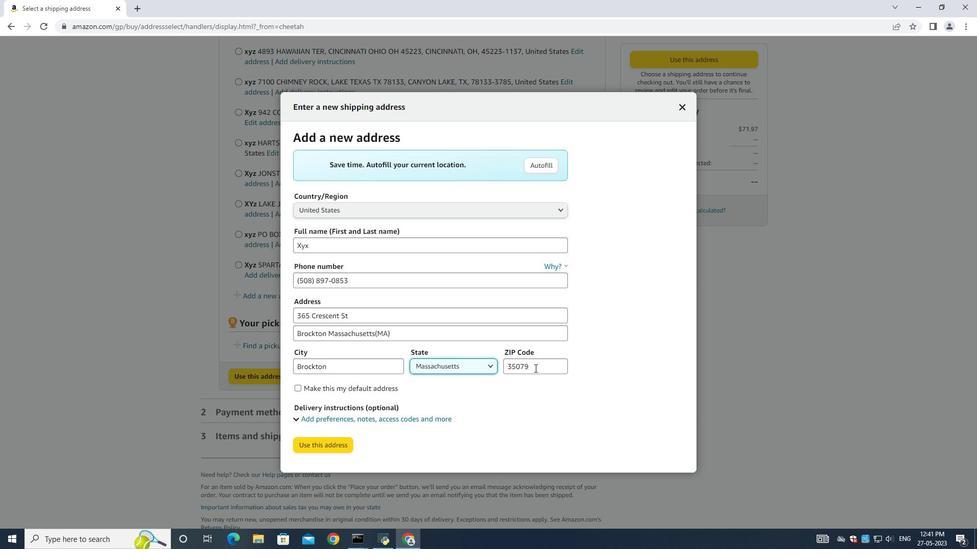 
Action: Mouse pressed left at (534, 371)
Screenshot: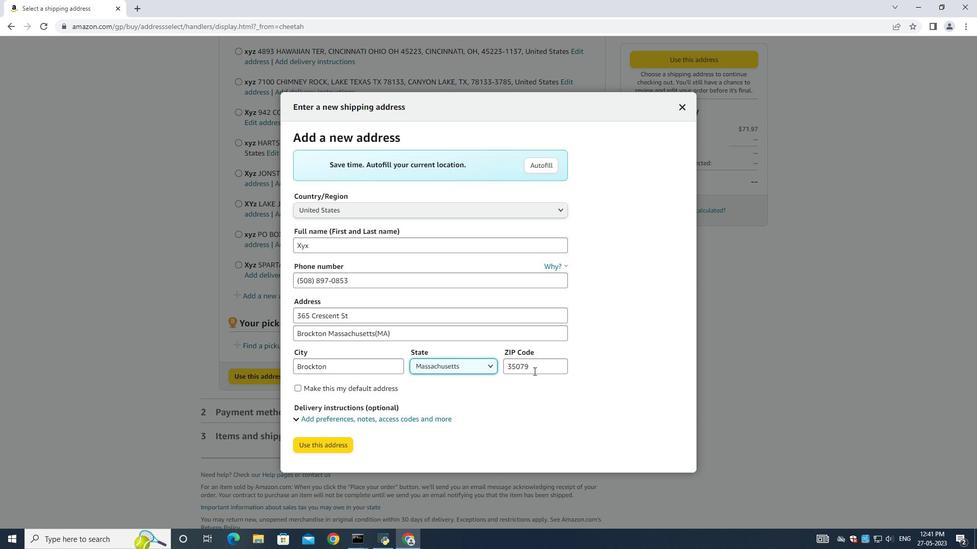 
Action: Key pressed ctrl+A<Key.backspace><Key.shift><Key.shift>020<Key.backspace>302
Screenshot: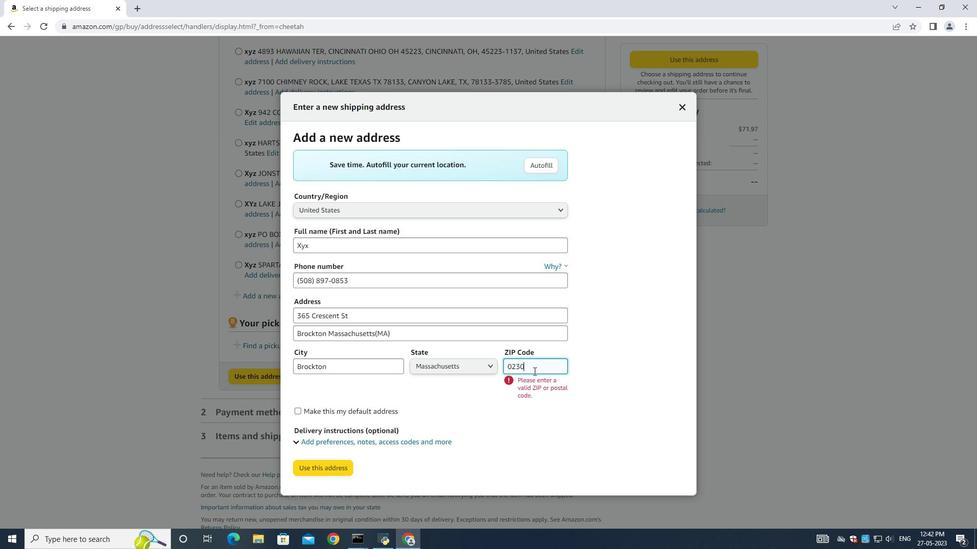 
Action: Mouse moved to (312, 449)
Screenshot: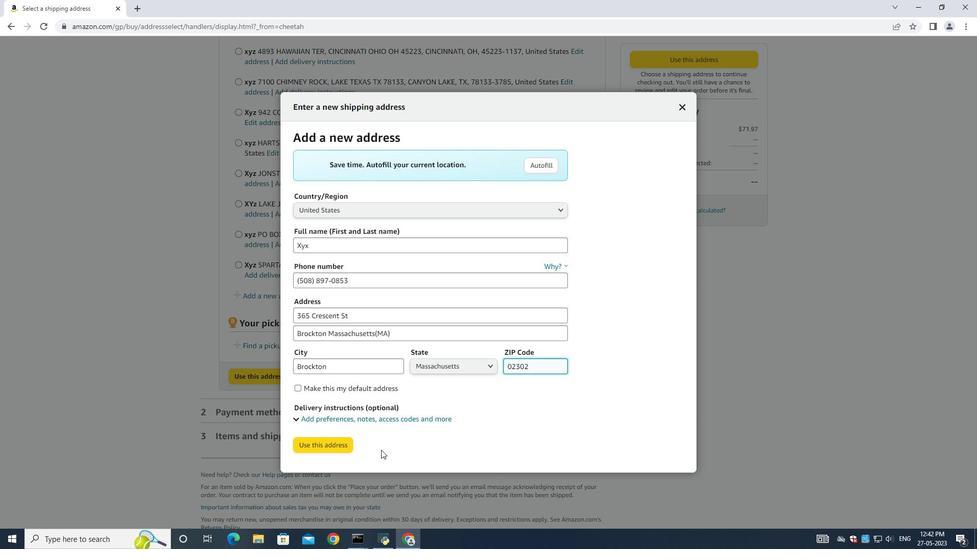 
Action: Mouse pressed left at (312, 449)
Screenshot: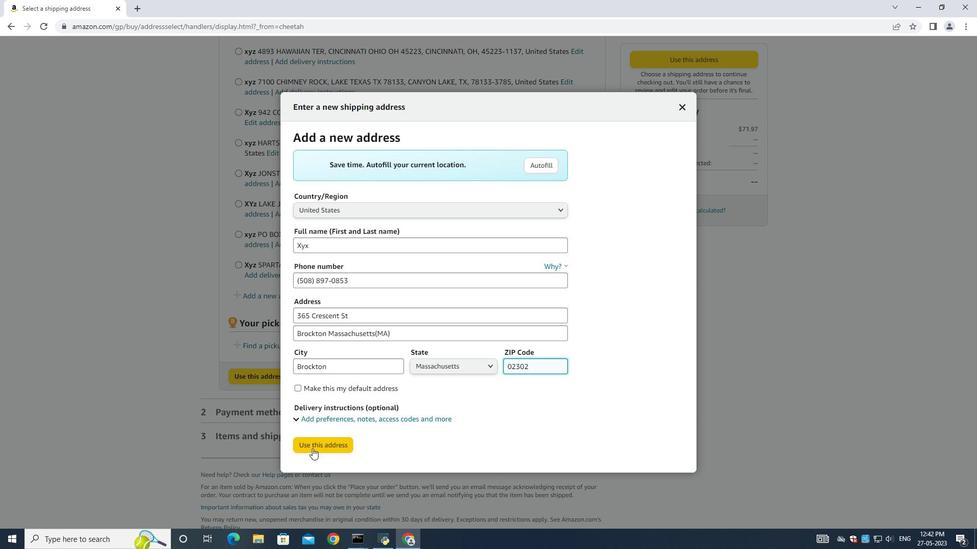 
Action: Mouse moved to (438, 241)
Screenshot: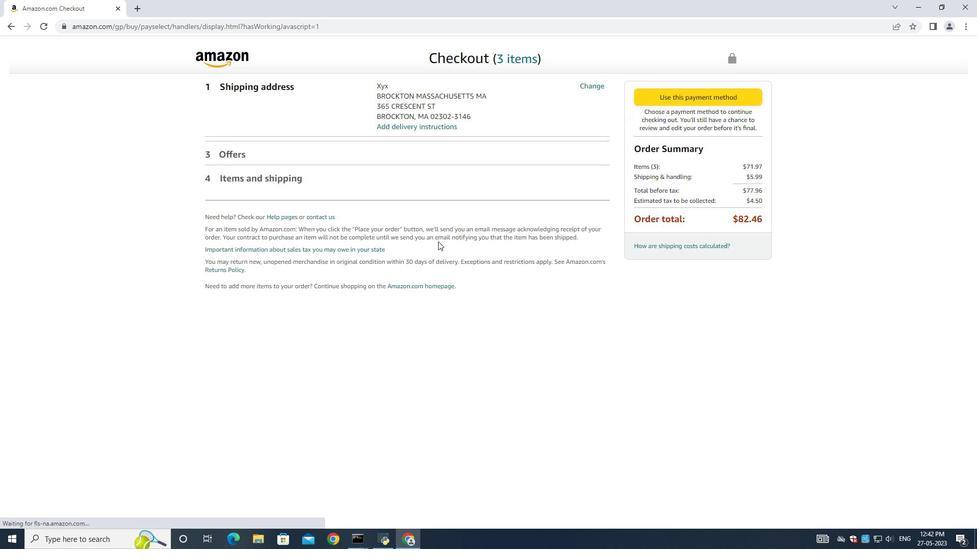 
